 Task: Look for space in Palm River-Clair Mel, United States from 10th August, 2023 to 20th August, 2023 for 12 adults in price range Rs.10000 to Rs.14000. Place can be entire place or shared room with 6 bedrooms having 12 beds and 6 bathrooms. Property type can be house, flat, guest house. Amenities needed are: wifi, TV, free parkinig on premises, gym, breakfast. Booking option can be shelf check-in. Required host language is English.
Action: Mouse moved to (550, 135)
Screenshot: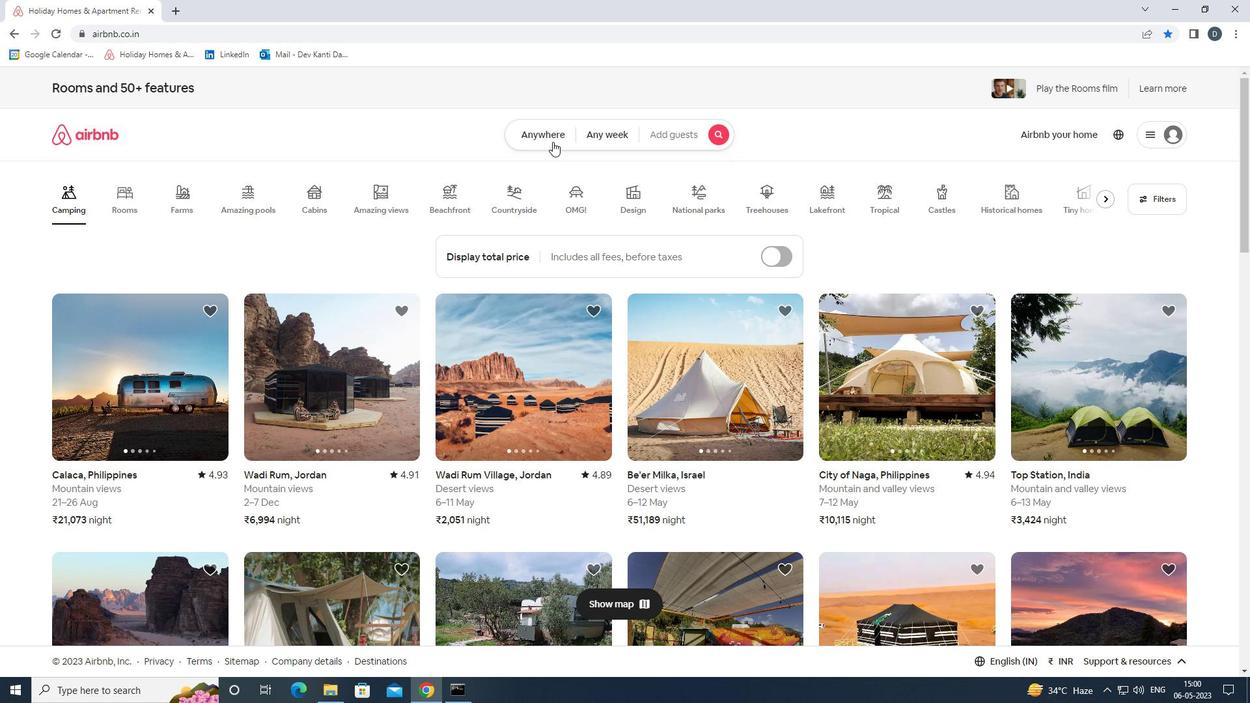 
Action: Mouse pressed left at (550, 135)
Screenshot: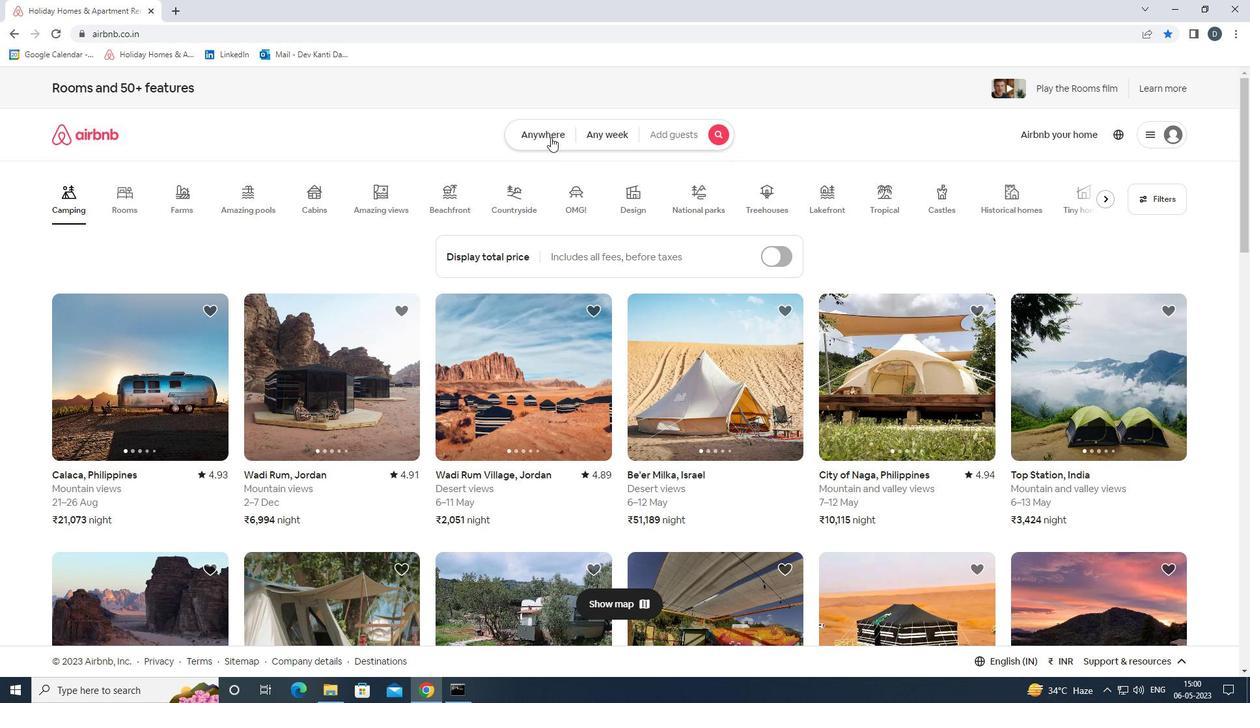 
Action: Mouse moved to (481, 181)
Screenshot: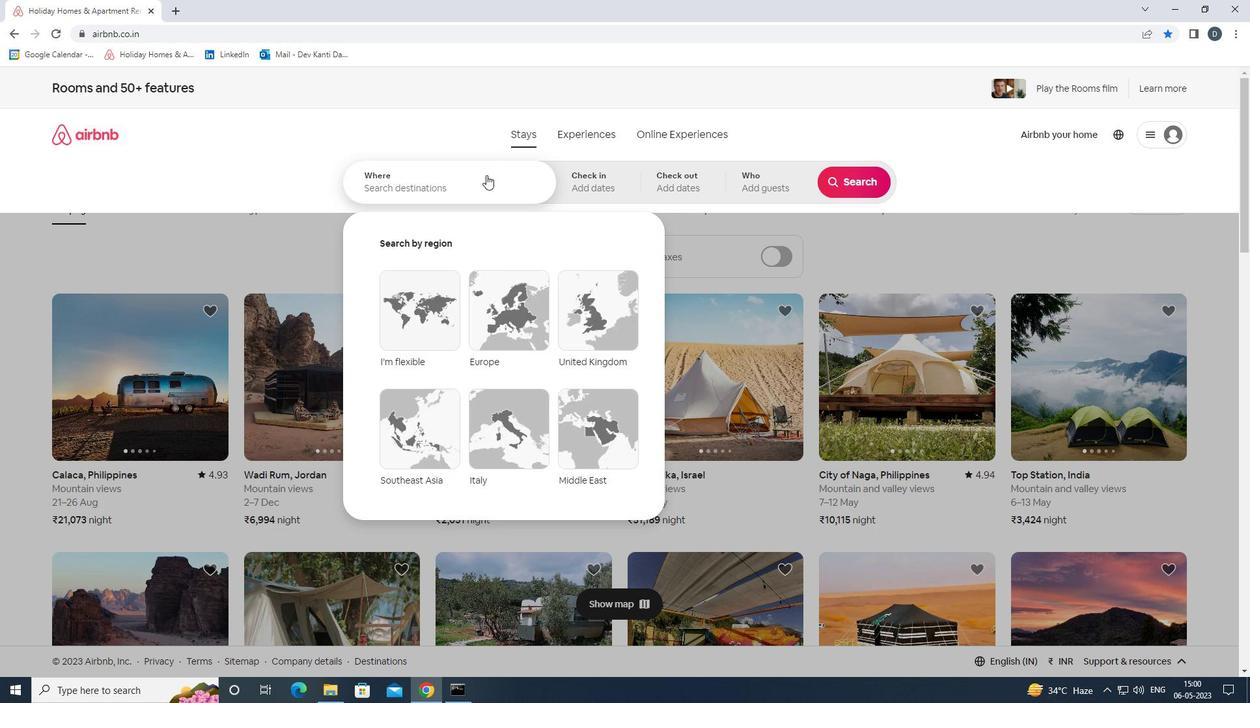 
Action: Mouse pressed left at (481, 181)
Screenshot: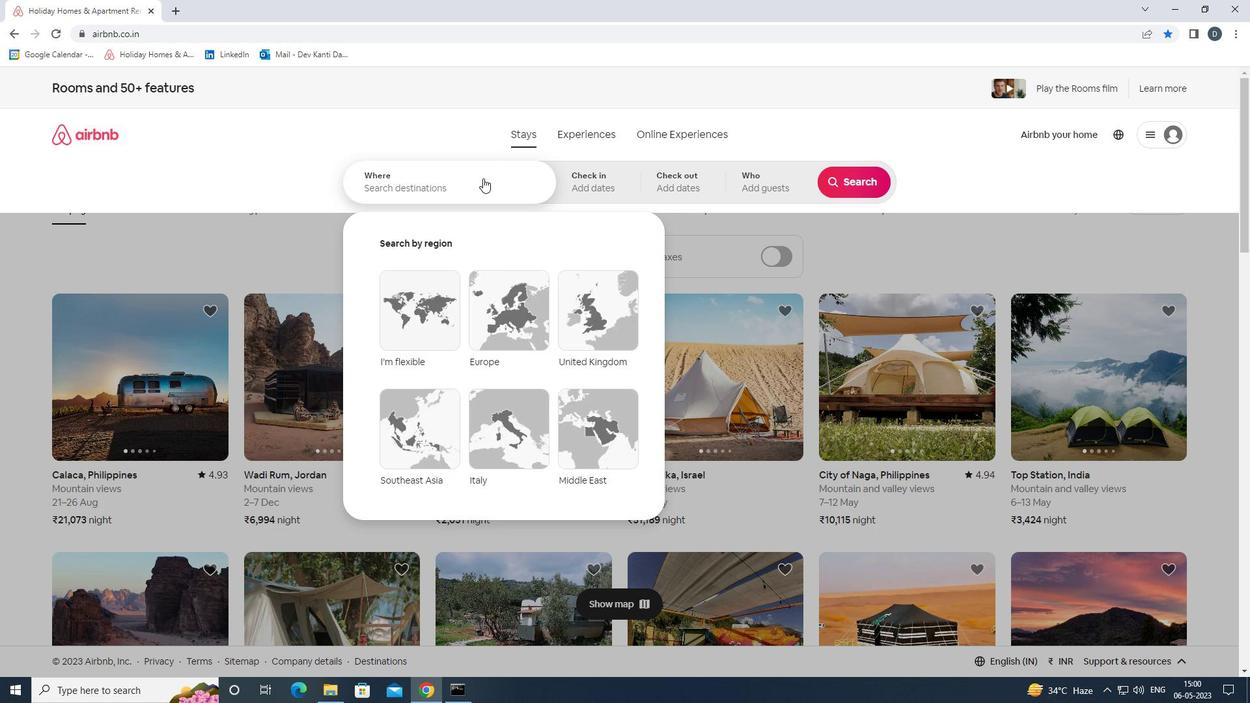 
Action: Mouse moved to (481, 182)
Screenshot: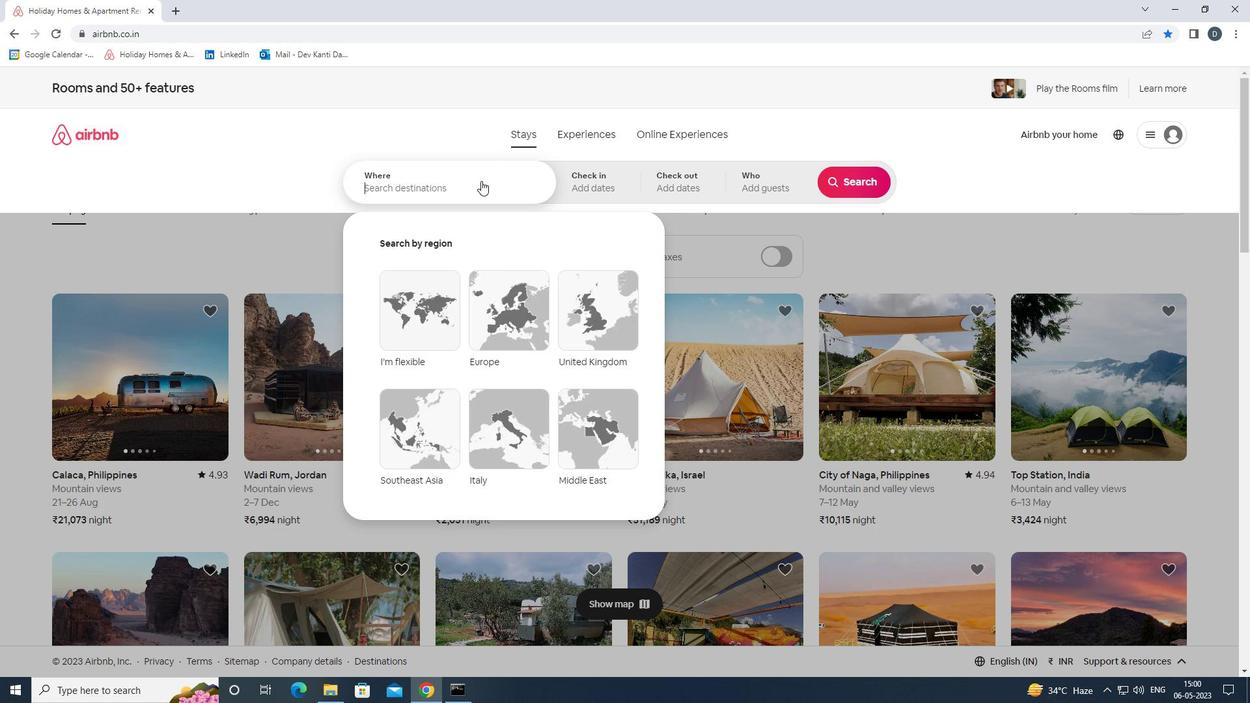 
Action: Key pressed <Key.shift><Key.shift><Key.shift><Key.shift><Key.shift><Key.shift><Key.shift><Key.shift><Key.shift><Key.shift><Key.shift><Key.shift><Key.shift><Key.shift><Key.shift><Key.shift><Key.shift><Key.shift><Key.shift><Key.shift><Key.shift><Key.shift><Key.shift><Key.shift><Key.shift><Key.shift><Key.shift><Key.shift><Key.shift><Key.shift><Key.shift><Key.shift><Key.shift>PALM<Key.space><Key.shift>RIVER-<Key.shift>CLAIR<Key.space><Key.shift><Key.shift><Key.shift><Key.shift>MEL,<Key.shift>UNITED<Key.space><Key.shift><Key.shift><Key.shift><Key.shift><Key.shift><Key.shift><Key.shift><Key.shift><Key.shift><Key.shift><Key.shift><Key.shift><Key.shift>STATES<Key.enter>
Screenshot: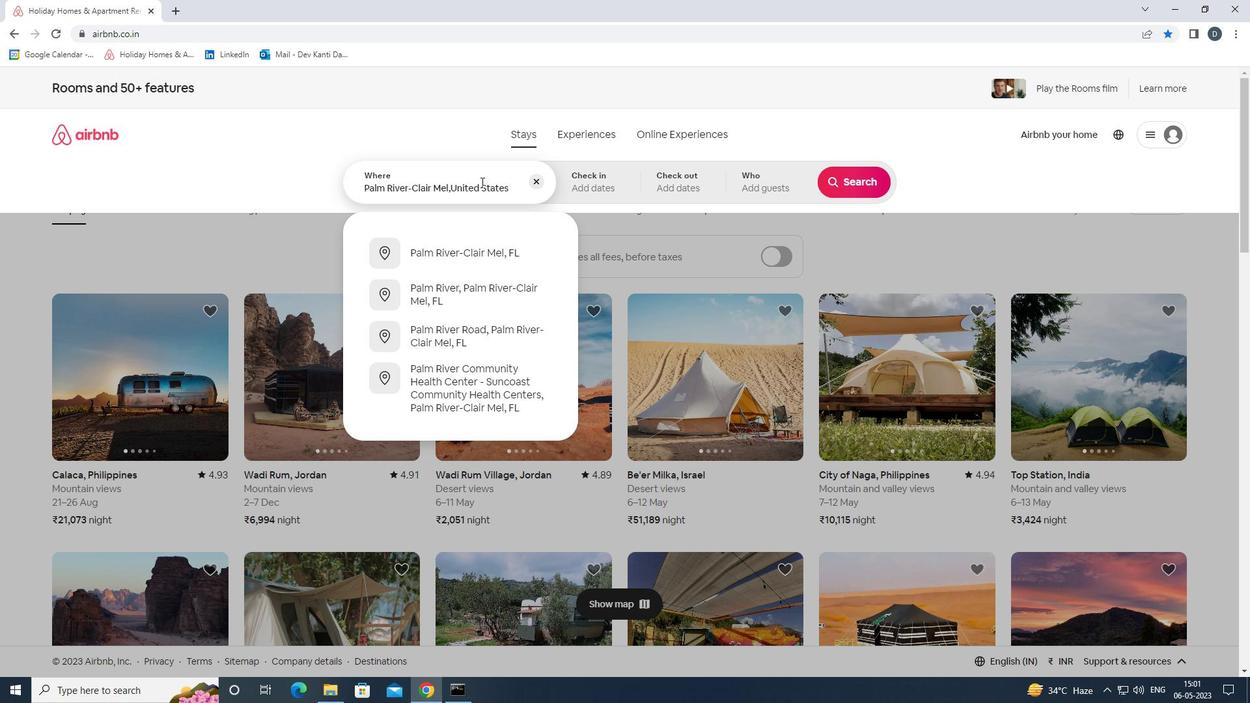 
Action: Mouse moved to (847, 285)
Screenshot: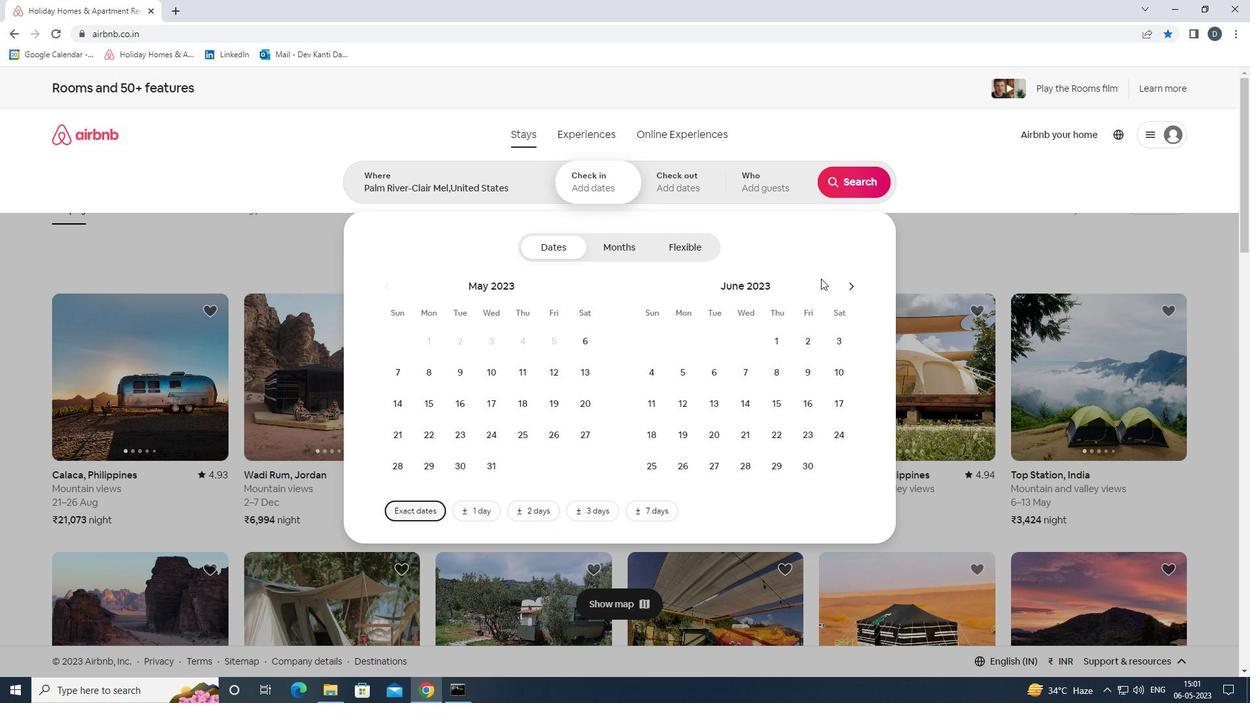 
Action: Mouse pressed left at (847, 285)
Screenshot: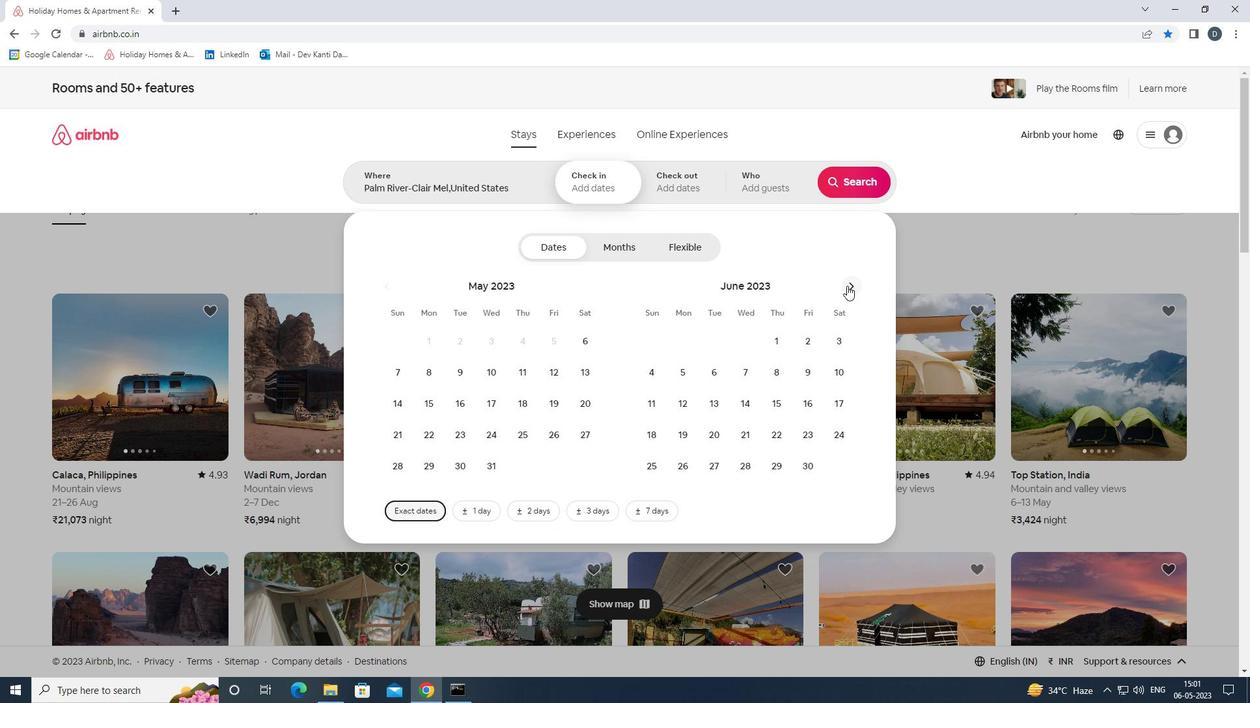 
Action: Mouse pressed left at (847, 285)
Screenshot: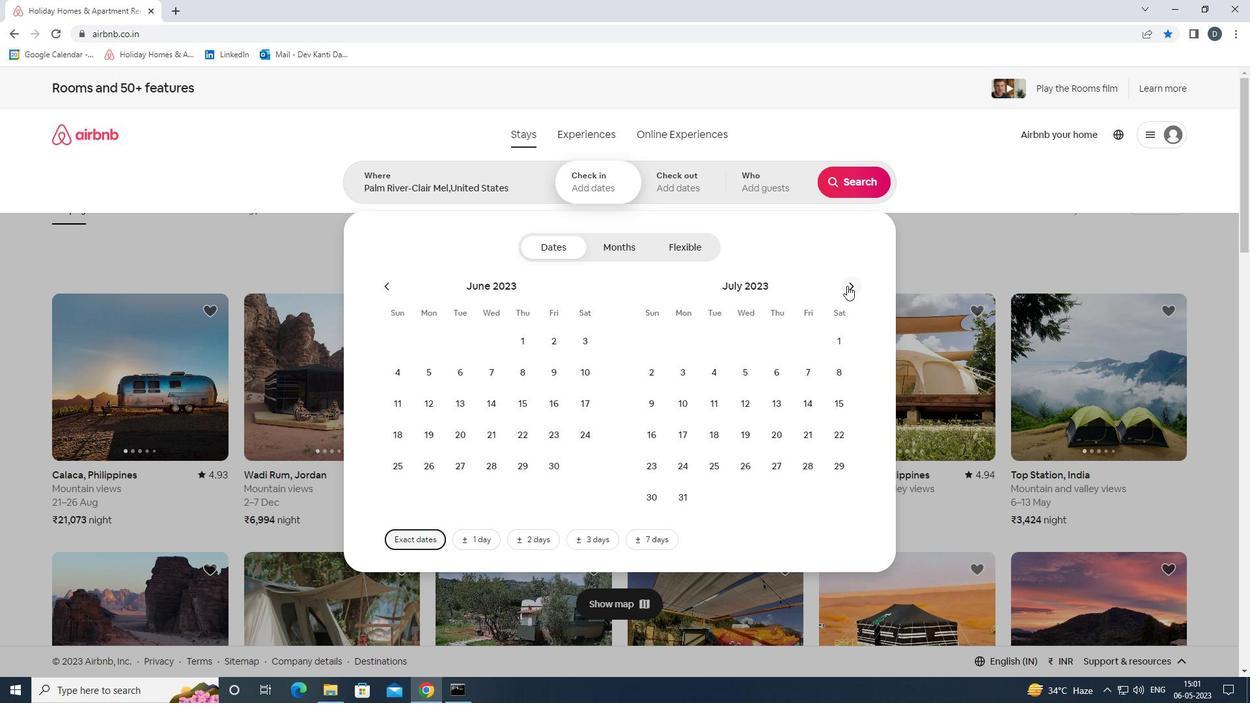 
Action: Mouse moved to (778, 362)
Screenshot: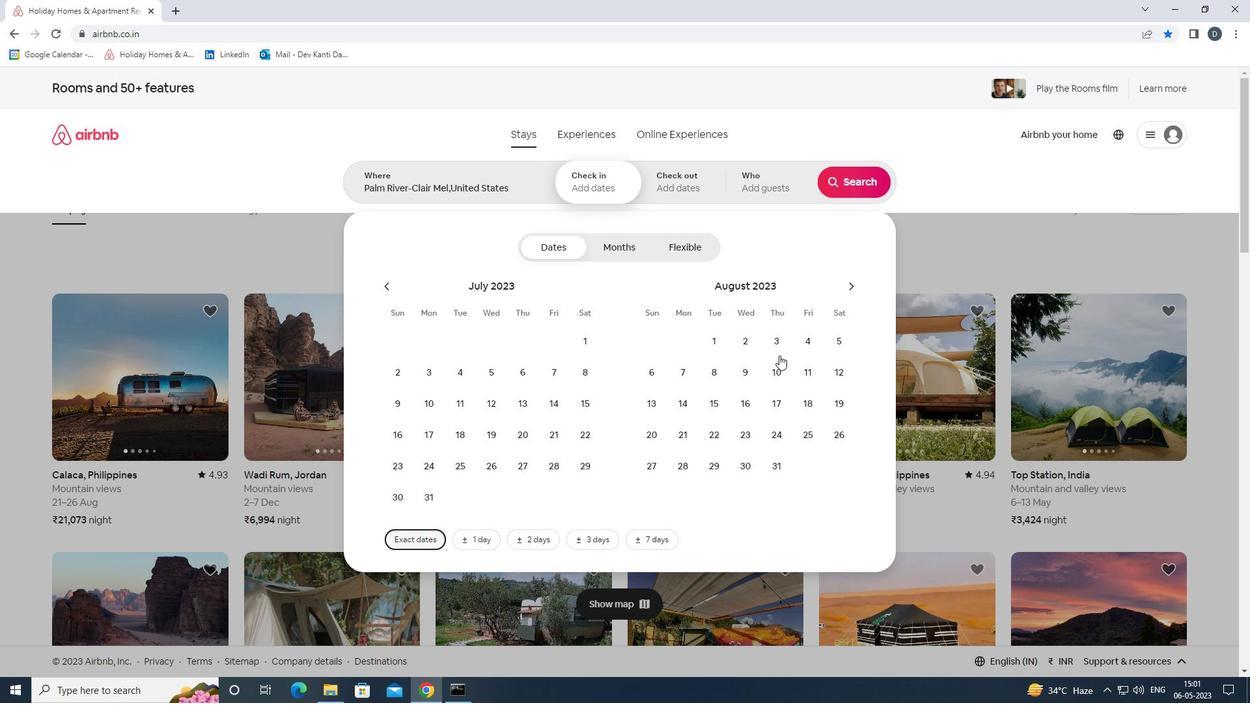 
Action: Mouse pressed left at (778, 362)
Screenshot: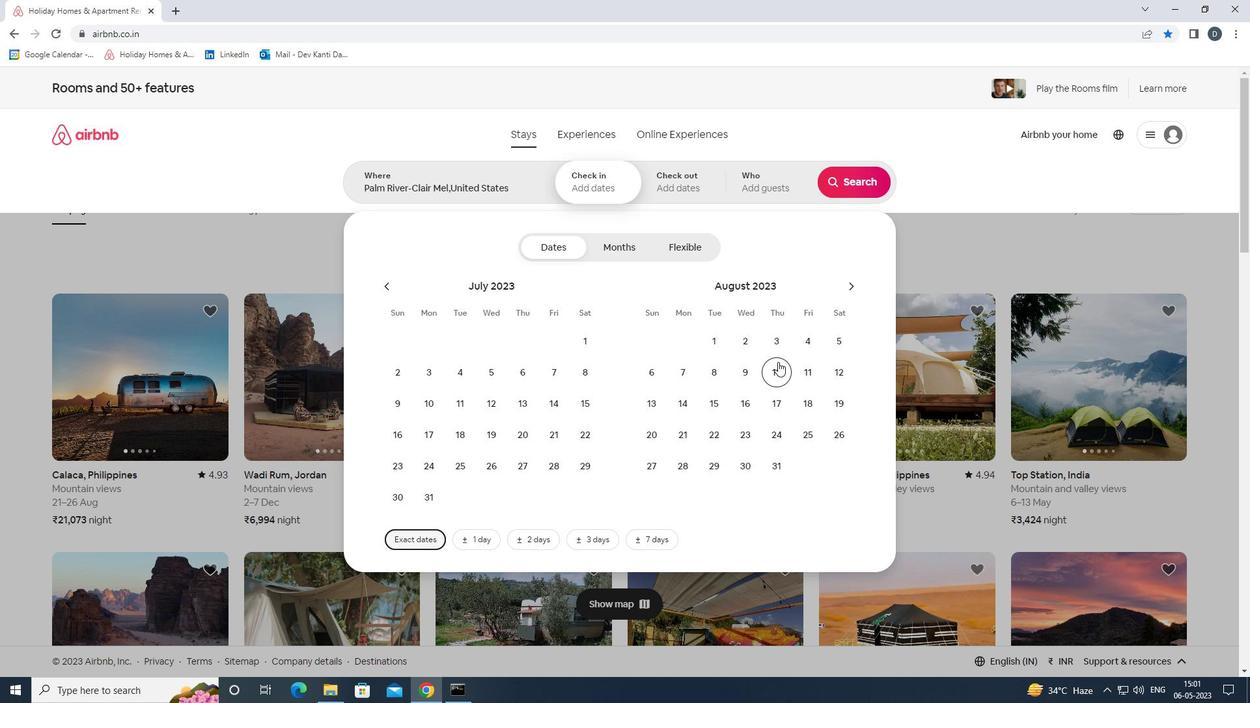 
Action: Mouse moved to (658, 441)
Screenshot: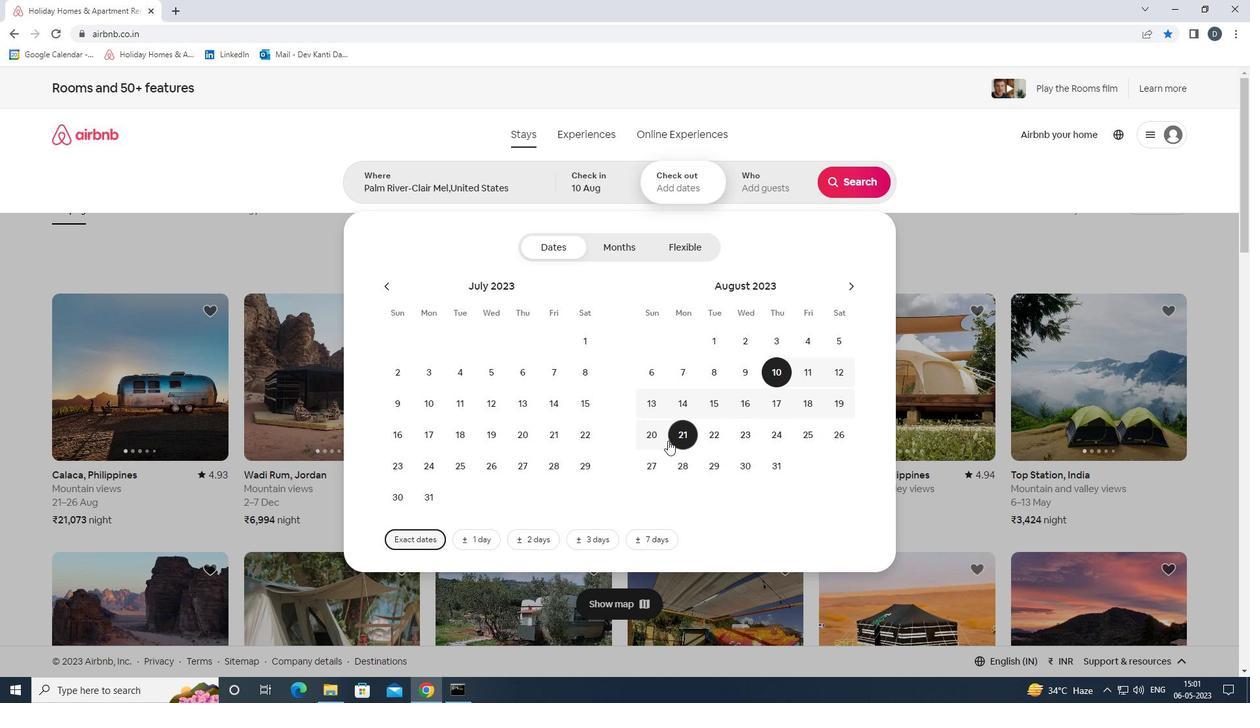 
Action: Mouse pressed left at (658, 441)
Screenshot: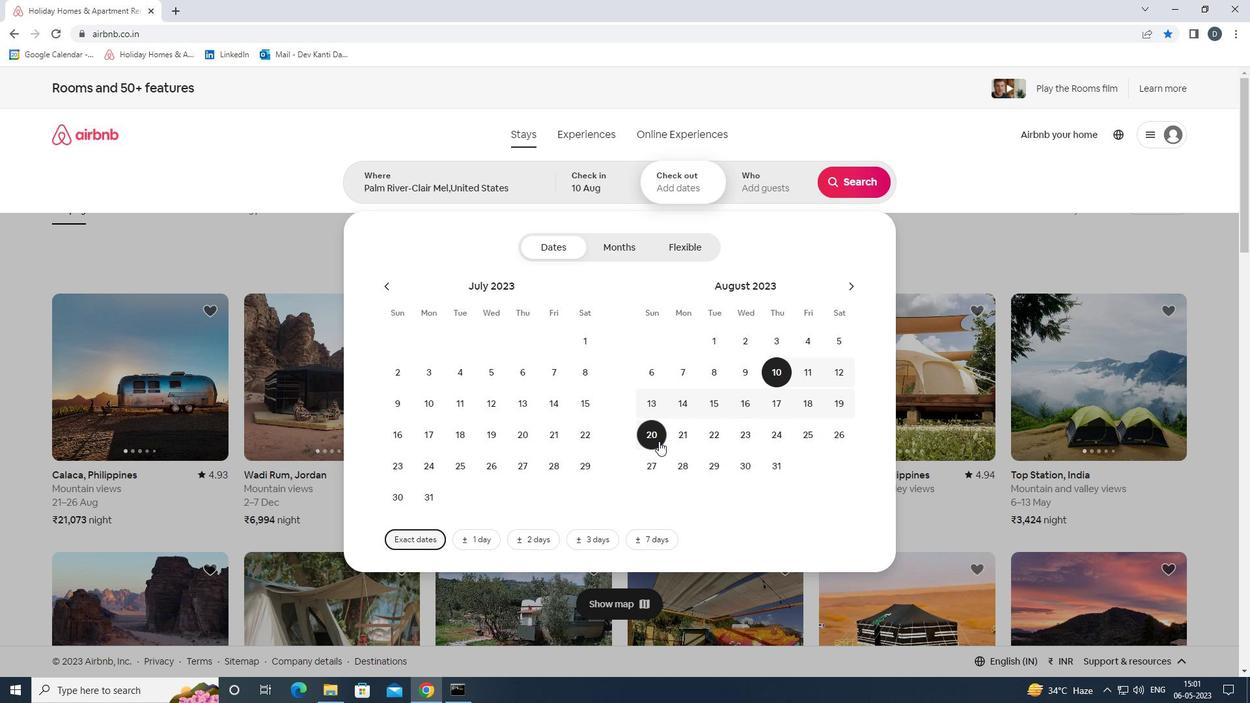 
Action: Mouse moved to (759, 204)
Screenshot: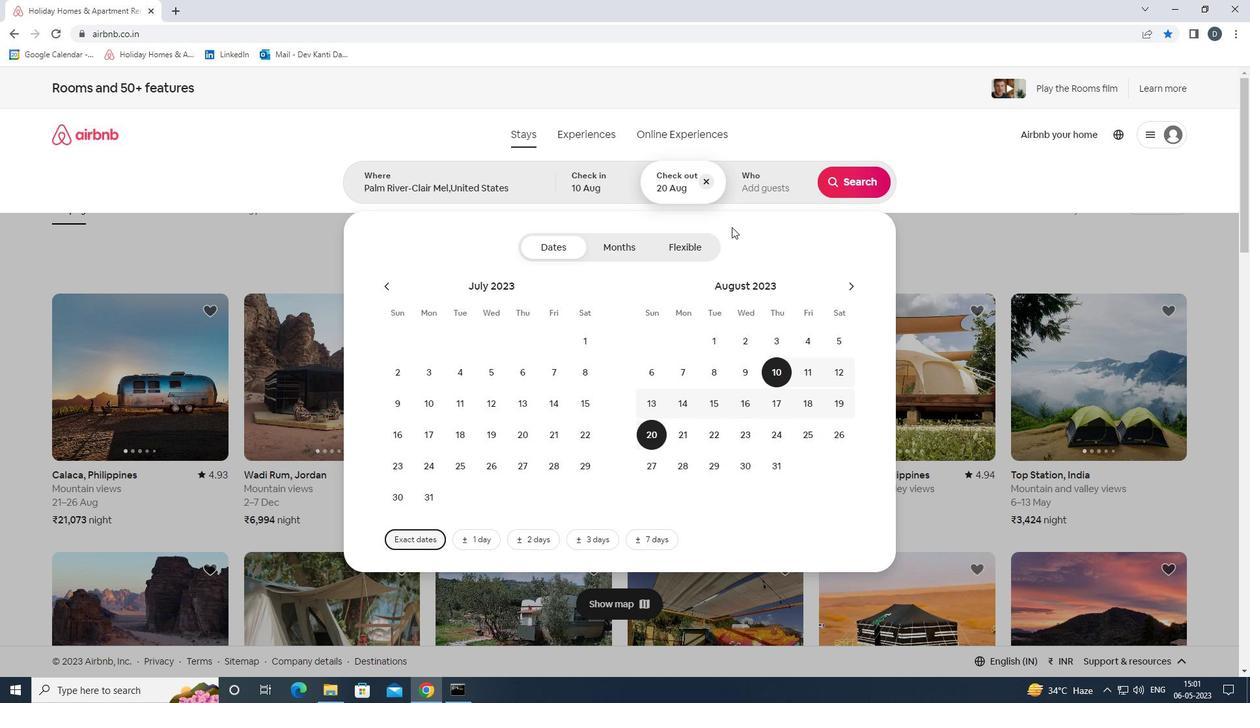 
Action: Mouse pressed left at (759, 204)
Screenshot: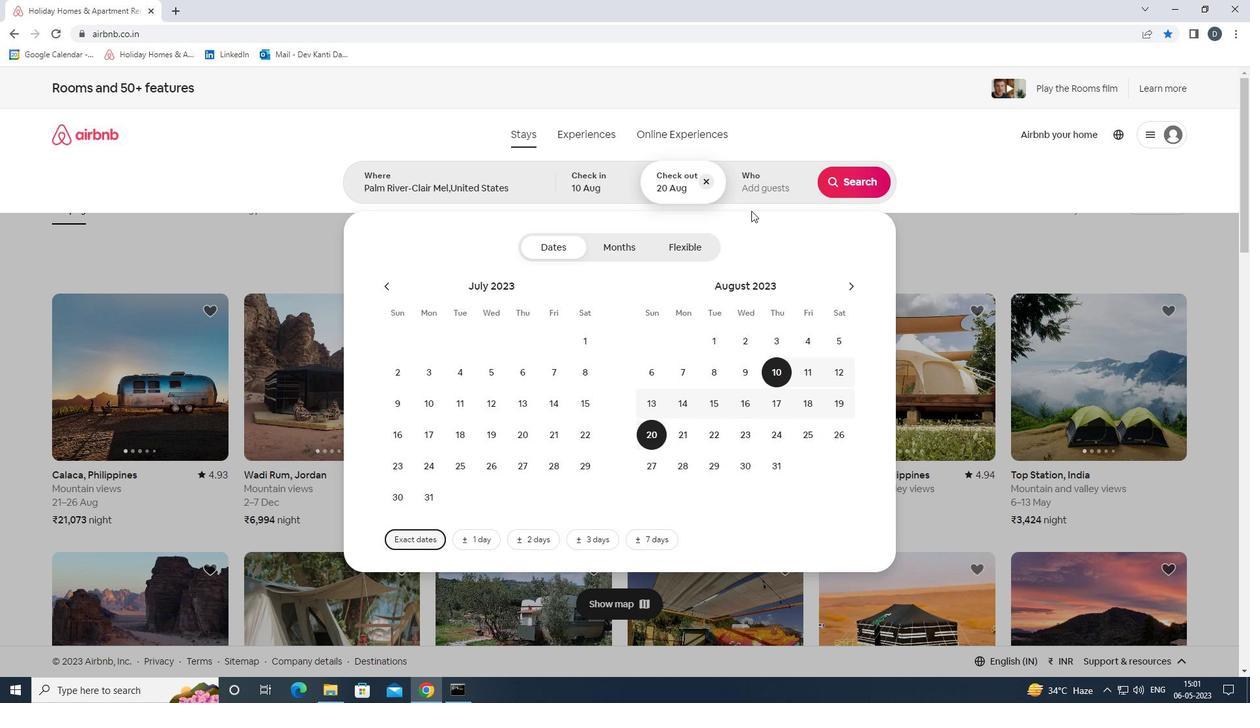 
Action: Mouse moved to (765, 193)
Screenshot: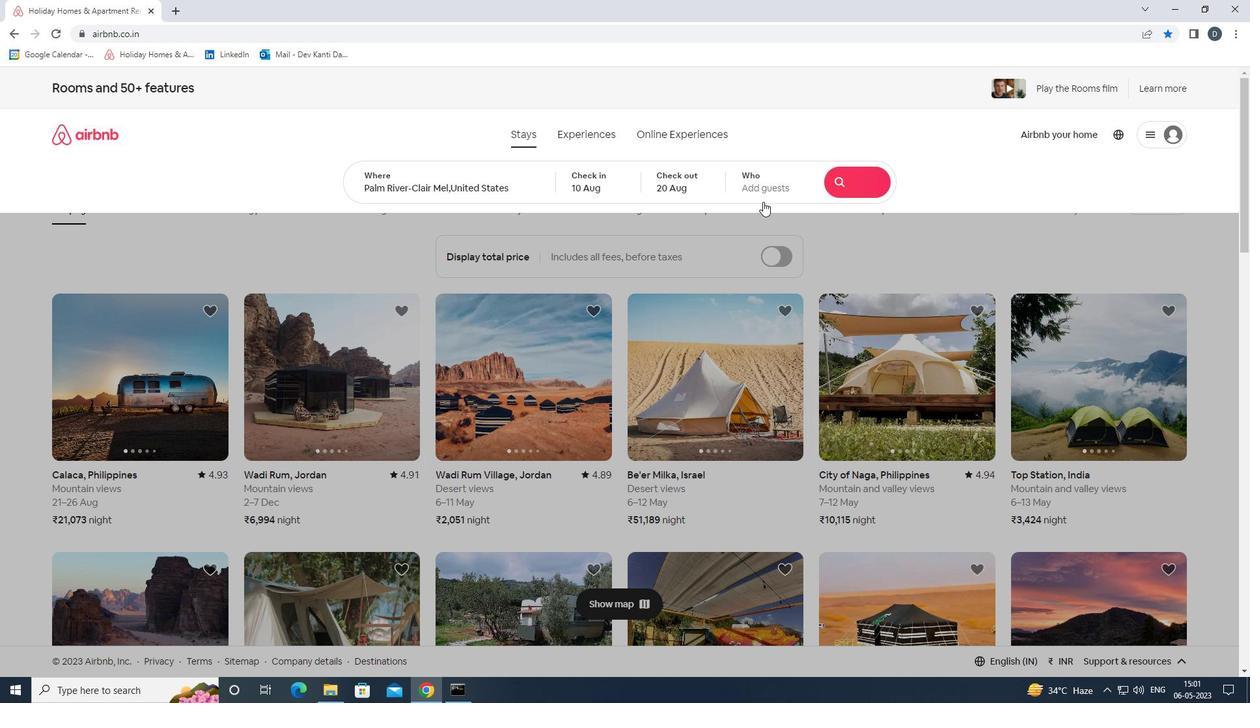 
Action: Mouse pressed left at (765, 193)
Screenshot: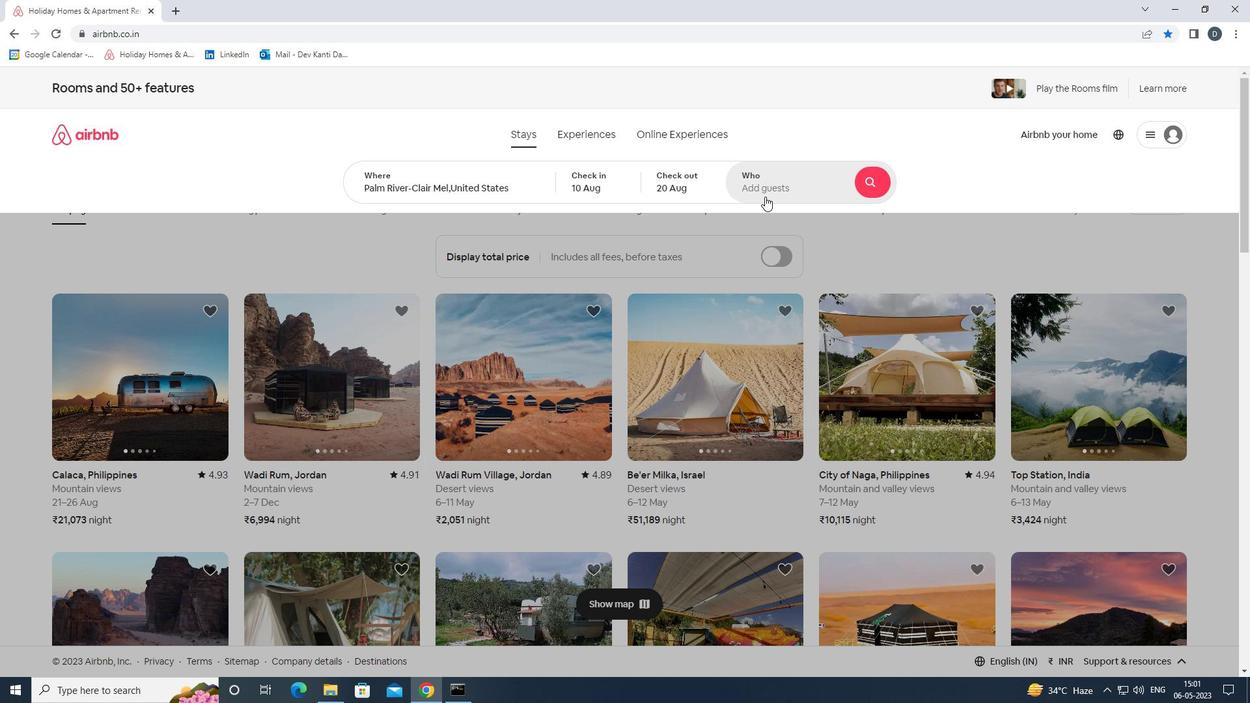 
Action: Mouse moved to (856, 251)
Screenshot: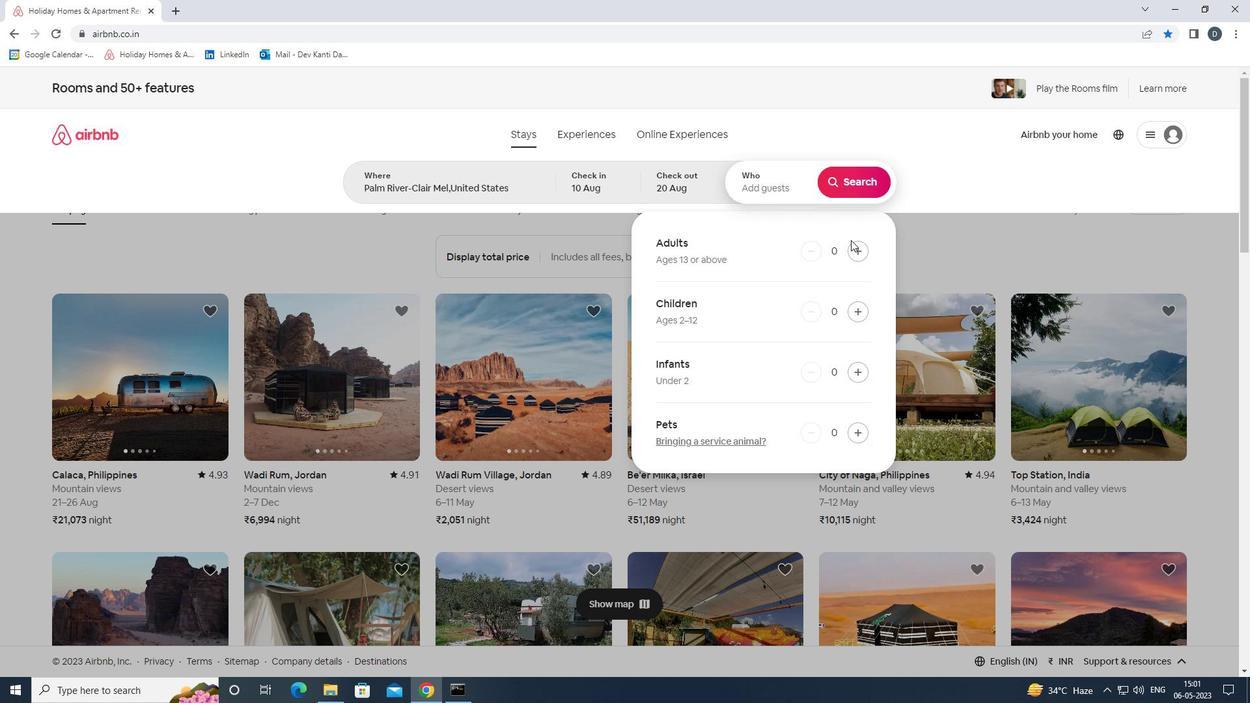 
Action: Mouse pressed left at (856, 251)
Screenshot: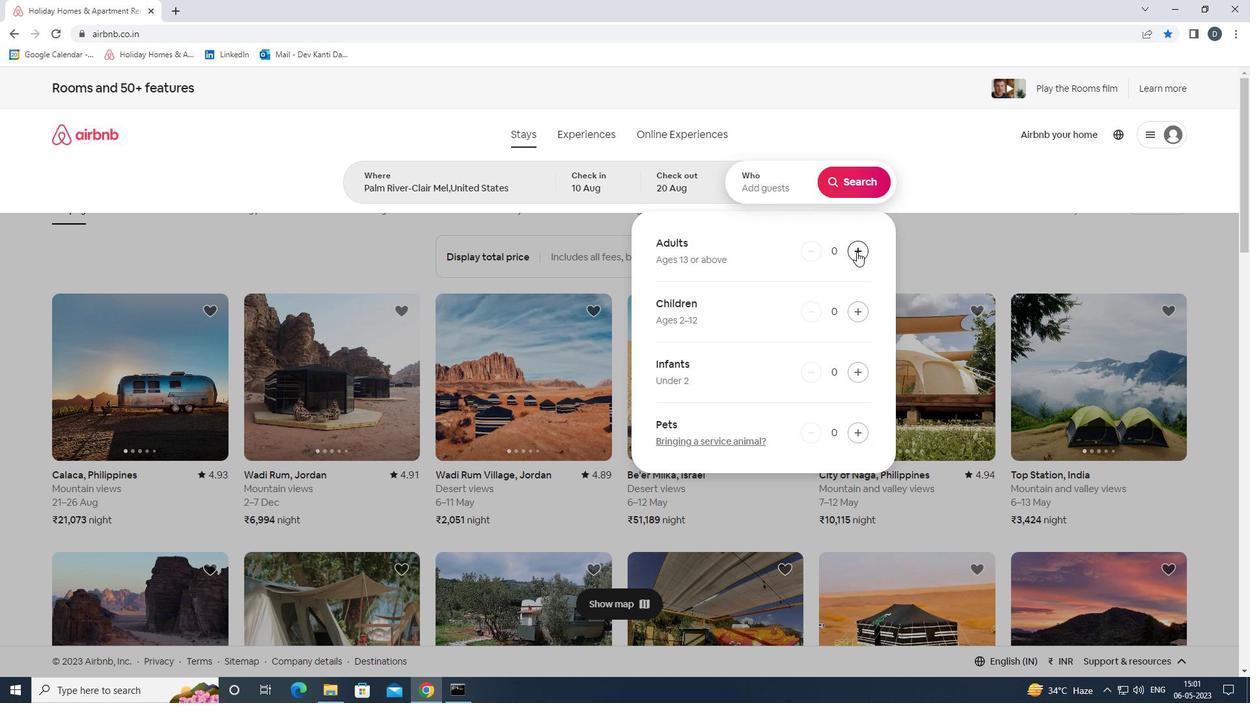 
Action: Mouse pressed left at (856, 251)
Screenshot: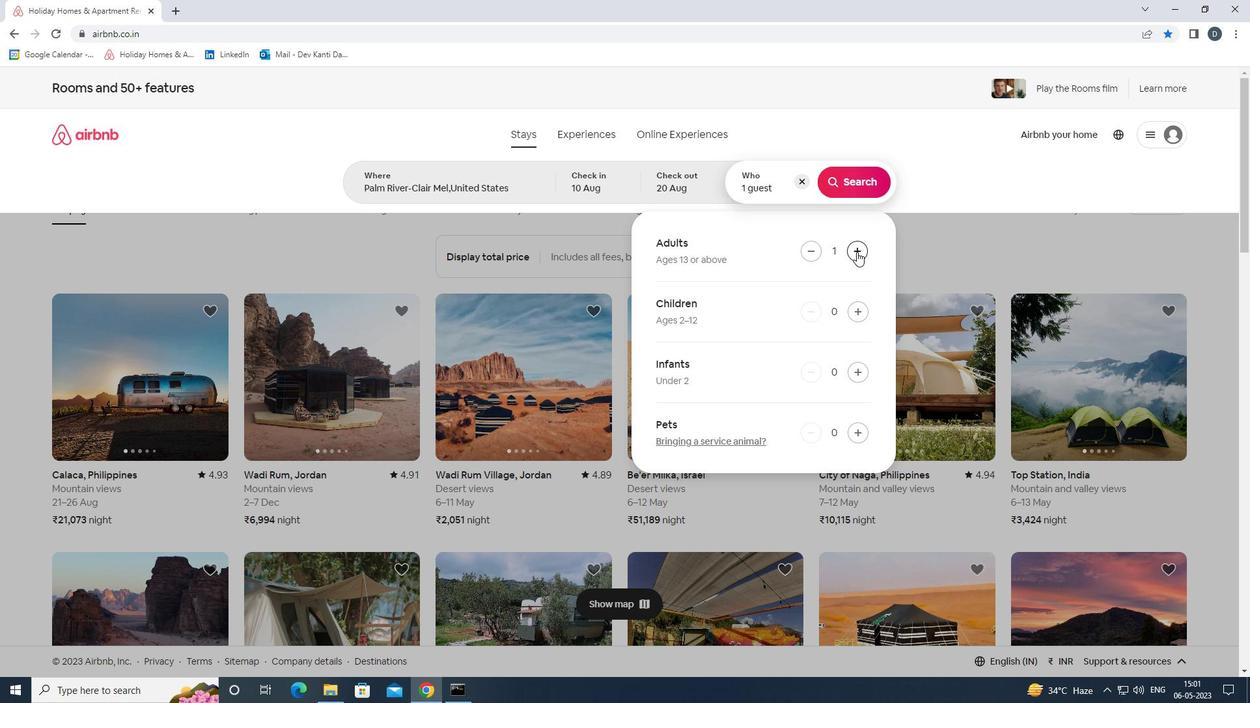 
Action: Mouse pressed left at (856, 251)
Screenshot: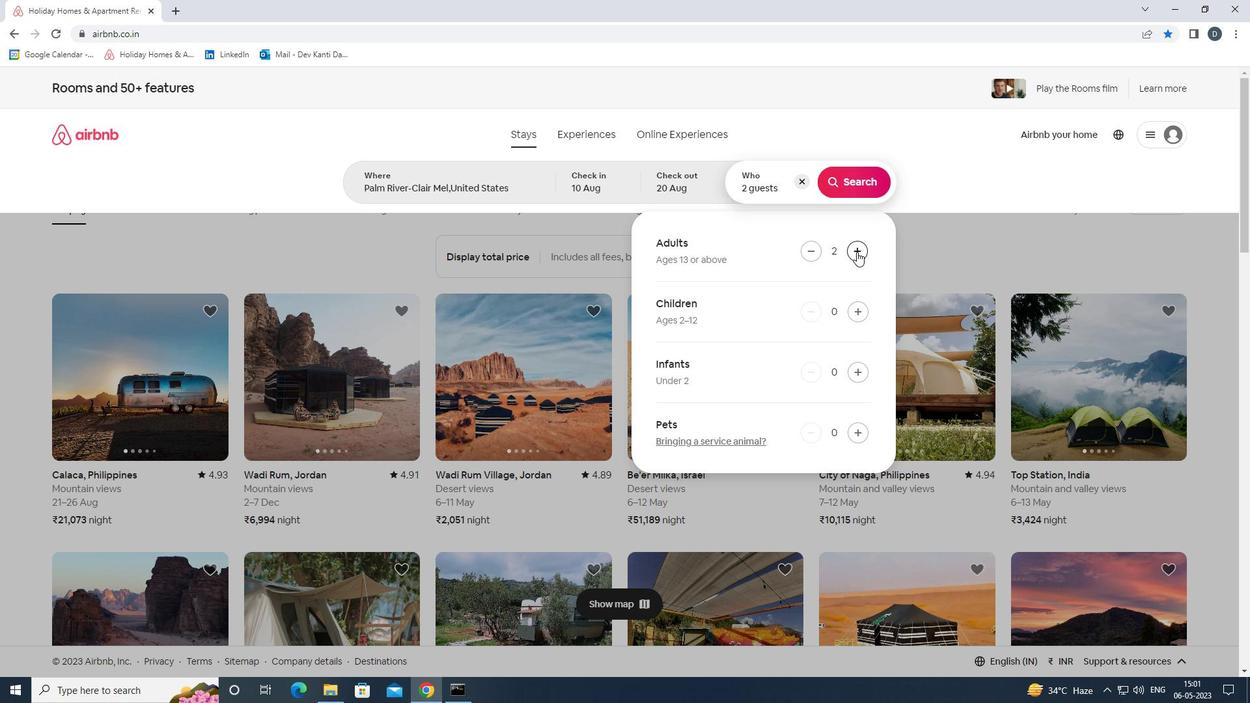
Action: Mouse pressed left at (856, 251)
Screenshot: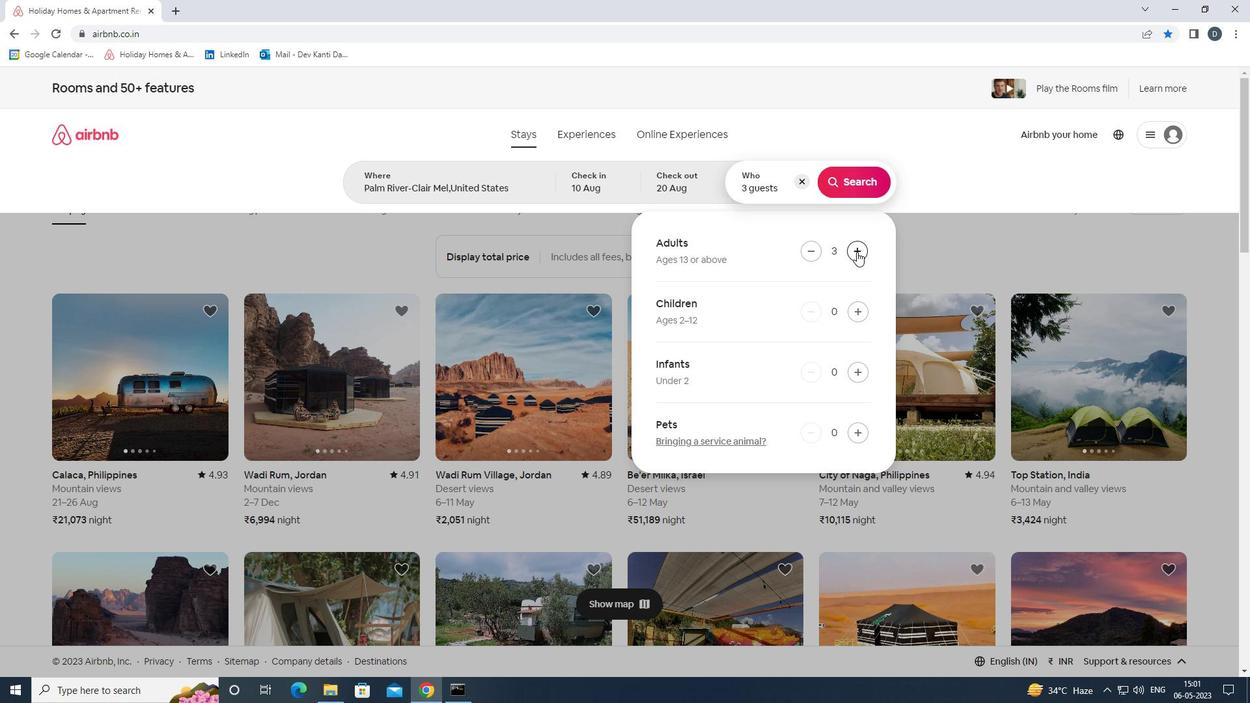 
Action: Mouse pressed left at (856, 251)
Screenshot: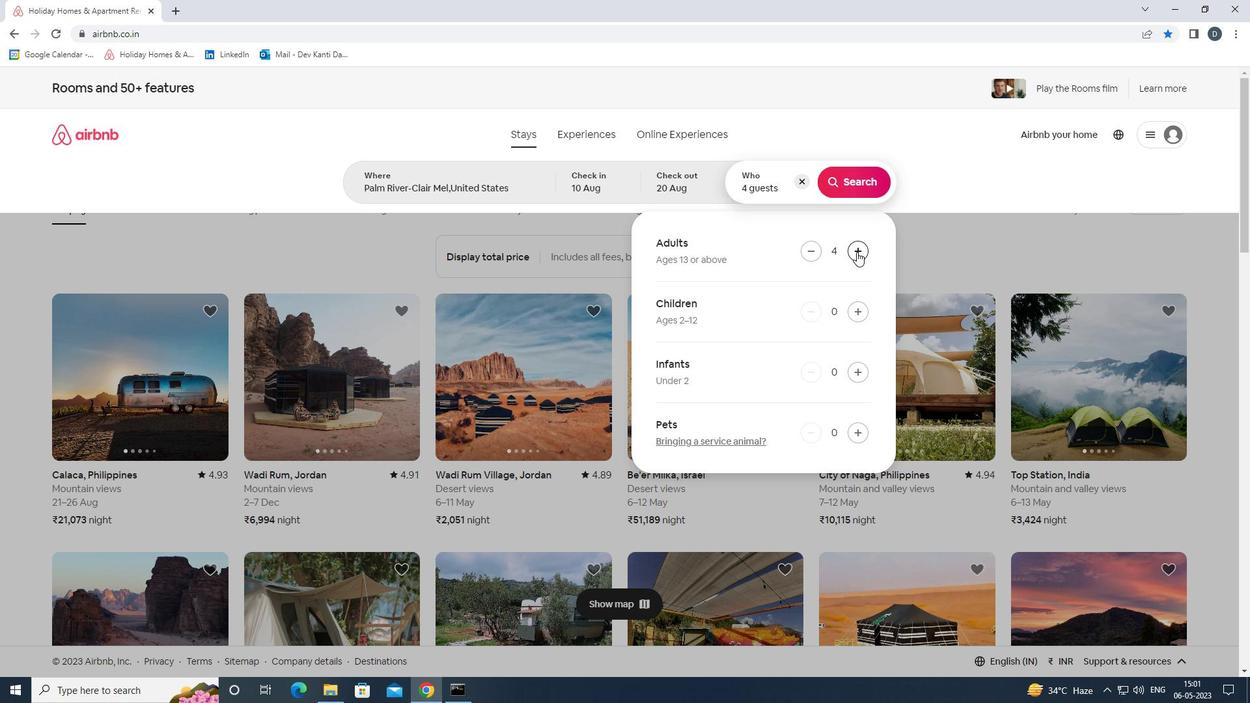 
Action: Mouse pressed left at (856, 251)
Screenshot: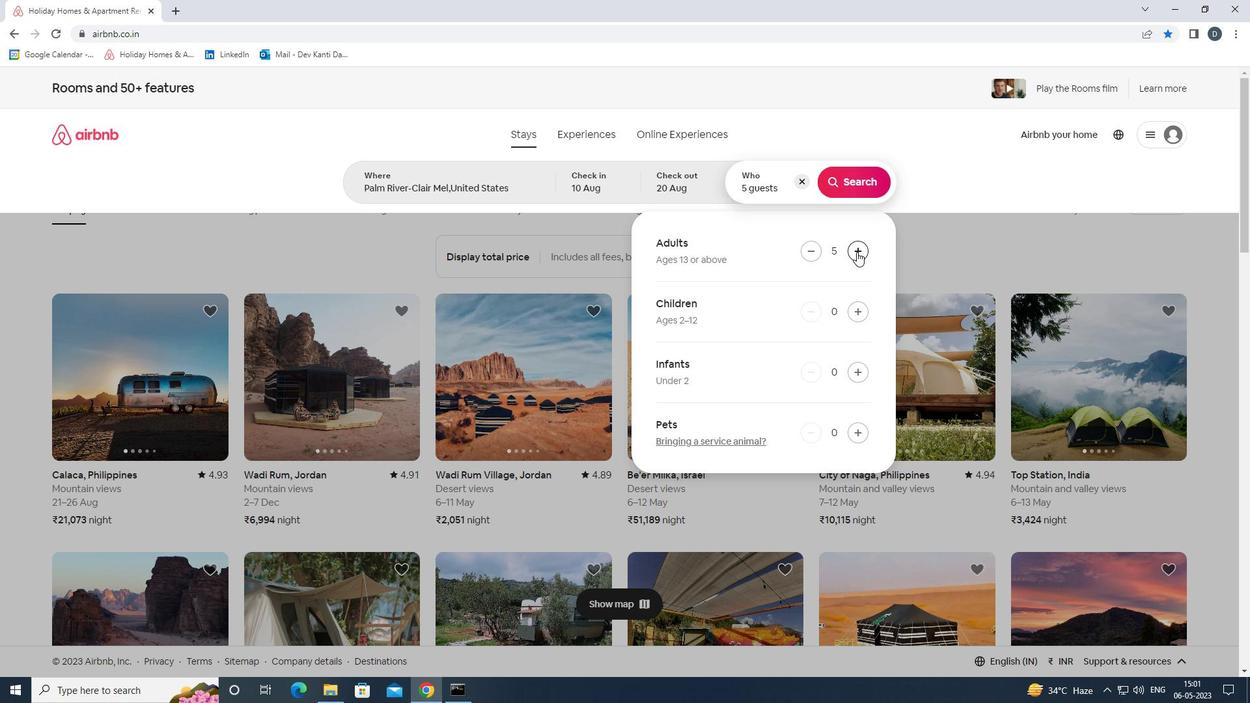 
Action: Mouse pressed left at (856, 251)
Screenshot: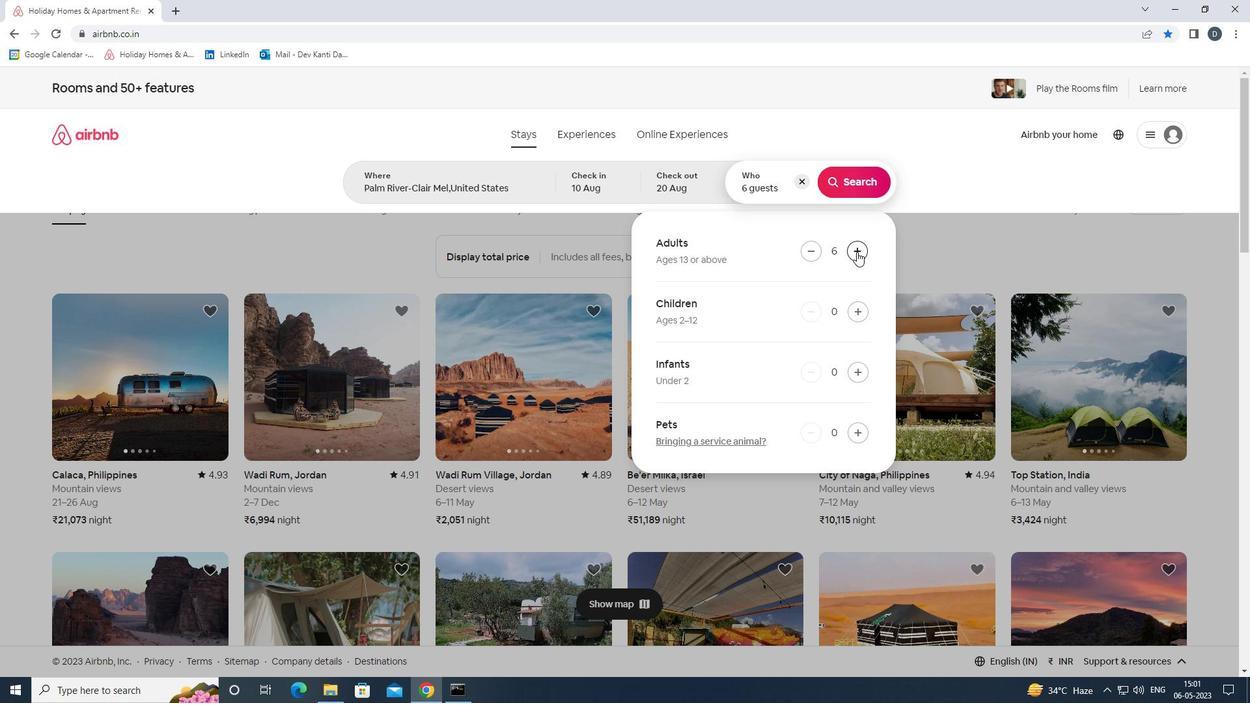 
Action: Mouse pressed left at (856, 251)
Screenshot: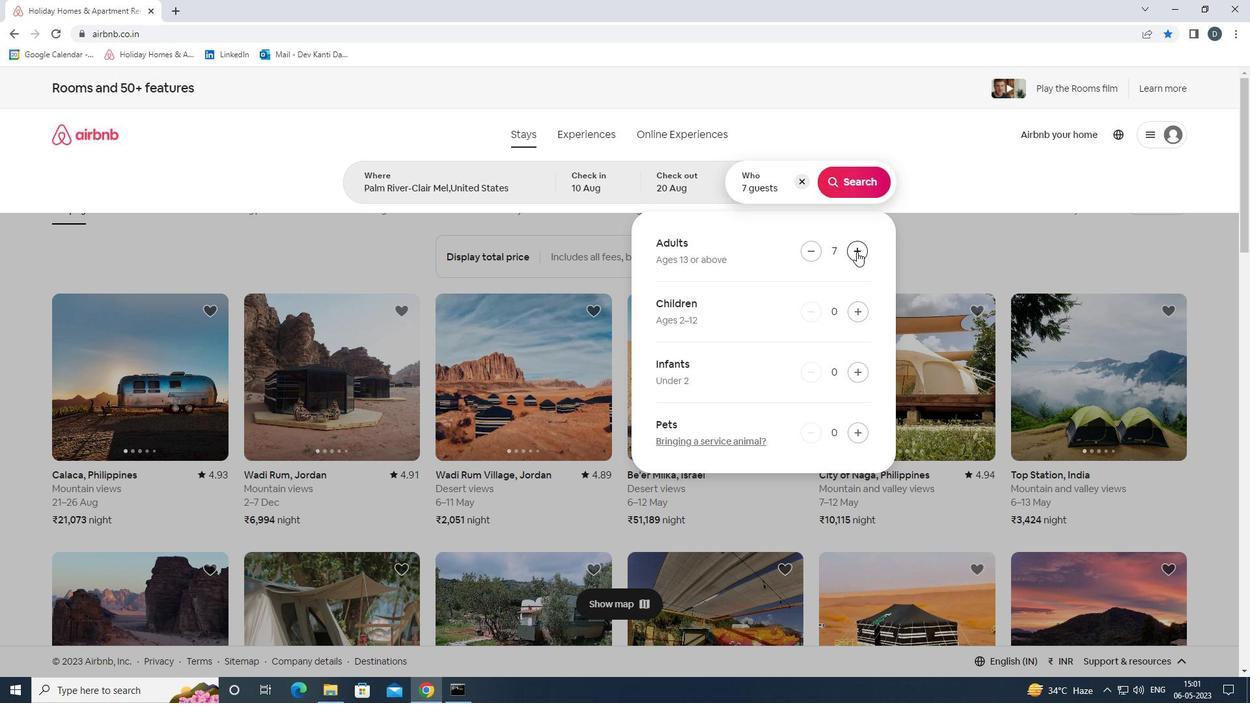 
Action: Mouse pressed left at (856, 251)
Screenshot: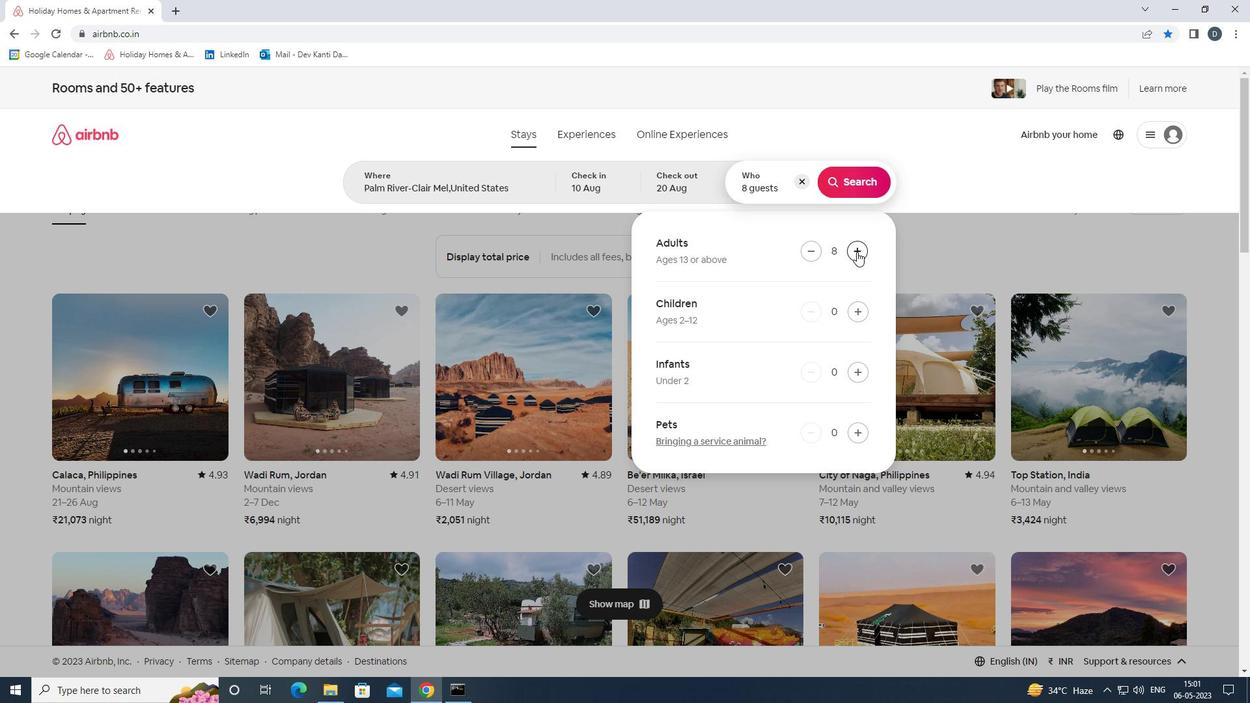 
Action: Mouse pressed left at (856, 251)
Screenshot: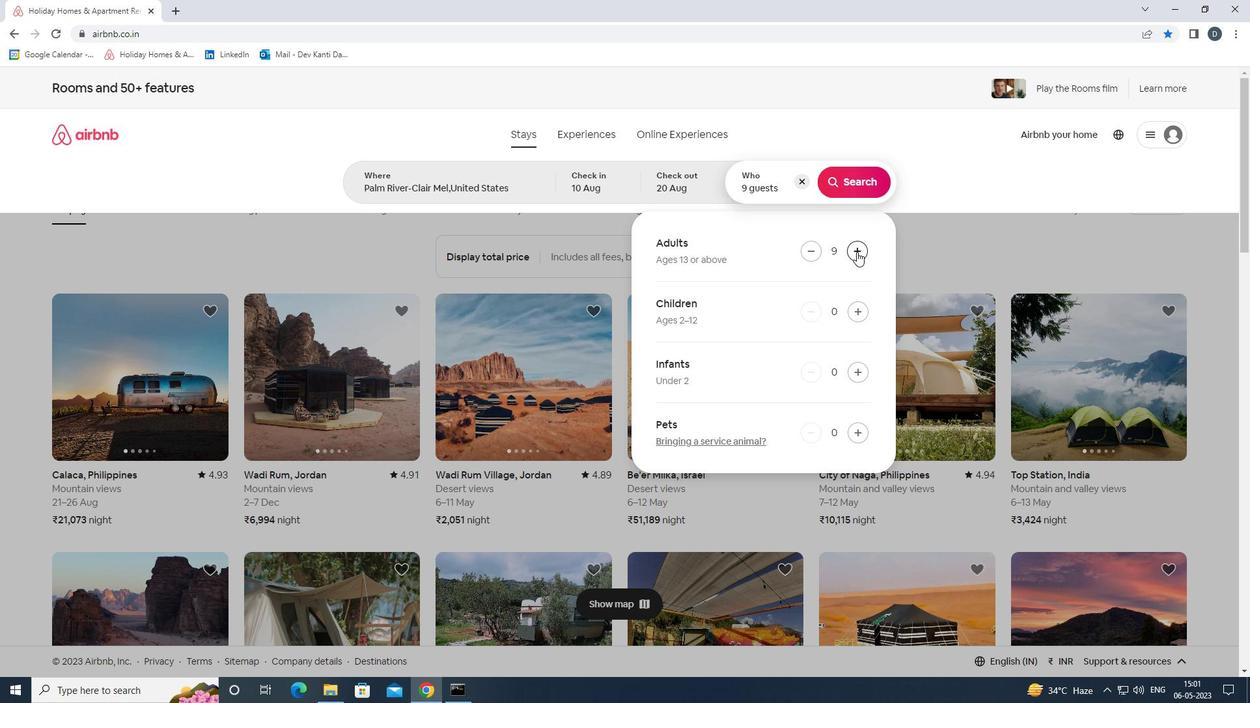 
Action: Mouse pressed left at (856, 251)
Screenshot: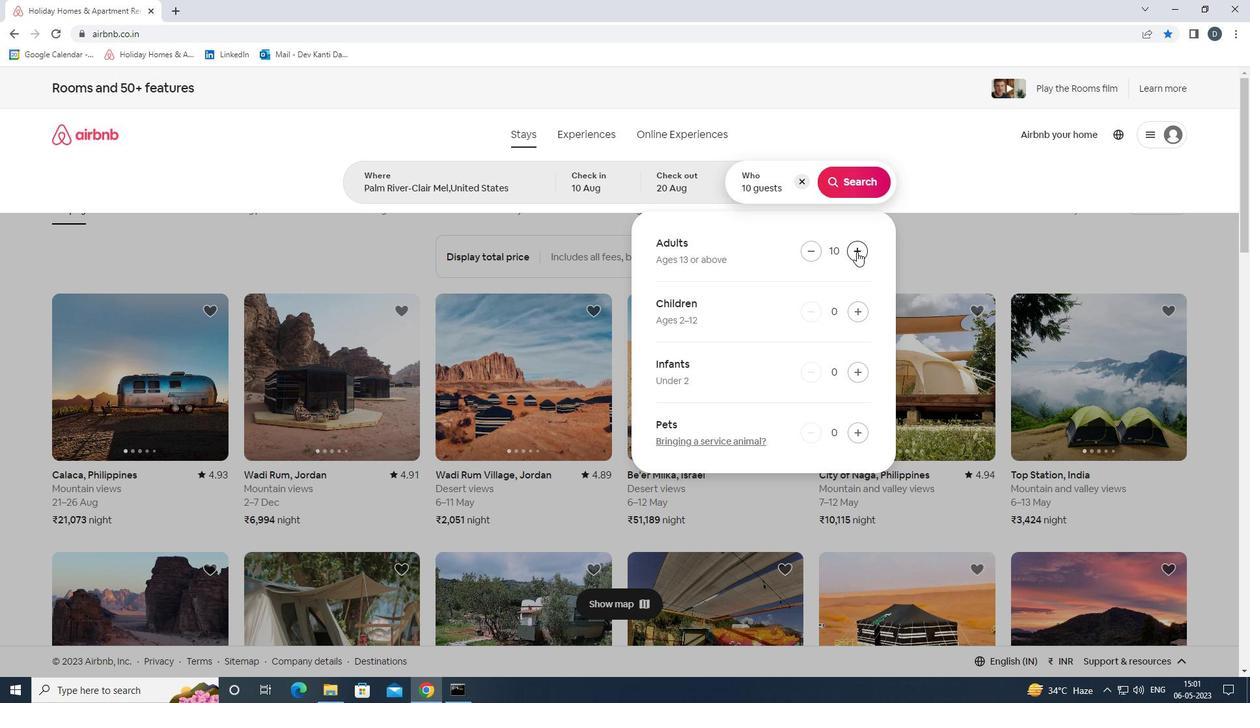 
Action: Mouse pressed left at (856, 251)
Screenshot: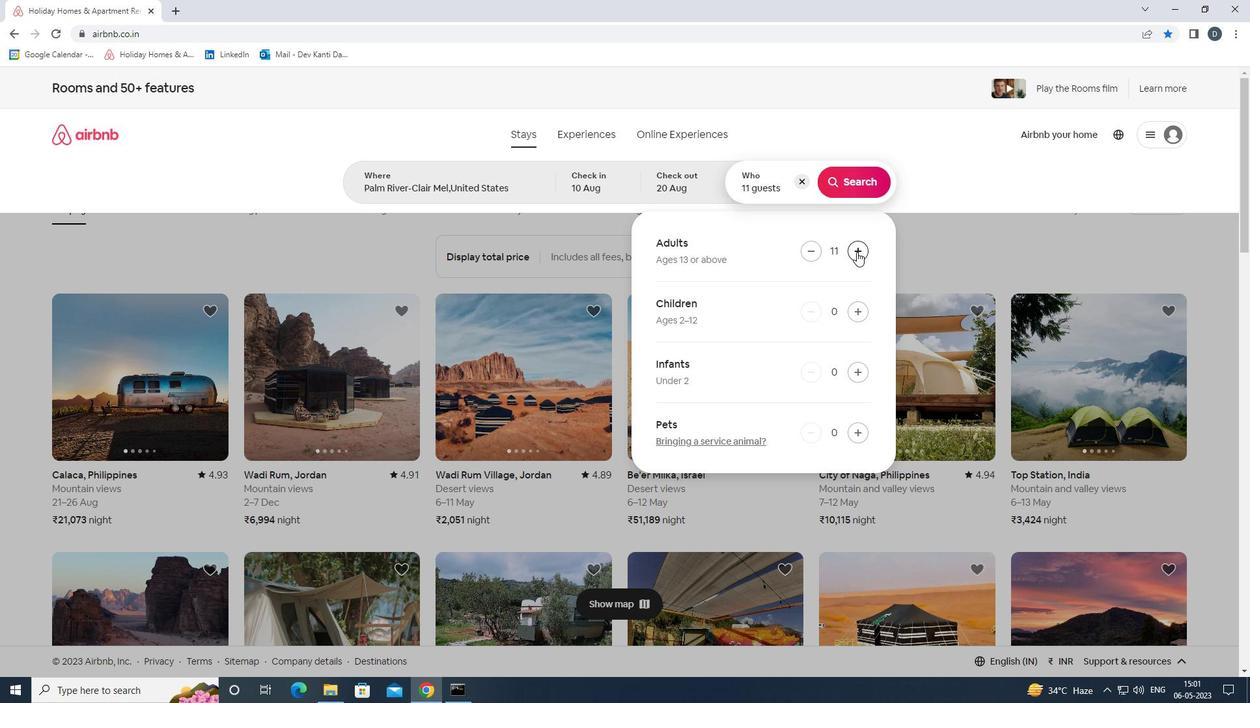 
Action: Mouse moved to (854, 190)
Screenshot: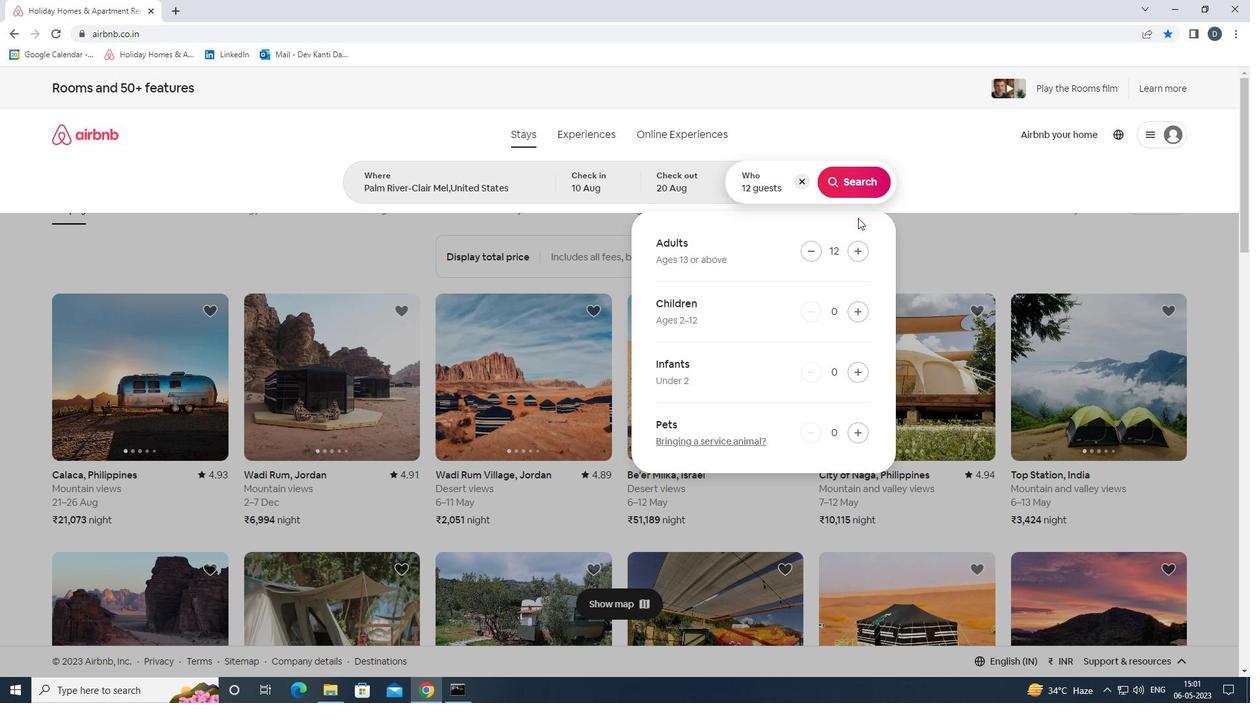 
Action: Mouse pressed left at (854, 190)
Screenshot: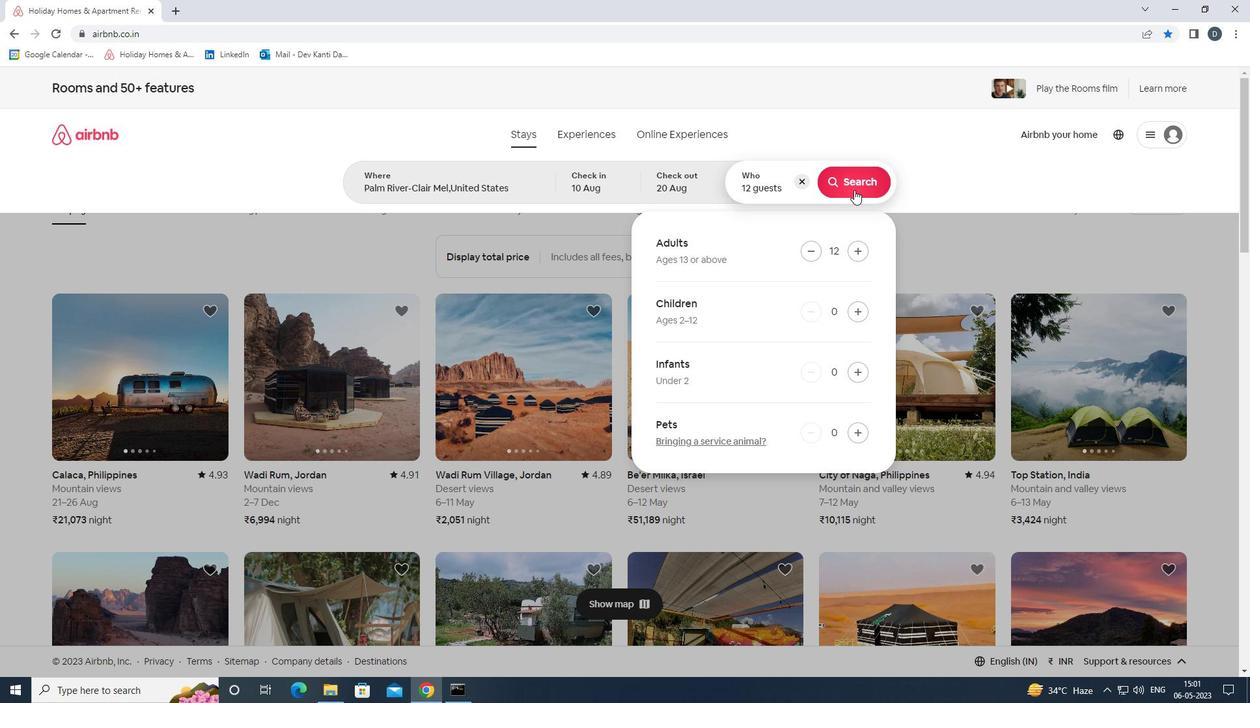 
Action: Mouse moved to (1173, 142)
Screenshot: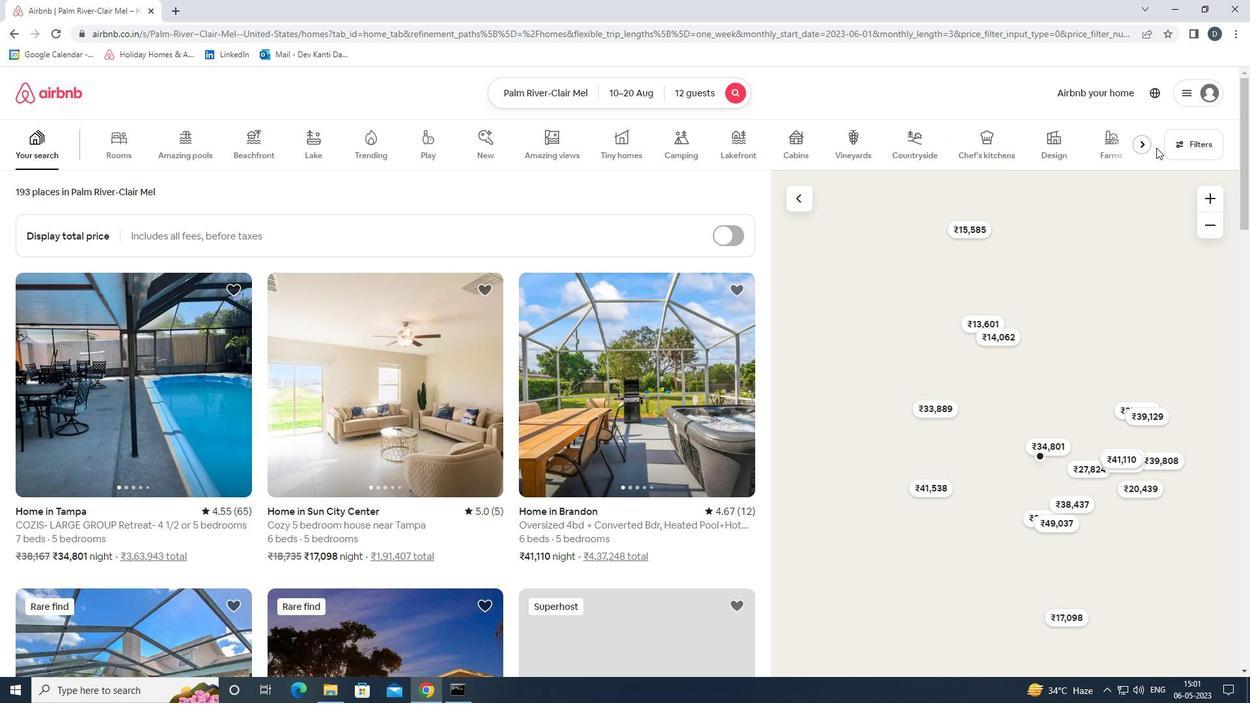 
Action: Mouse pressed left at (1173, 142)
Screenshot: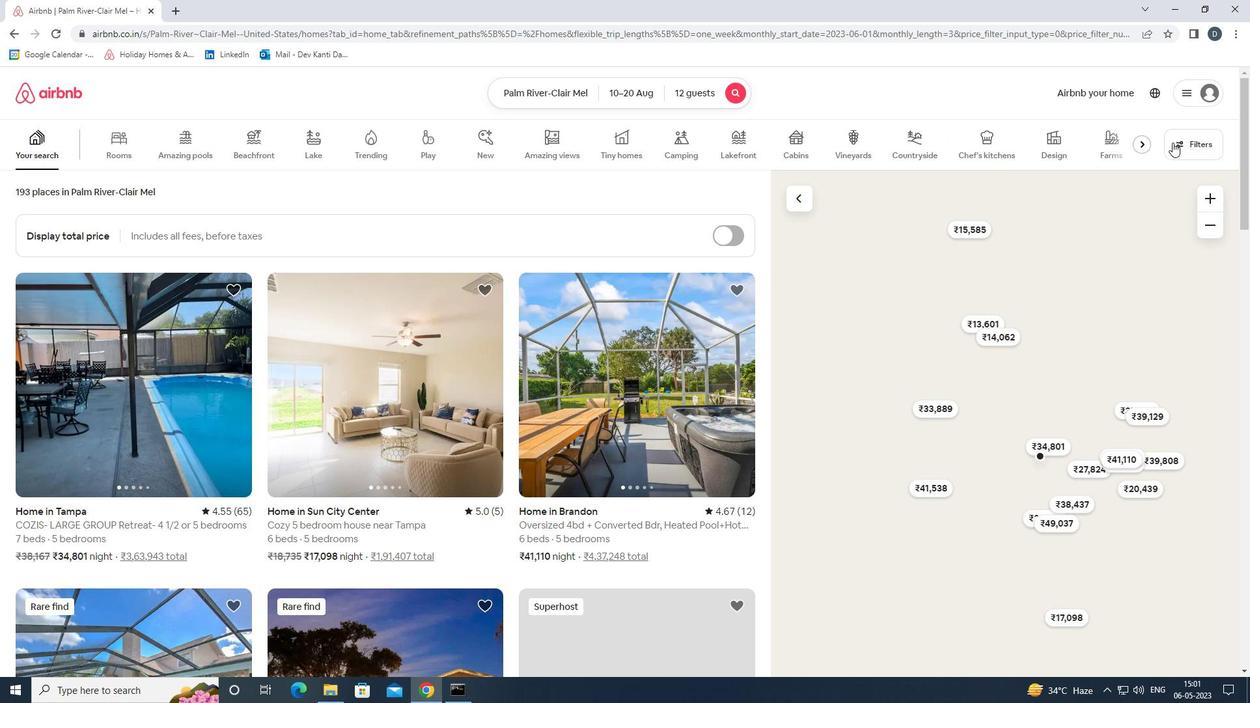 
Action: Mouse moved to (467, 470)
Screenshot: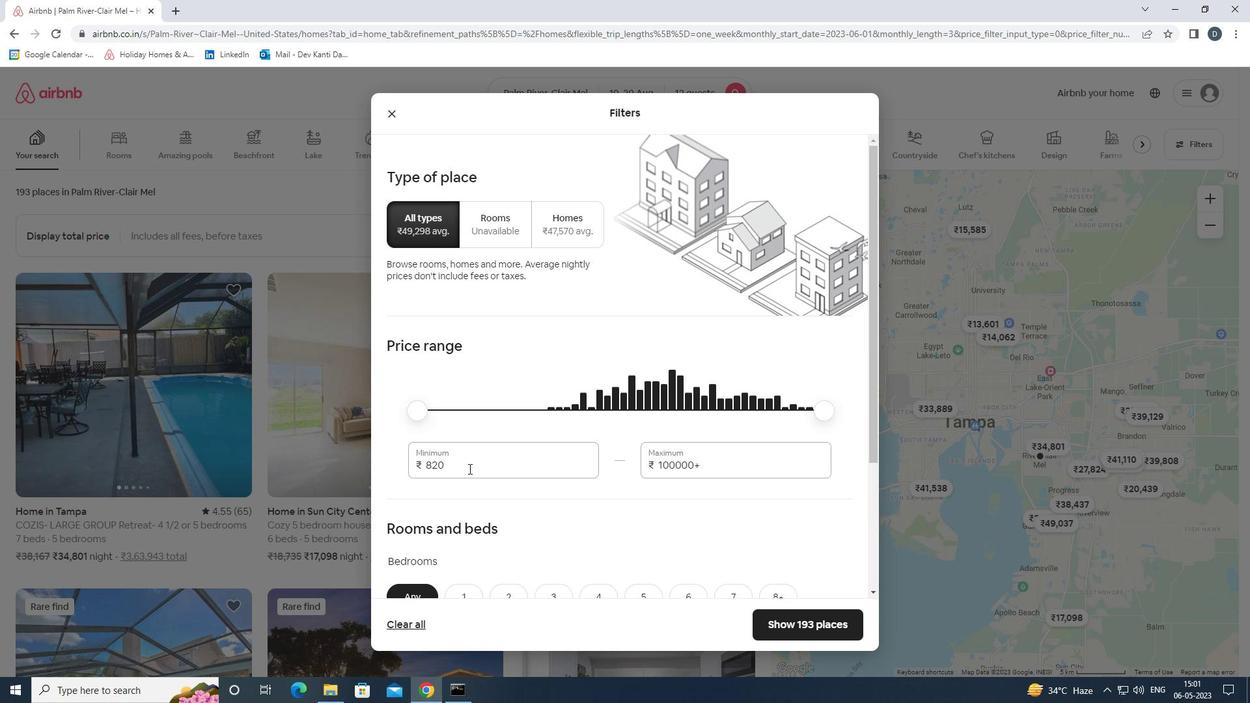 
Action: Mouse pressed left at (467, 470)
Screenshot: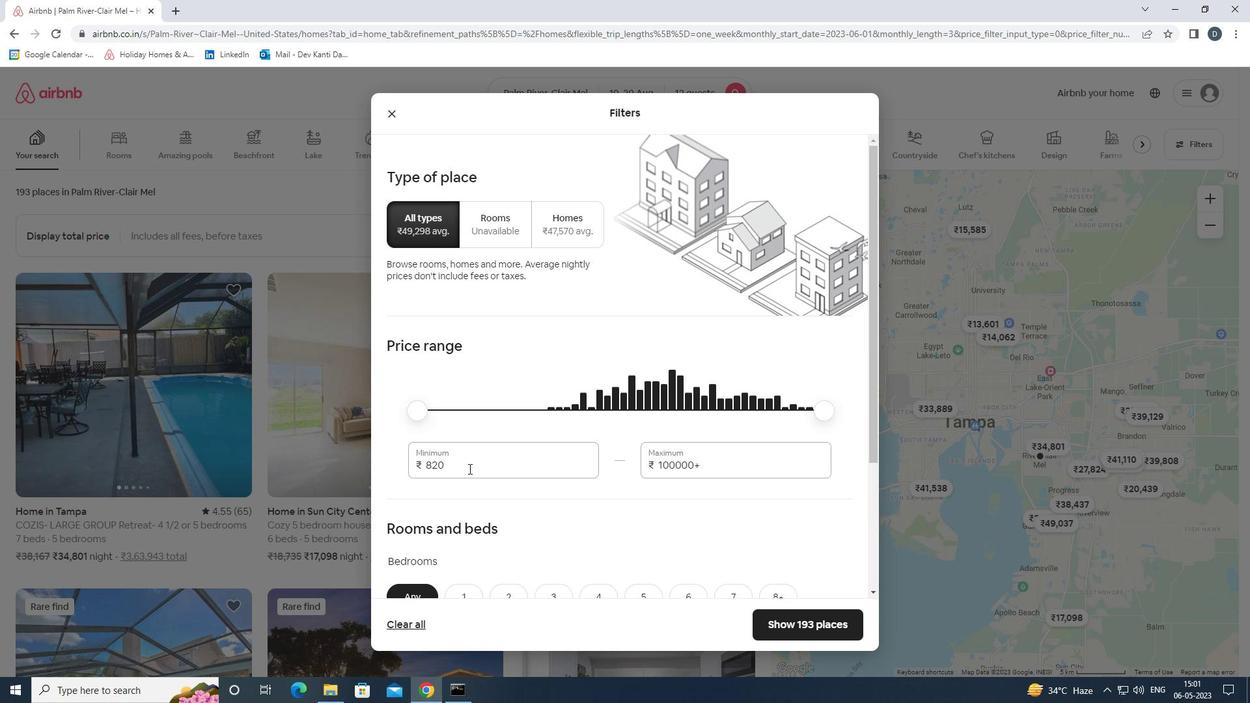 
Action: Mouse pressed left at (467, 470)
Screenshot: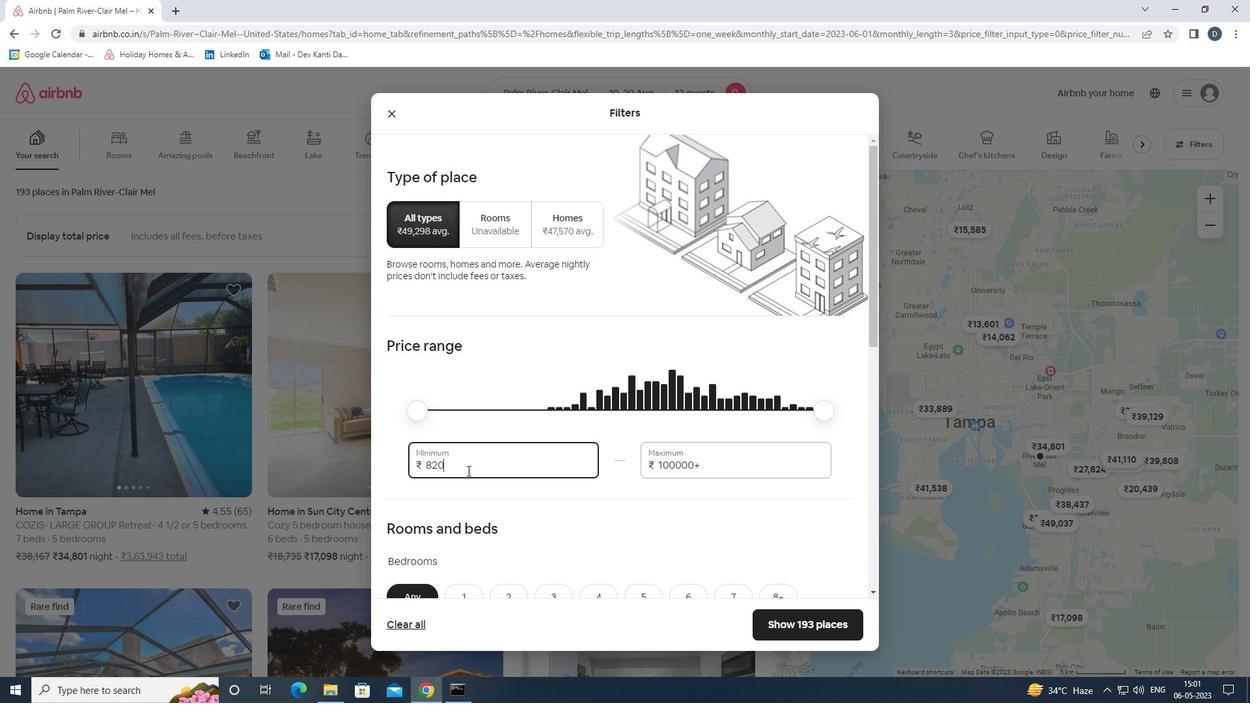 
Action: Key pressed 10000<Key.tab>14000
Screenshot: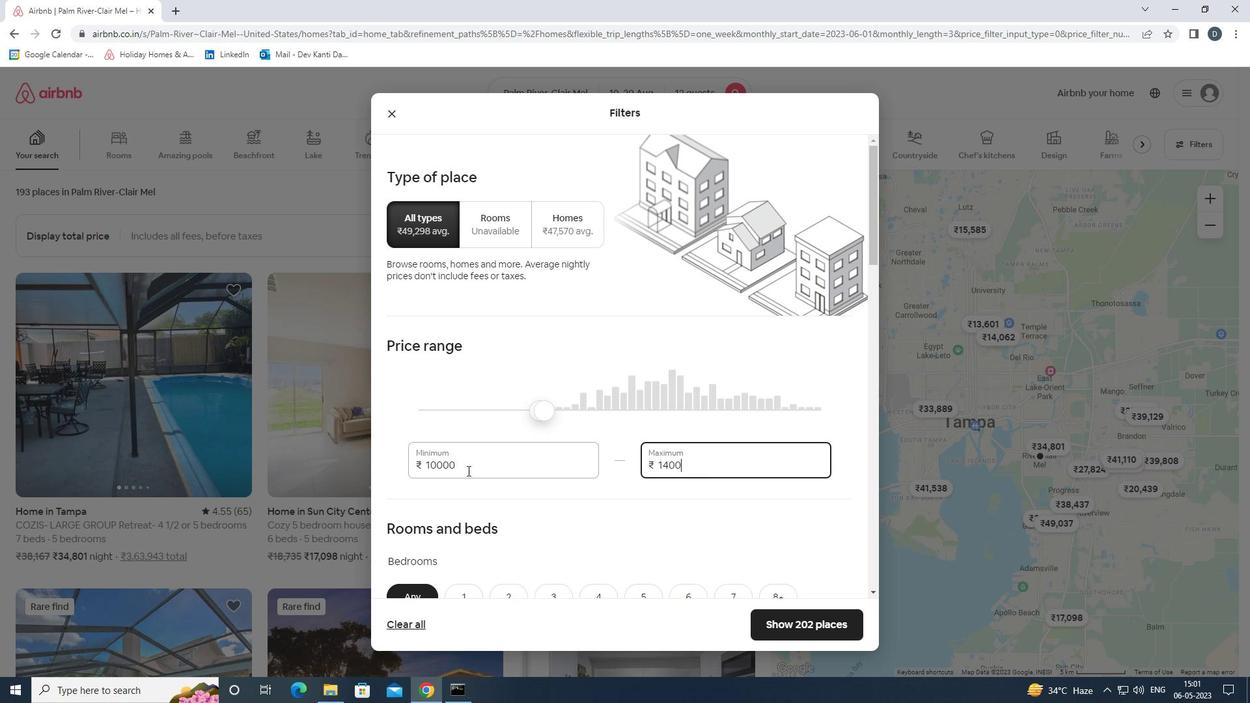 
Action: Mouse moved to (471, 473)
Screenshot: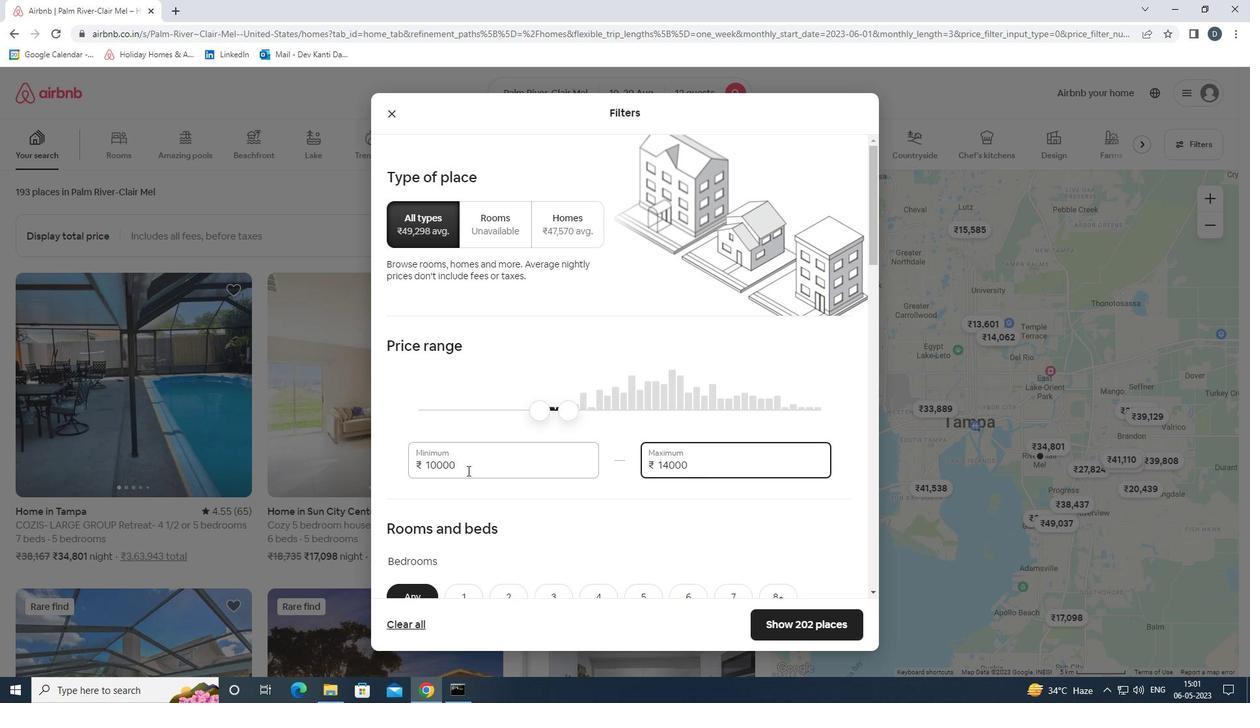 
Action: Mouse scrolled (471, 472) with delta (0, 0)
Screenshot: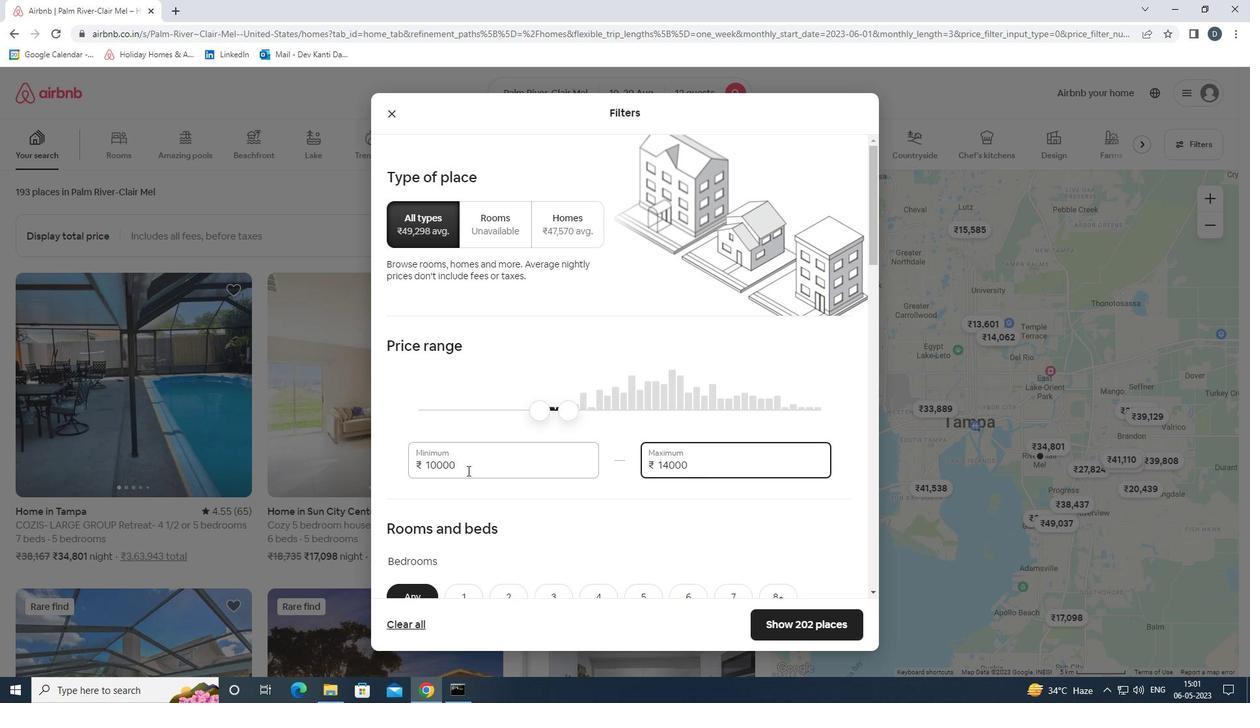 
Action: Mouse moved to (472, 473)
Screenshot: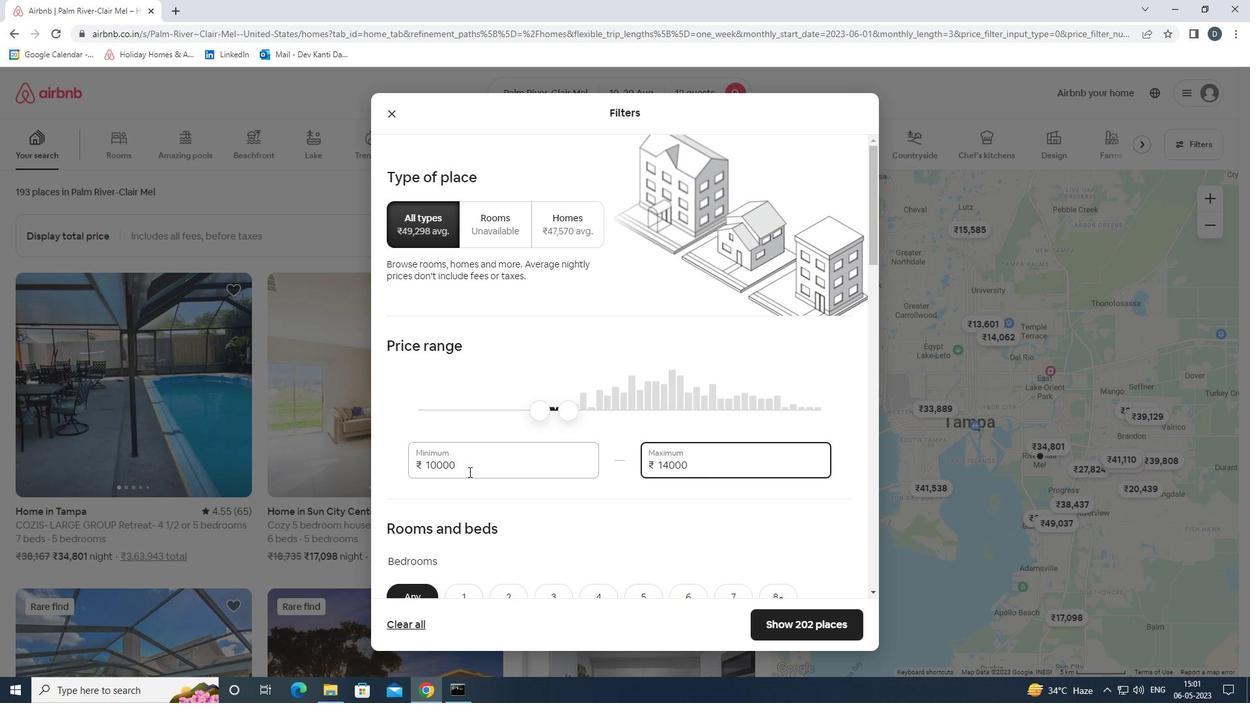 
Action: Mouse scrolled (472, 472) with delta (0, 0)
Screenshot: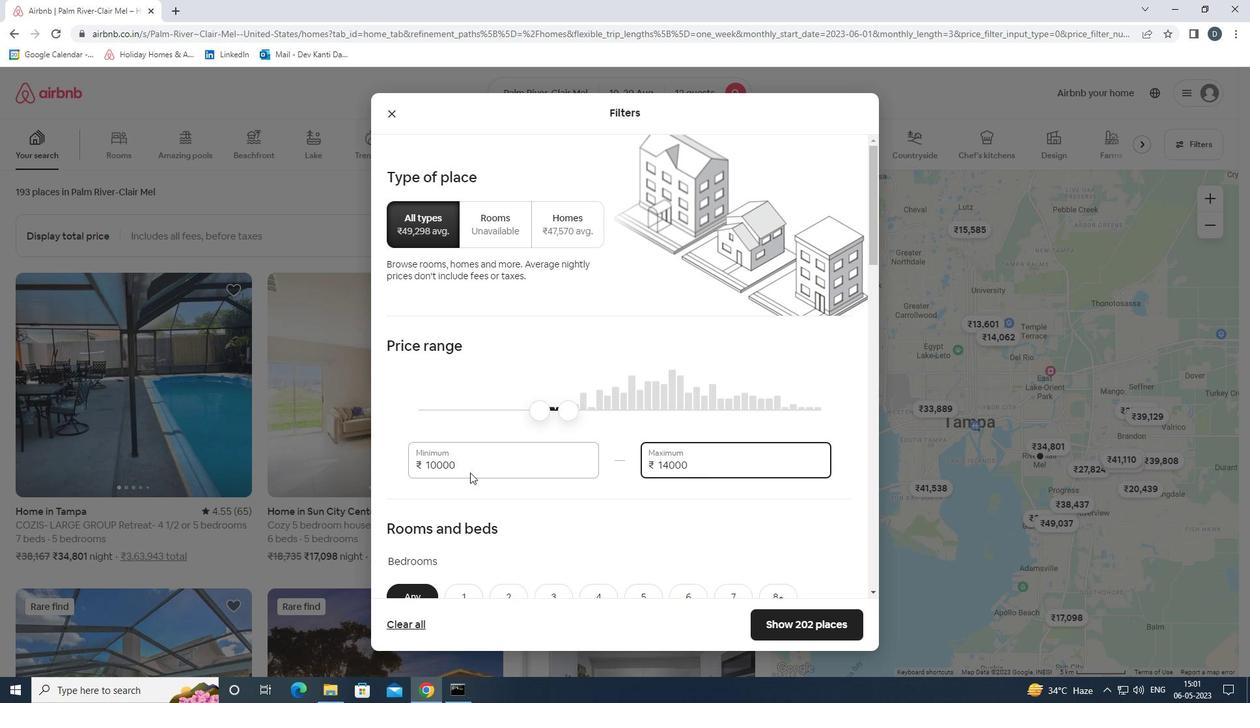 
Action: Mouse moved to (525, 419)
Screenshot: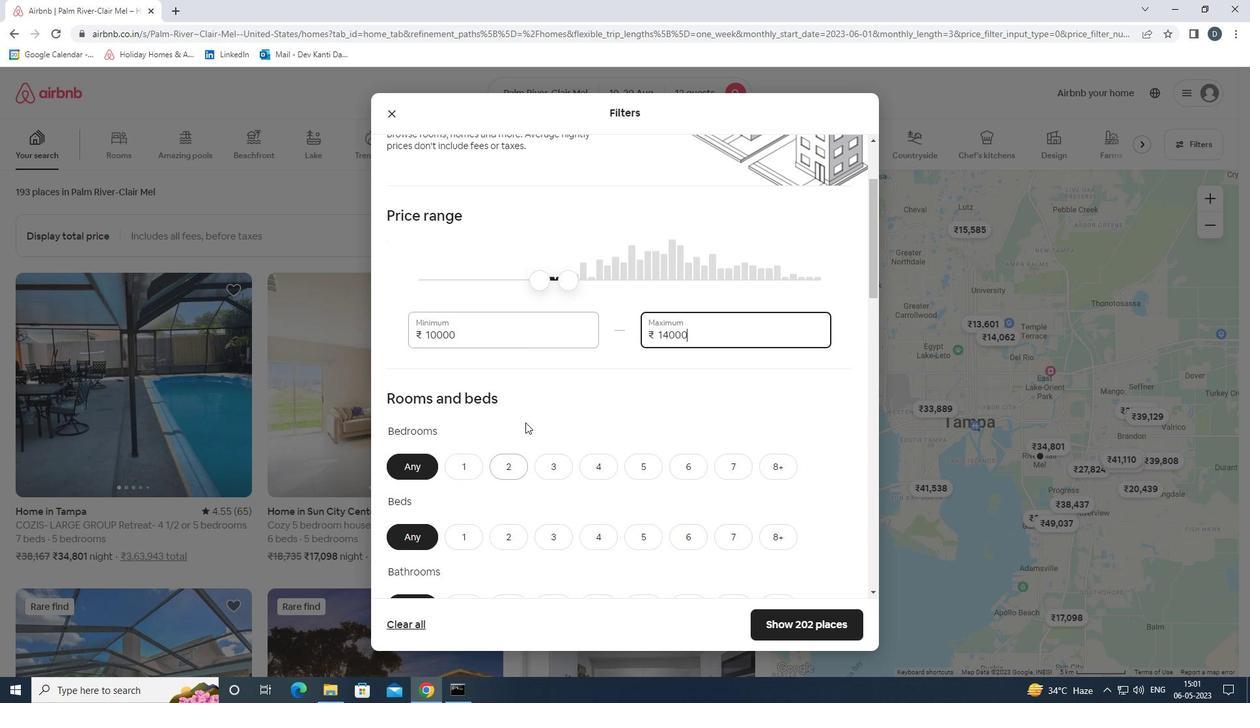 
Action: Mouse scrolled (525, 419) with delta (0, 0)
Screenshot: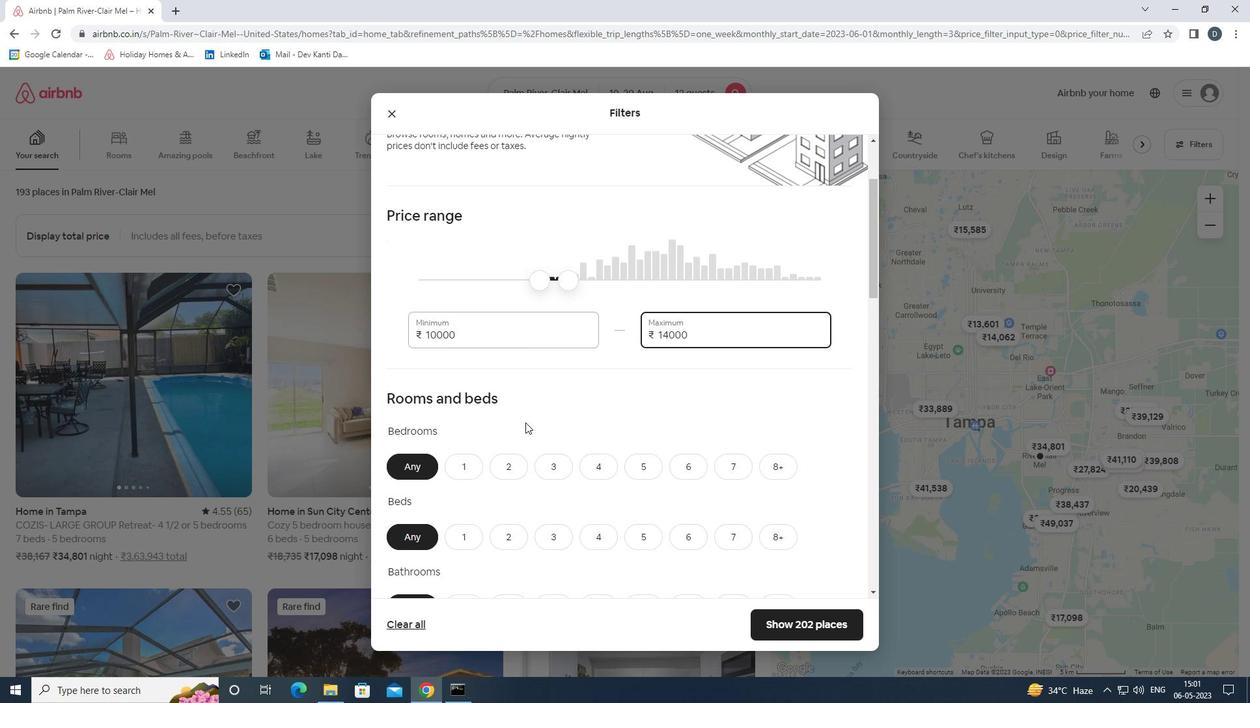 
Action: Mouse moved to (489, 380)
Screenshot: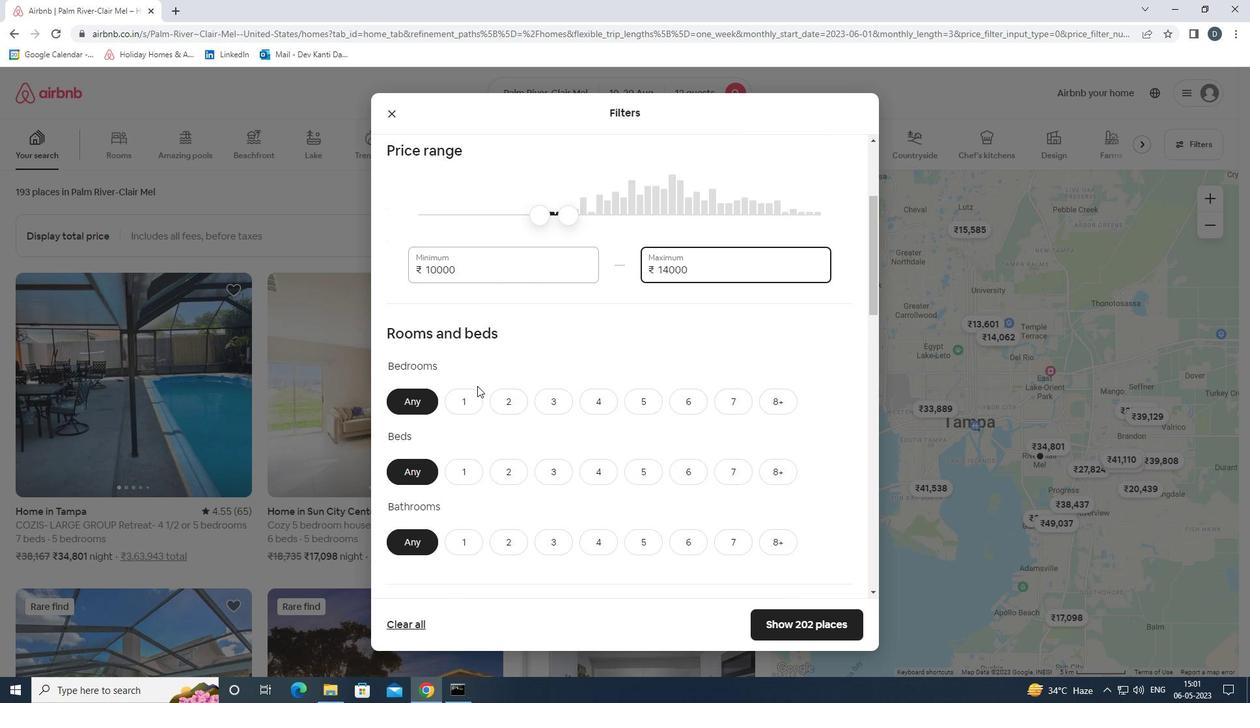 
Action: Mouse scrolled (489, 379) with delta (0, 0)
Screenshot: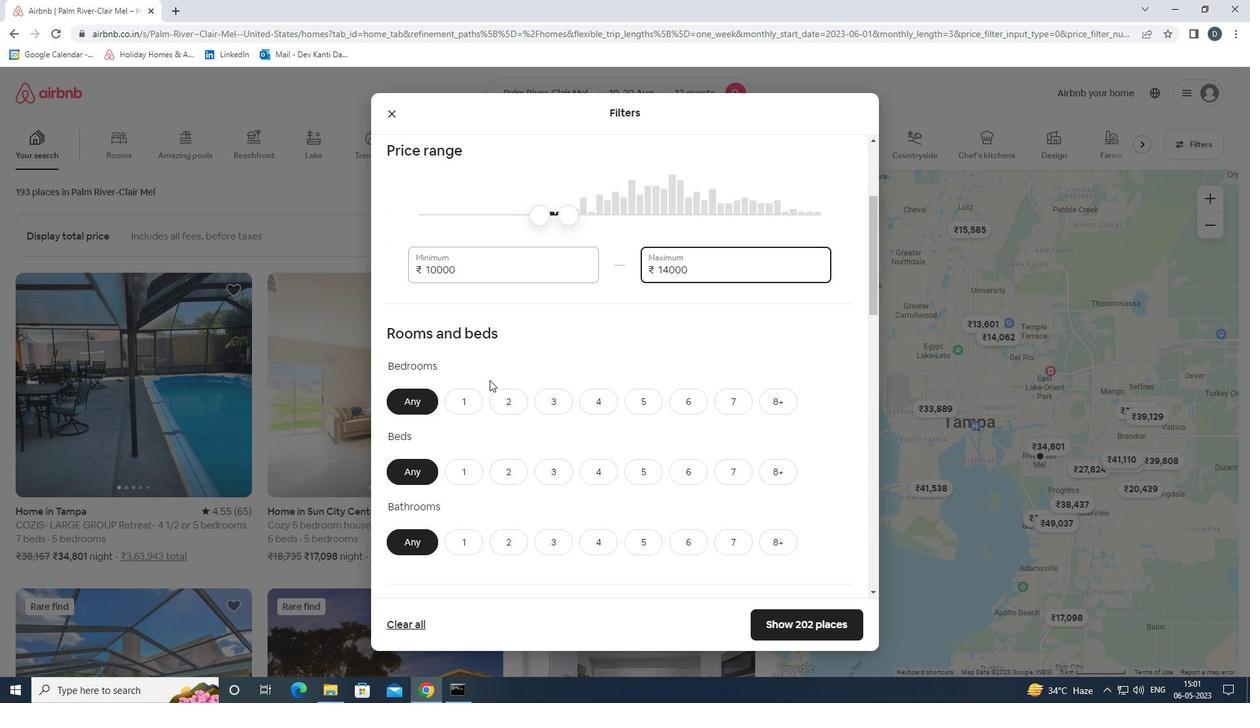 
Action: Mouse moved to (676, 337)
Screenshot: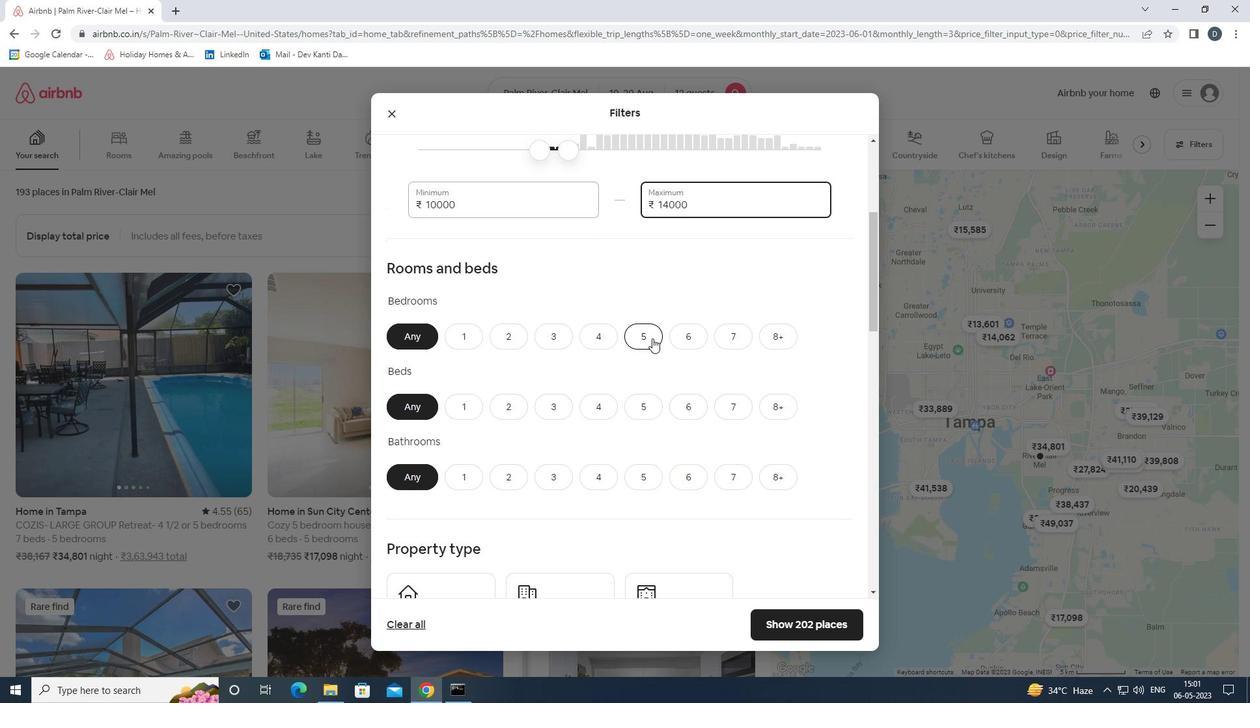 
Action: Mouse pressed left at (676, 337)
Screenshot: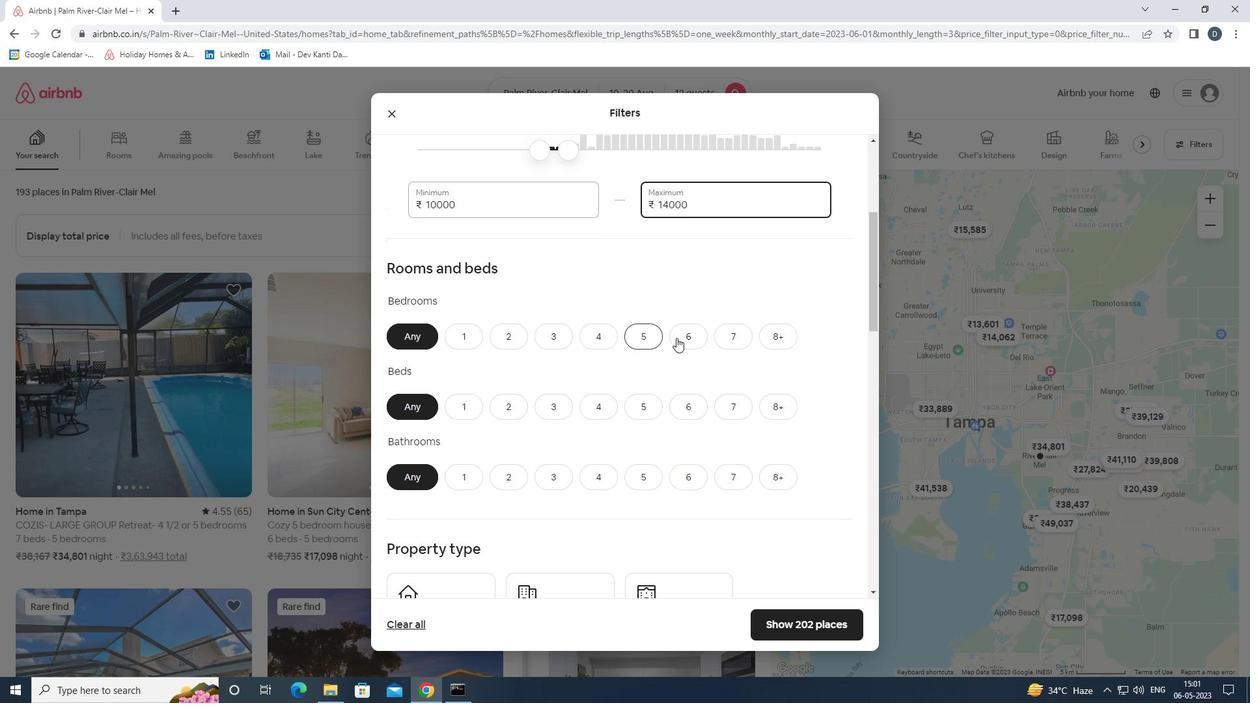 
Action: Mouse moved to (772, 410)
Screenshot: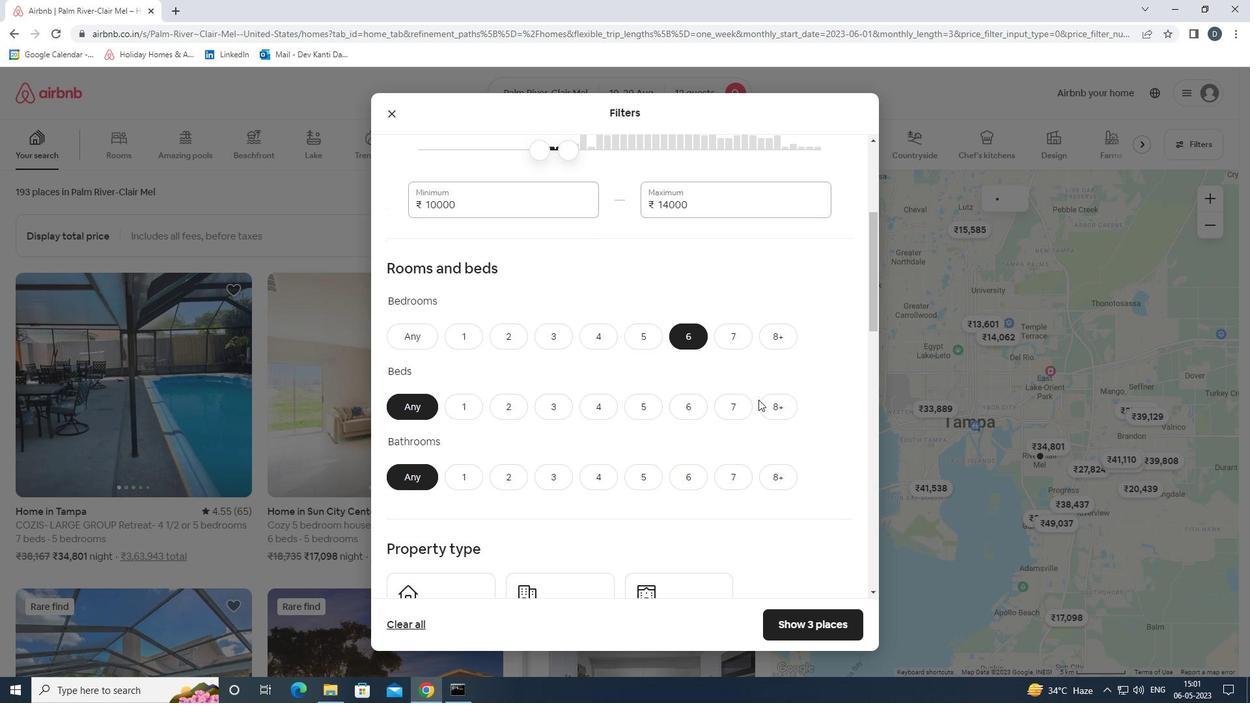 
Action: Mouse pressed left at (772, 410)
Screenshot: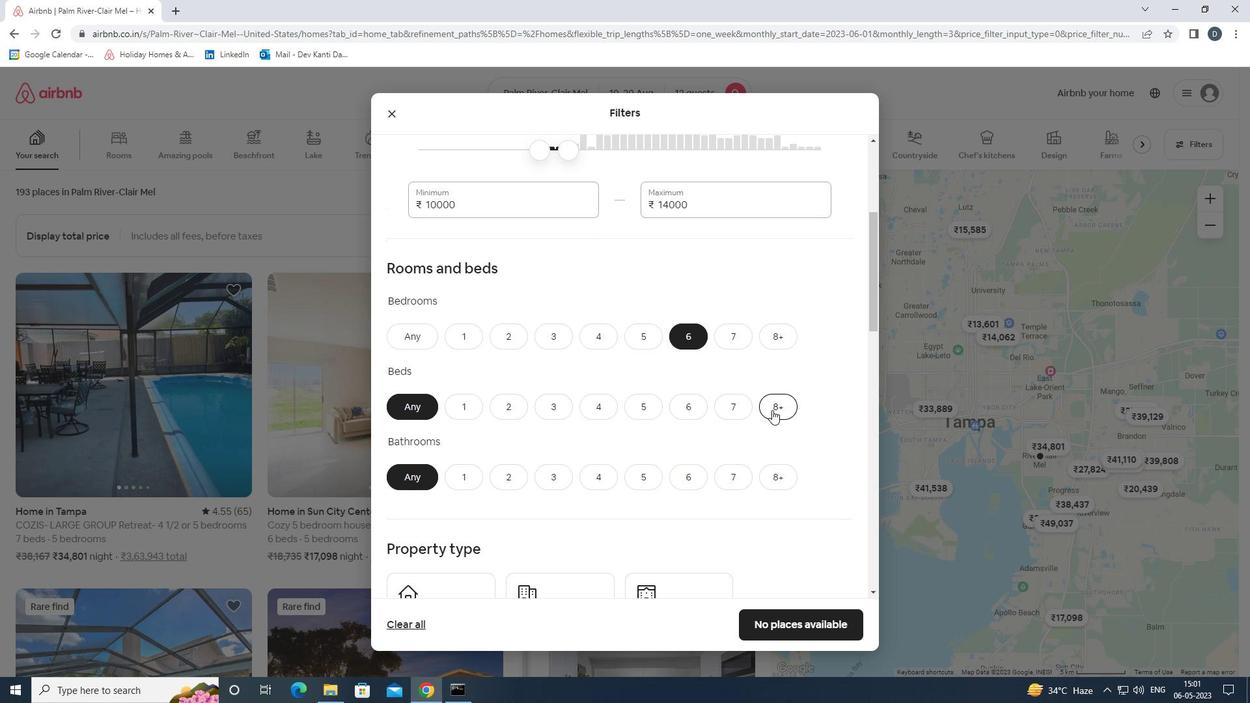 
Action: Mouse moved to (694, 479)
Screenshot: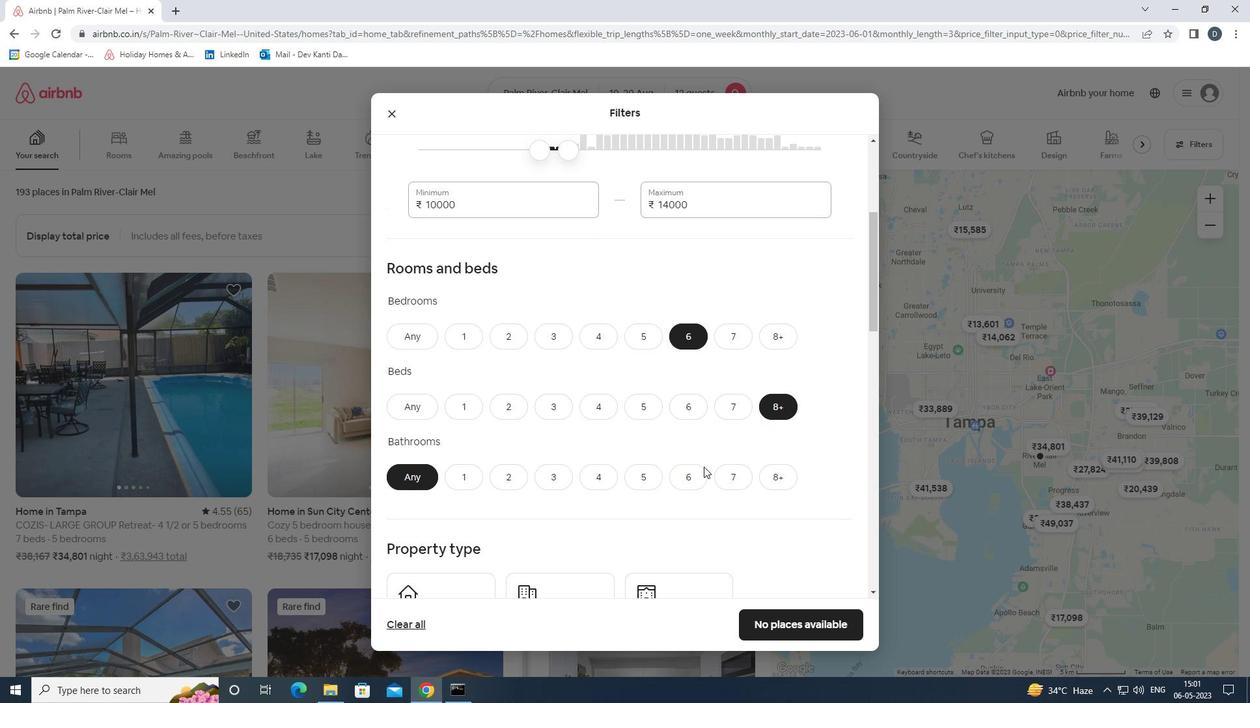 
Action: Mouse pressed left at (694, 479)
Screenshot: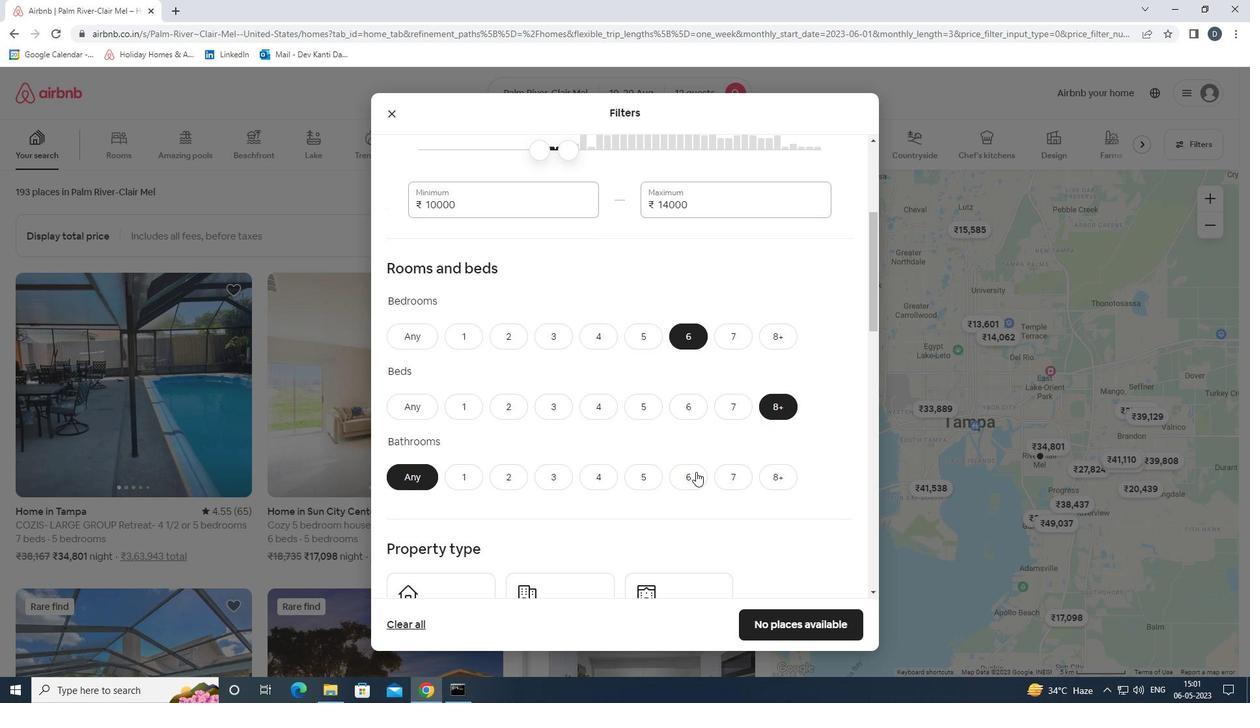 
Action: Mouse moved to (692, 480)
Screenshot: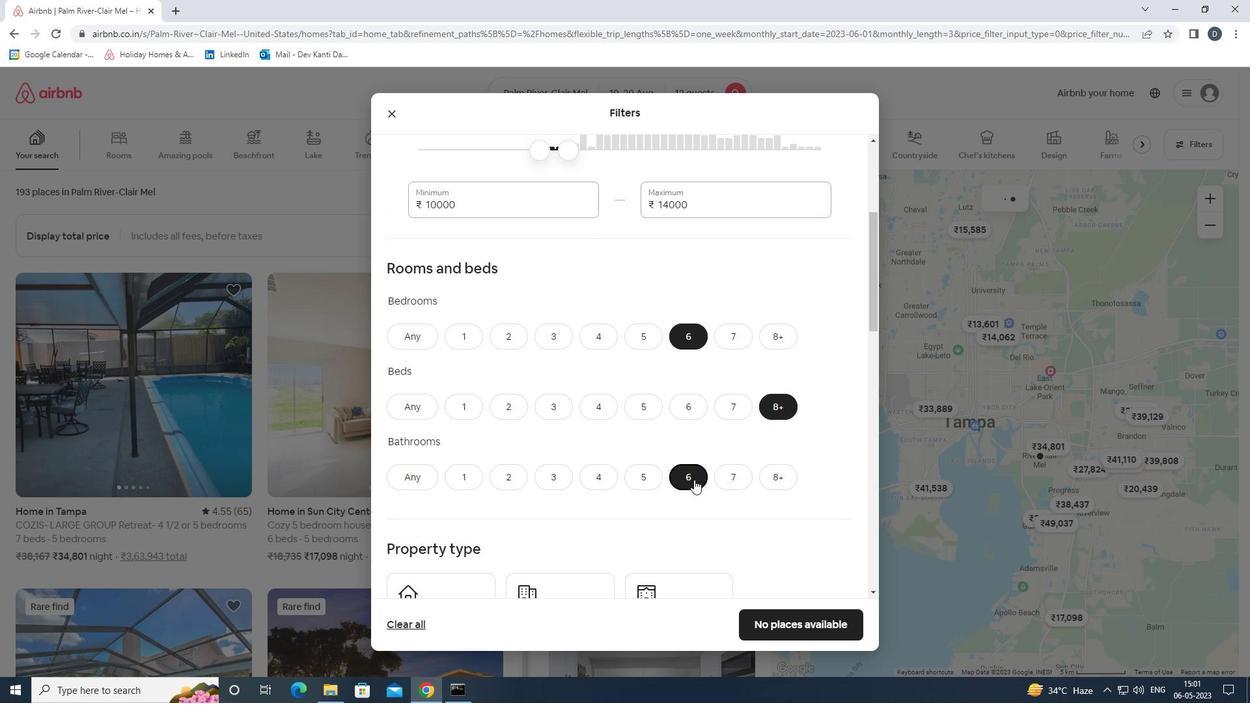 
Action: Mouse scrolled (692, 479) with delta (0, 0)
Screenshot: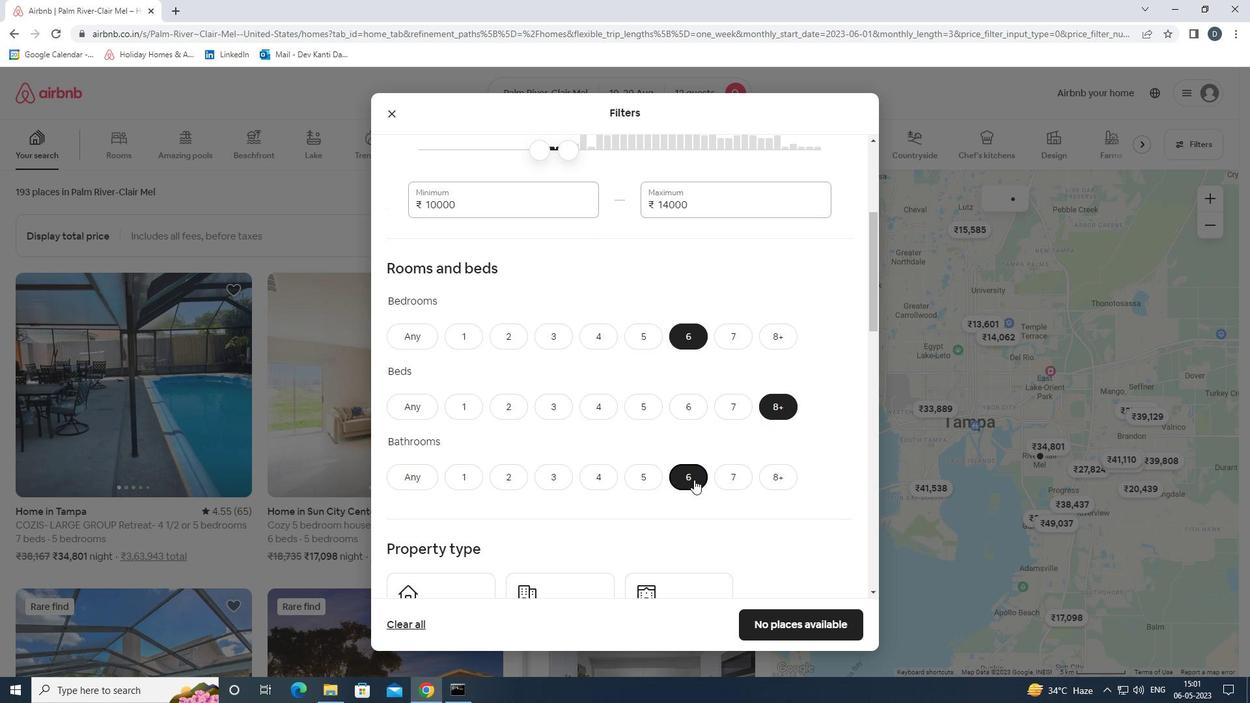 
Action: Mouse scrolled (692, 479) with delta (0, 0)
Screenshot: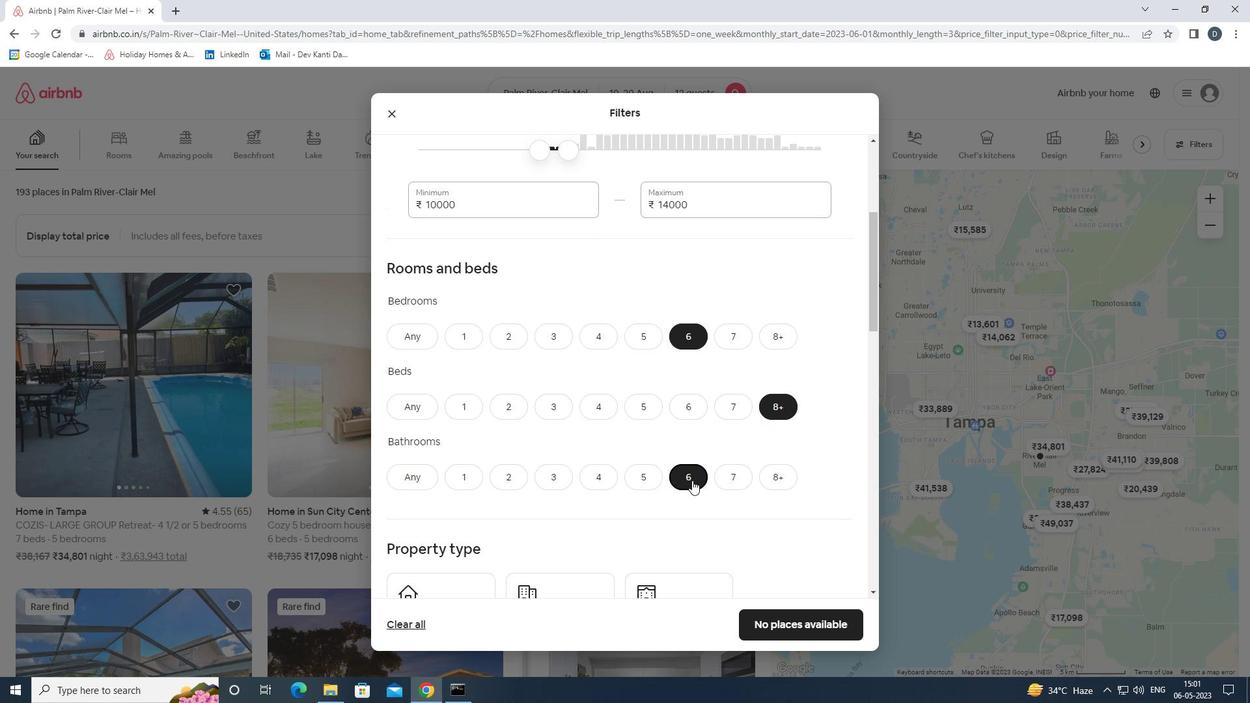 
Action: Mouse moved to (457, 479)
Screenshot: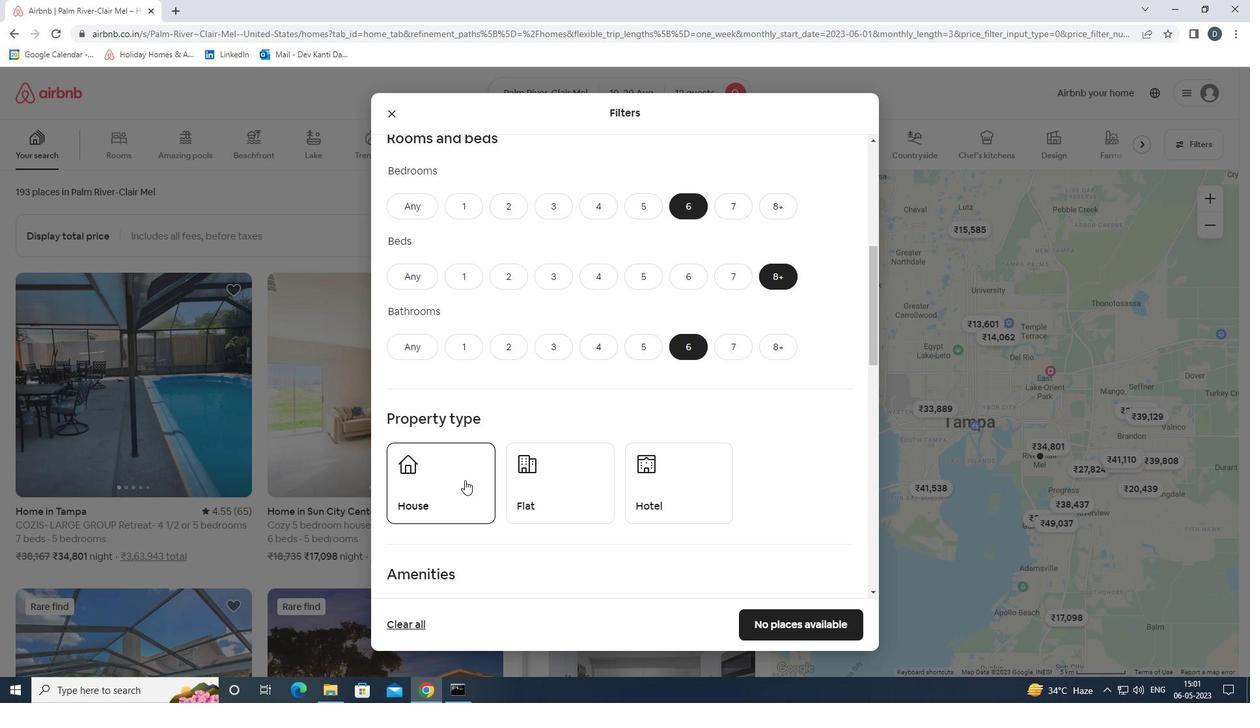 
Action: Mouse pressed left at (457, 479)
Screenshot: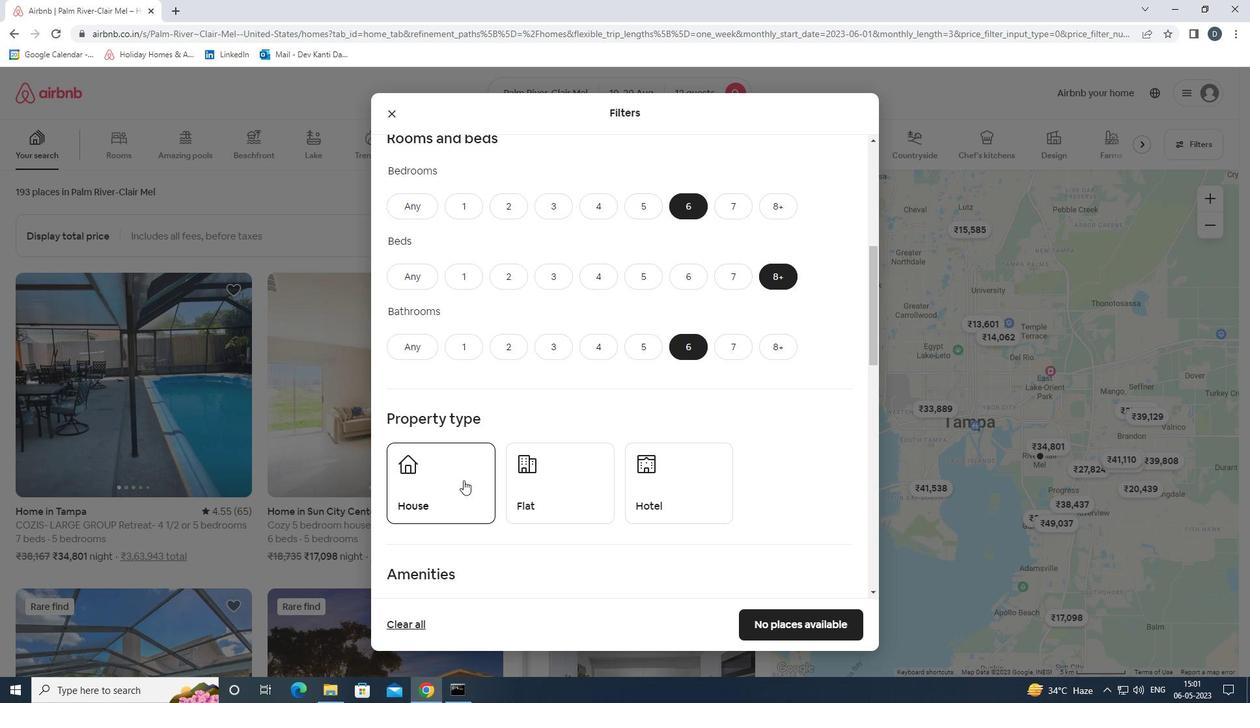 
Action: Mouse moved to (549, 476)
Screenshot: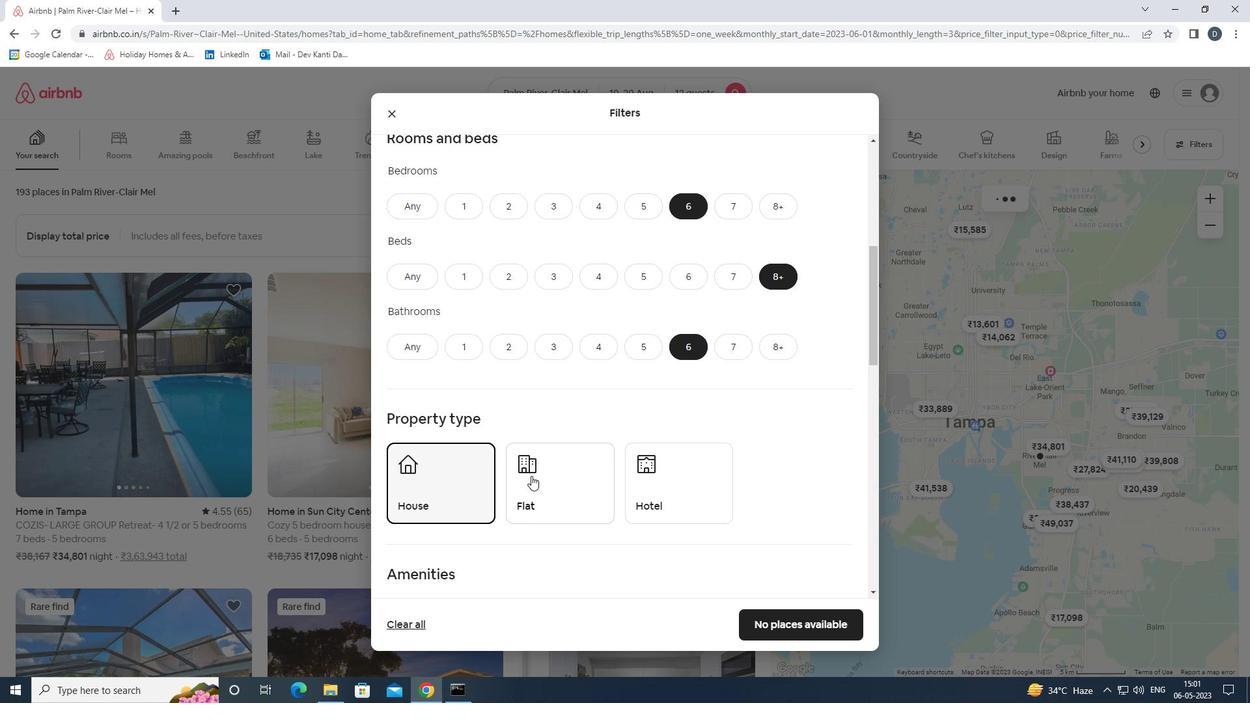 
Action: Mouse pressed left at (549, 476)
Screenshot: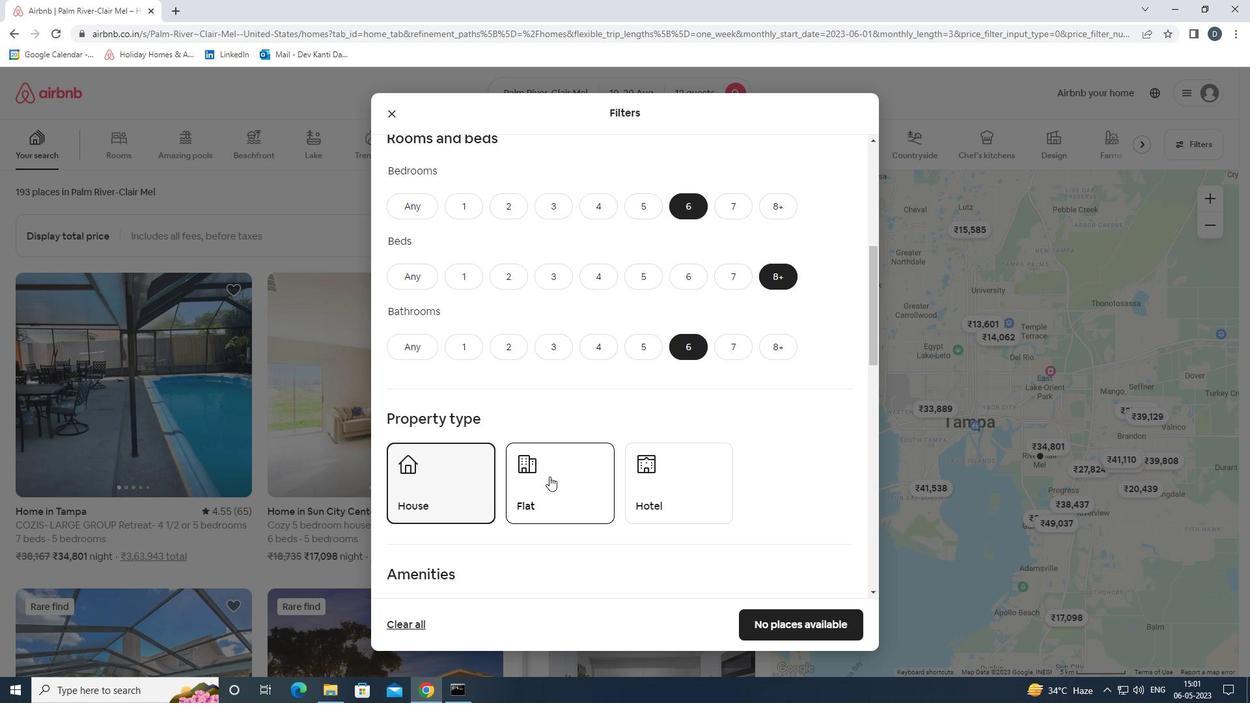 
Action: Mouse moved to (636, 524)
Screenshot: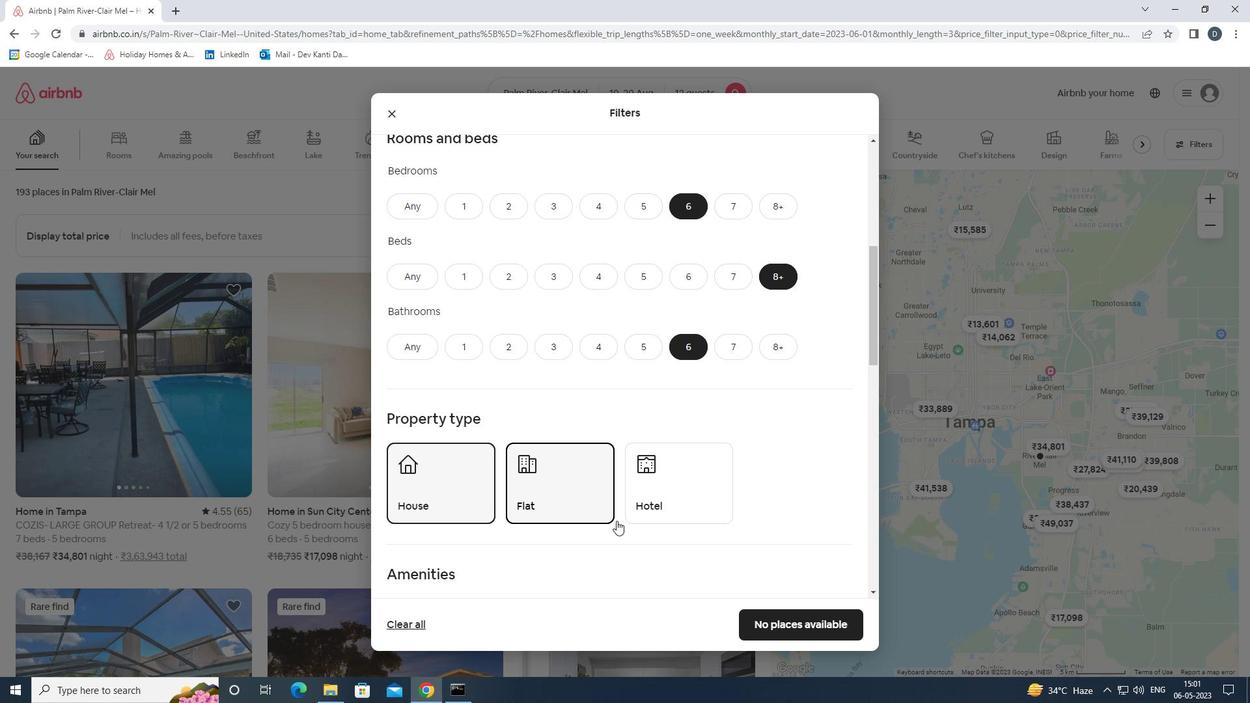 
Action: Mouse scrolled (636, 524) with delta (0, 0)
Screenshot: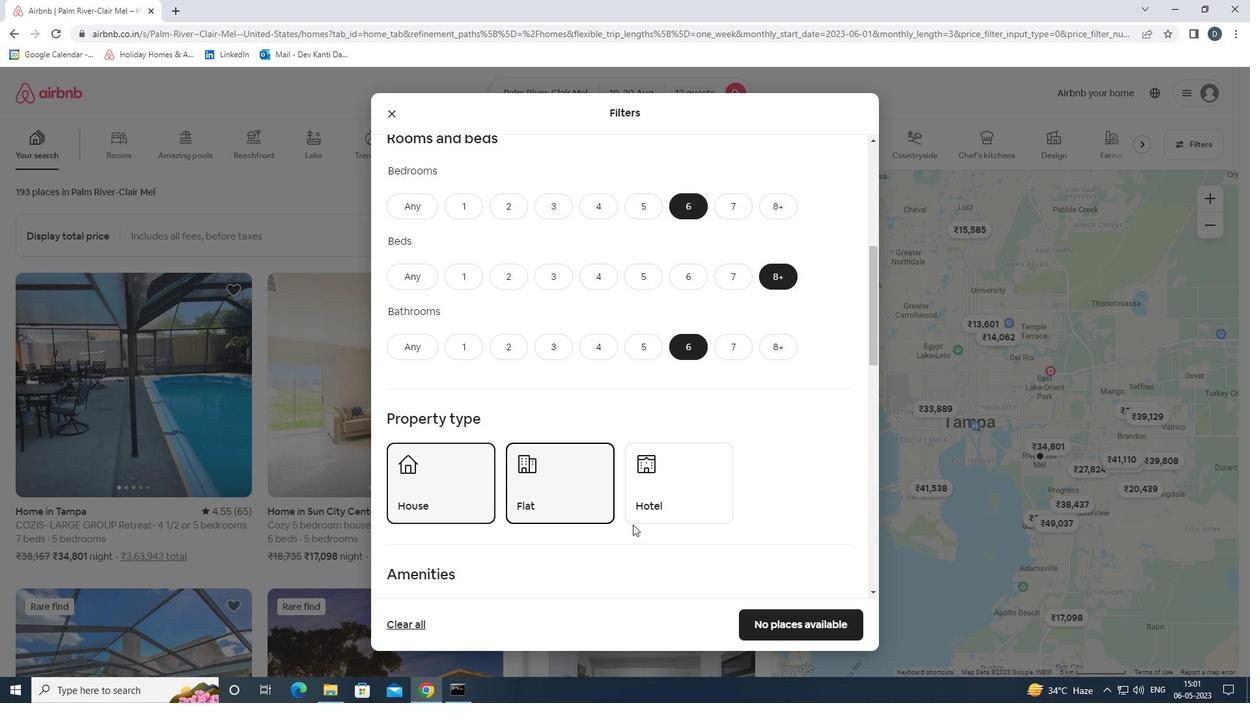 
Action: Mouse scrolled (636, 524) with delta (0, 0)
Screenshot: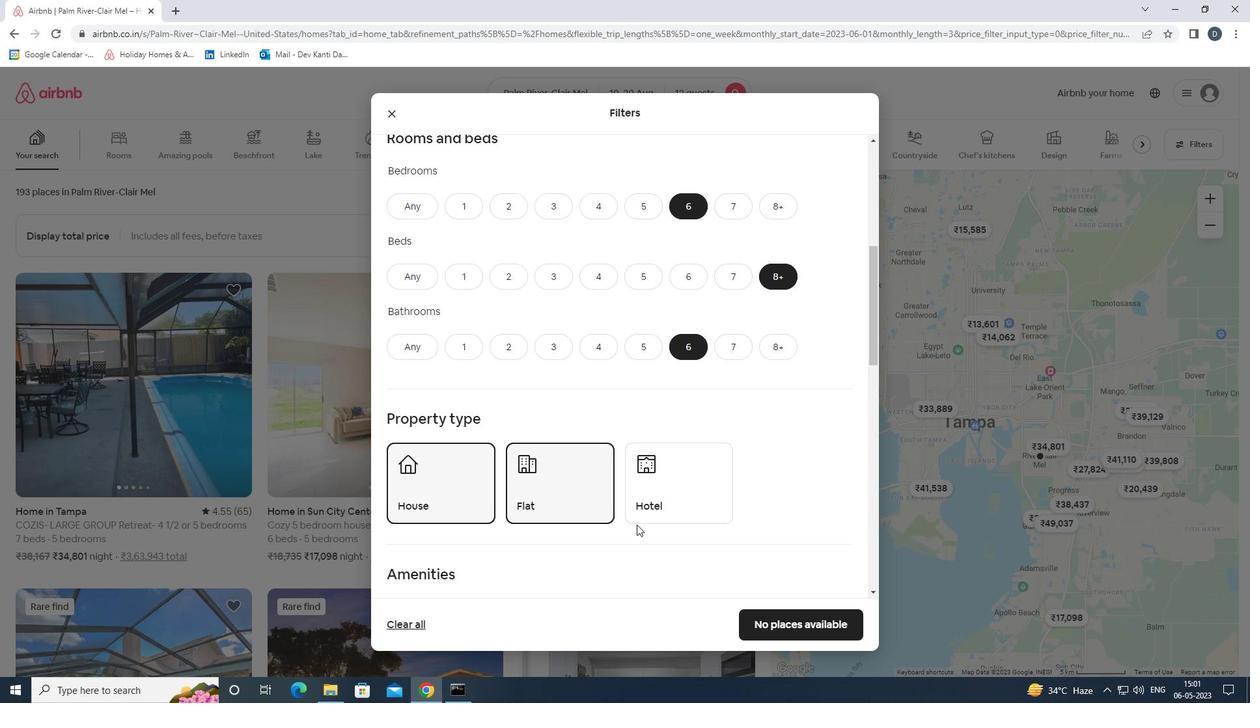 
Action: Mouse moved to (418, 513)
Screenshot: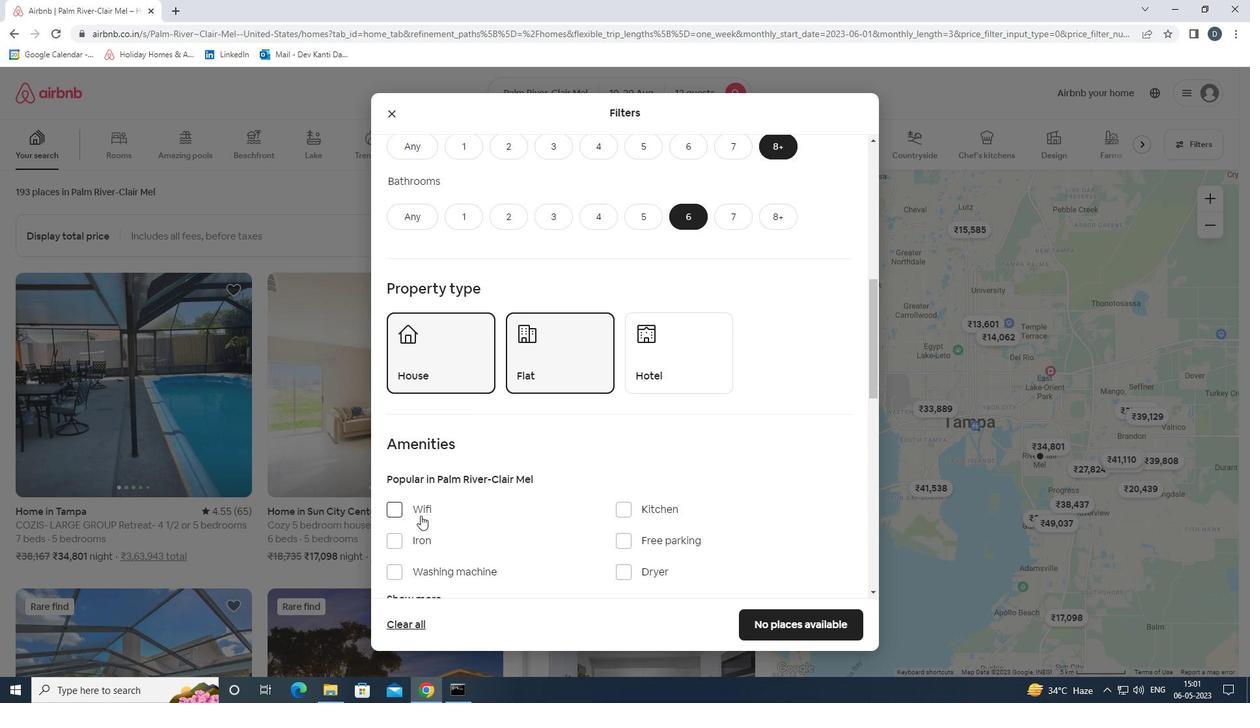 
Action: Mouse pressed left at (418, 513)
Screenshot: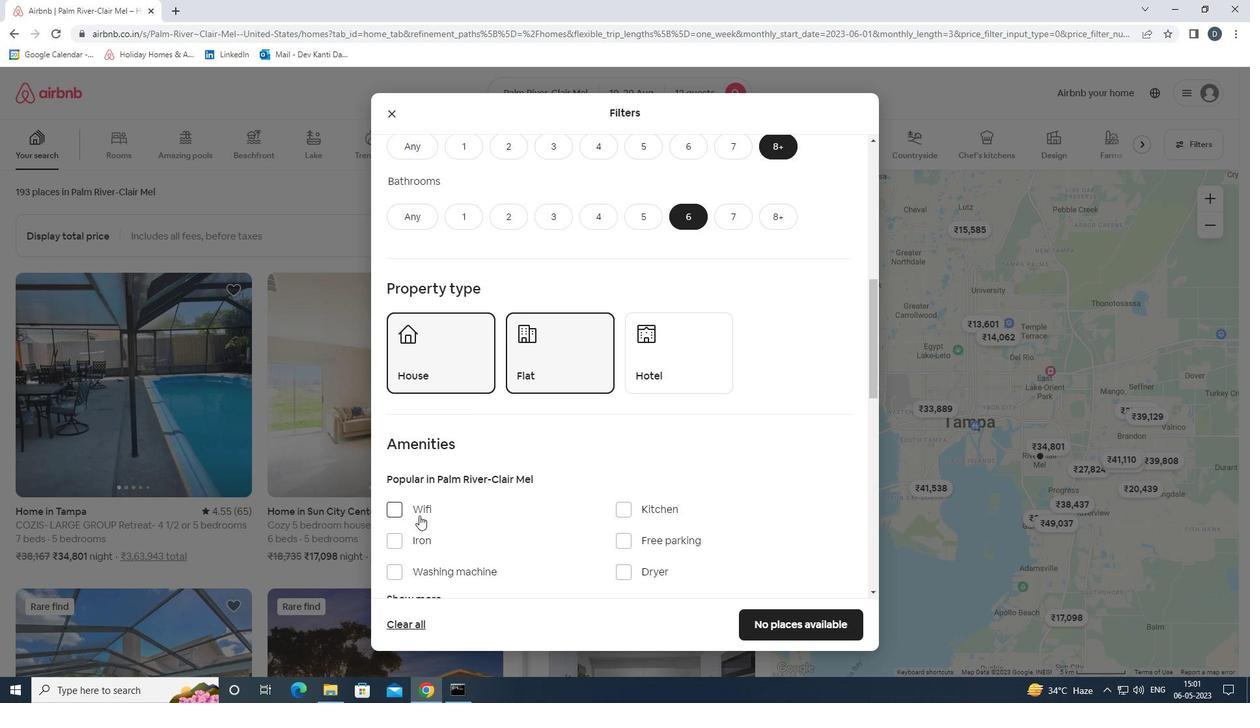 
Action: Mouse moved to (515, 526)
Screenshot: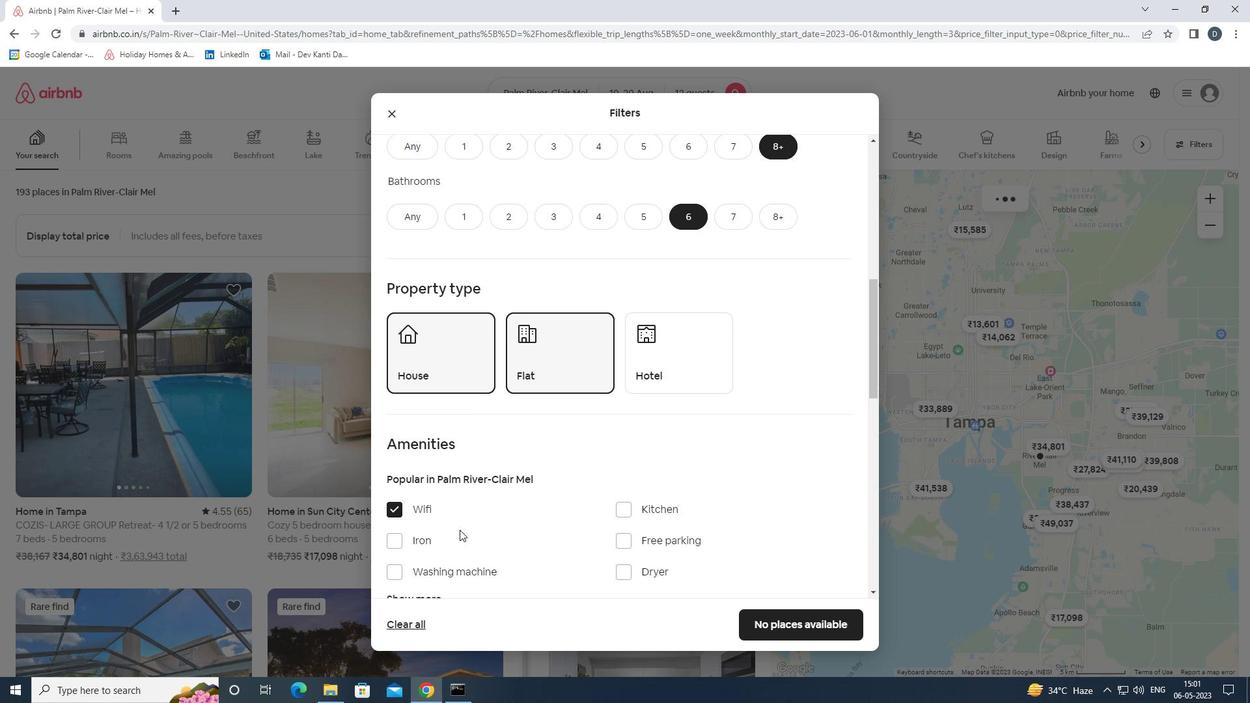 
Action: Mouse scrolled (515, 526) with delta (0, 0)
Screenshot: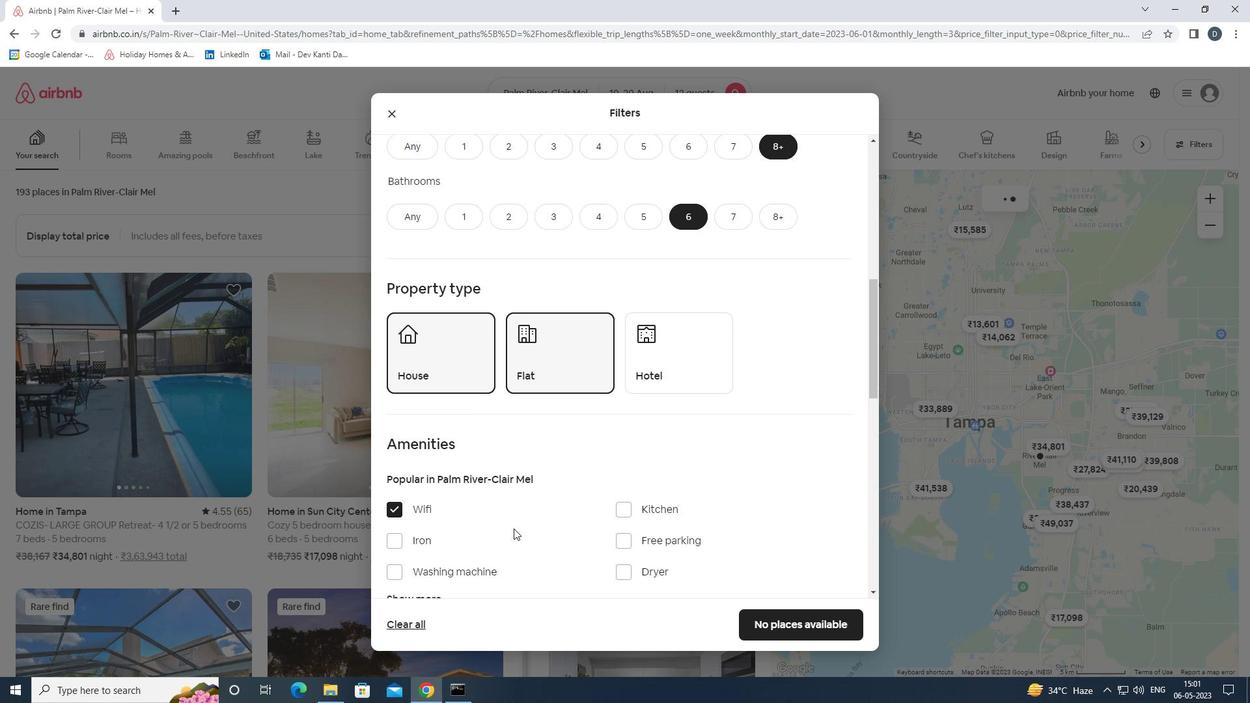 
Action: Mouse moved to (414, 535)
Screenshot: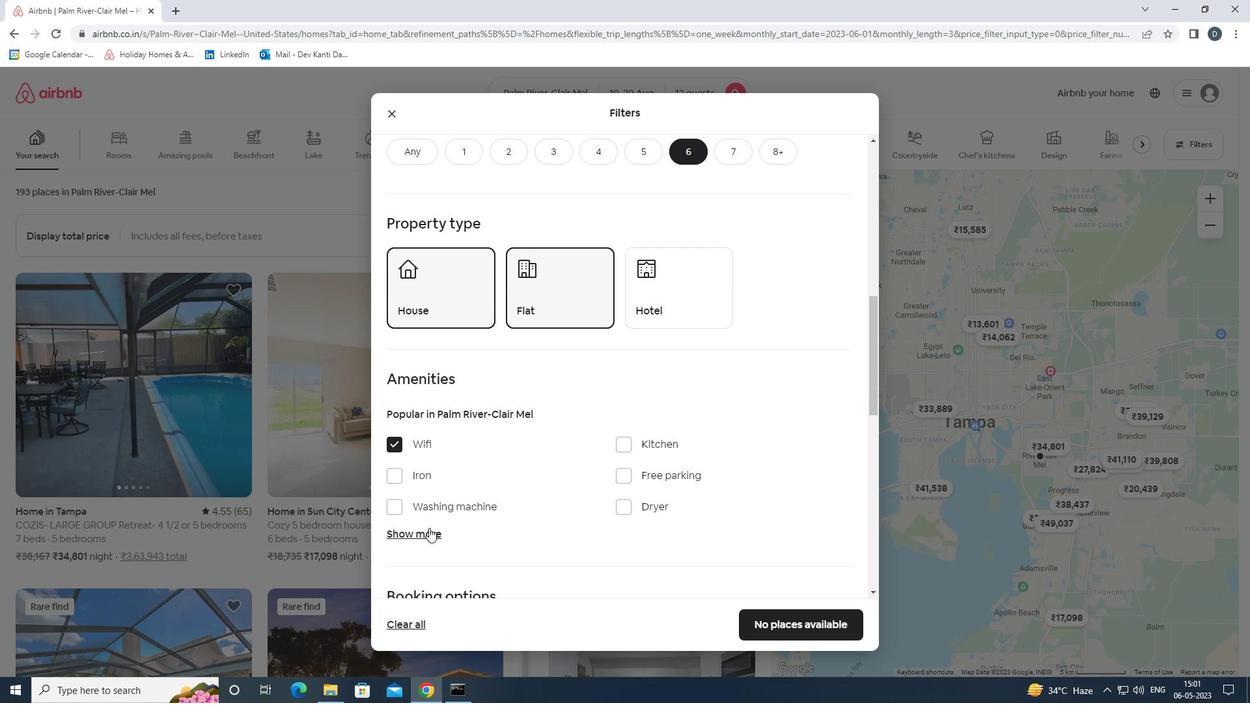 
Action: Mouse pressed left at (414, 535)
Screenshot: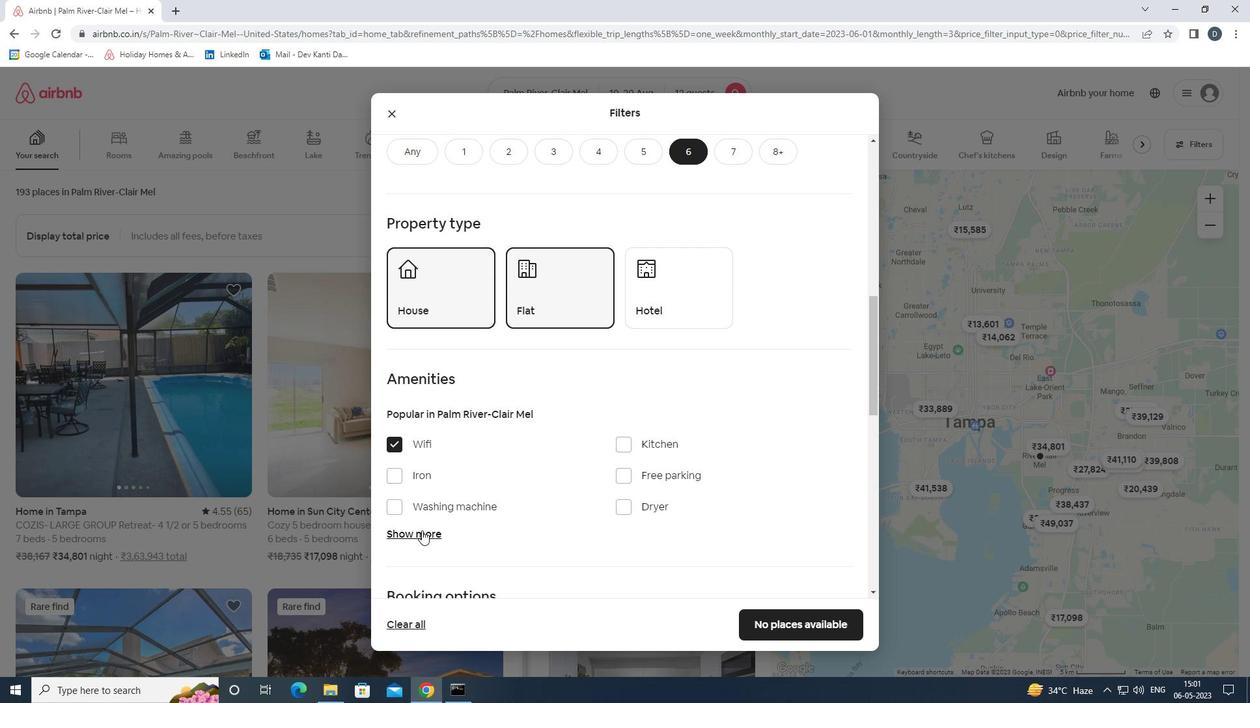 
Action: Mouse moved to (647, 471)
Screenshot: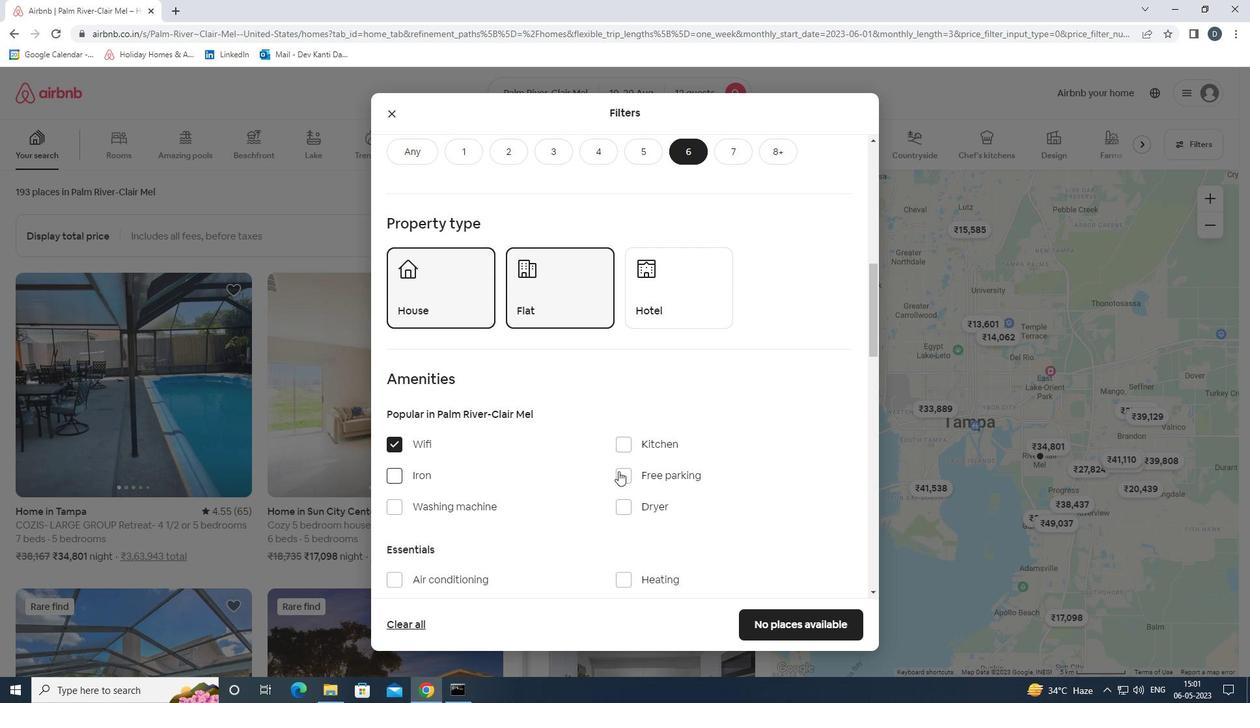 
Action: Mouse pressed left at (647, 471)
Screenshot: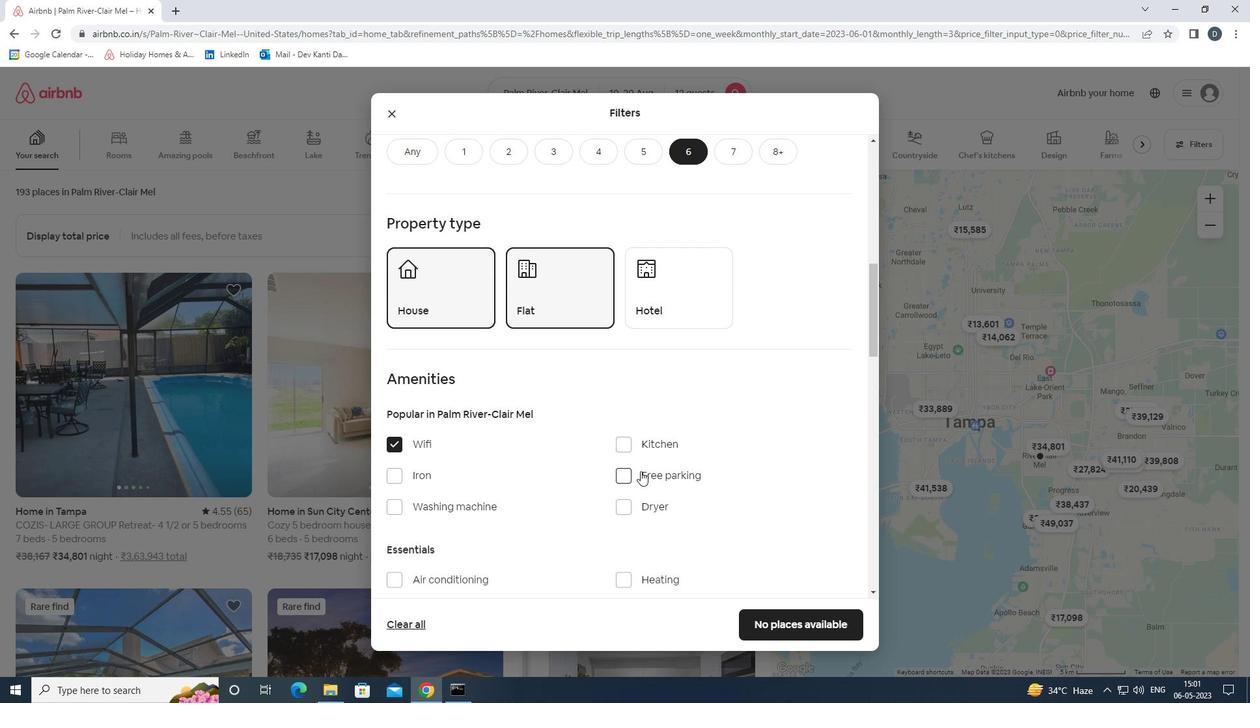 
Action: Mouse moved to (560, 480)
Screenshot: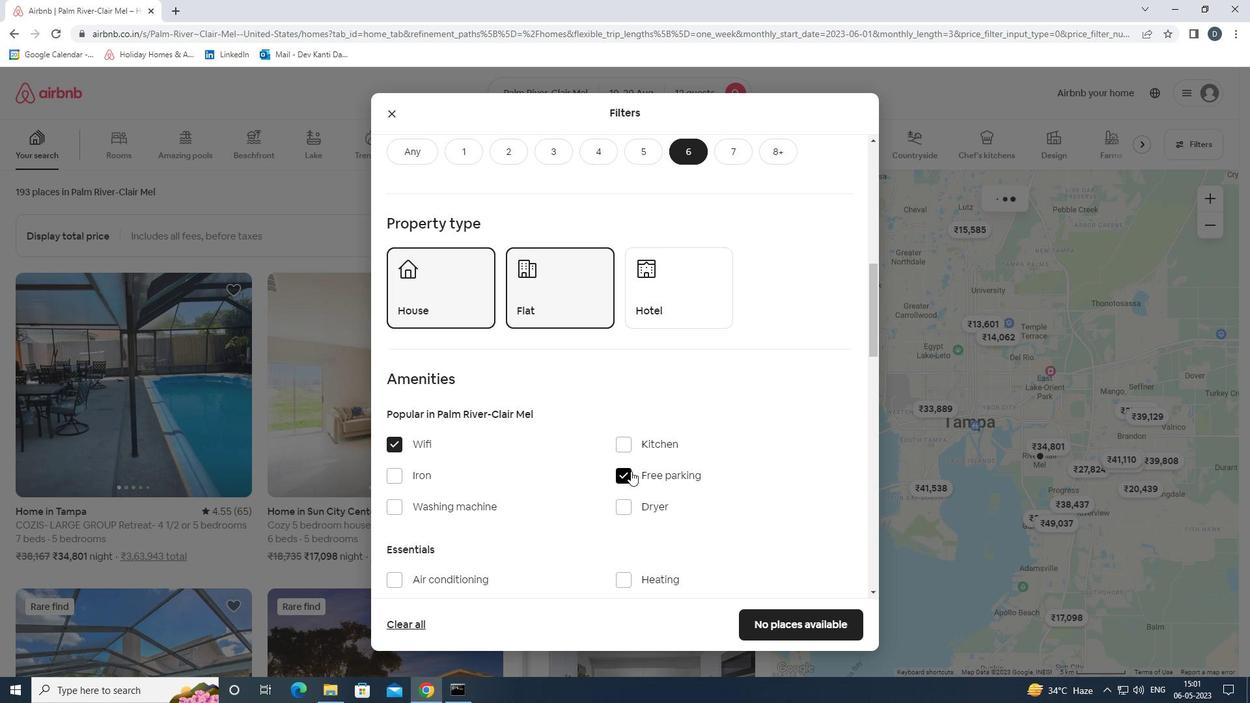 
Action: Mouse scrolled (560, 479) with delta (0, 0)
Screenshot: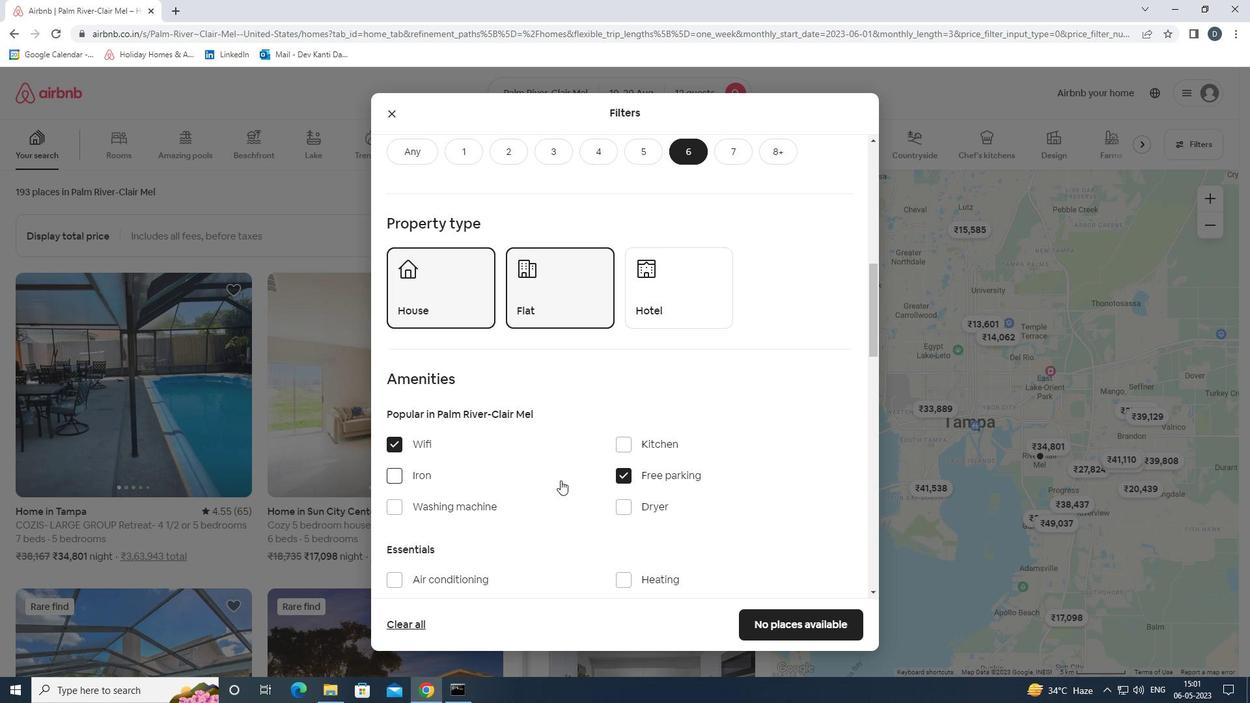 
Action: Mouse scrolled (560, 479) with delta (0, 0)
Screenshot: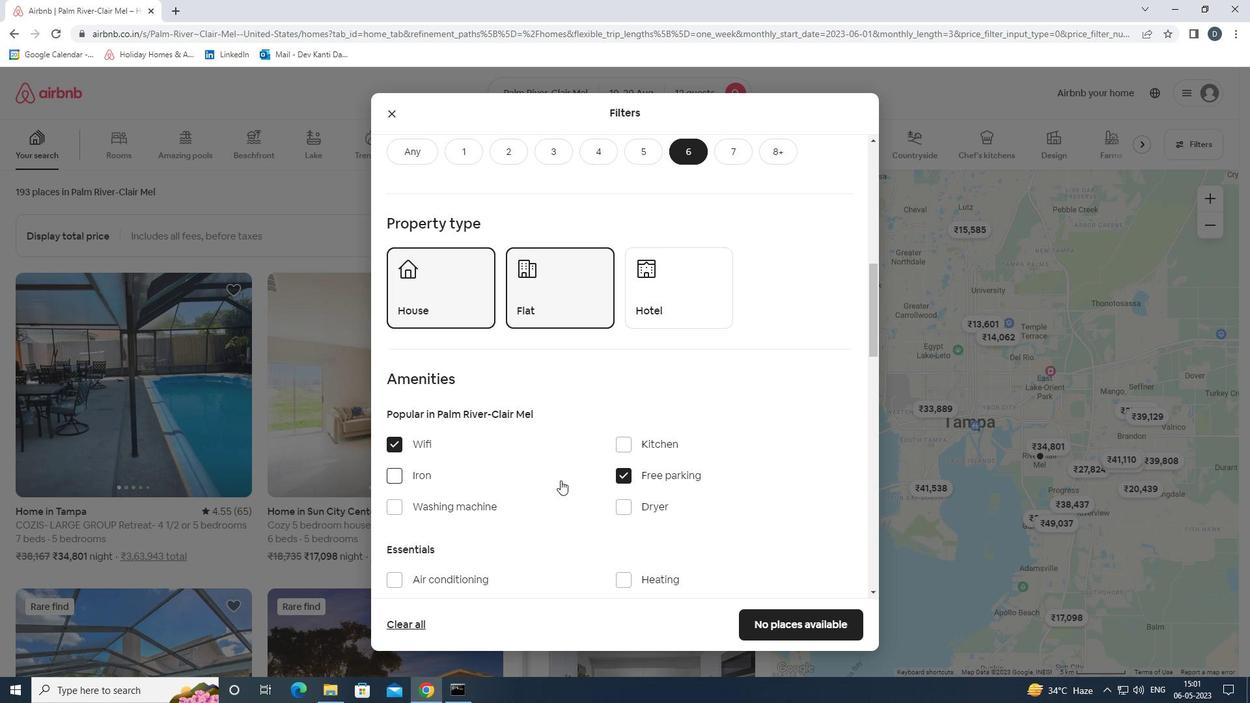 
Action: Mouse moved to (625, 481)
Screenshot: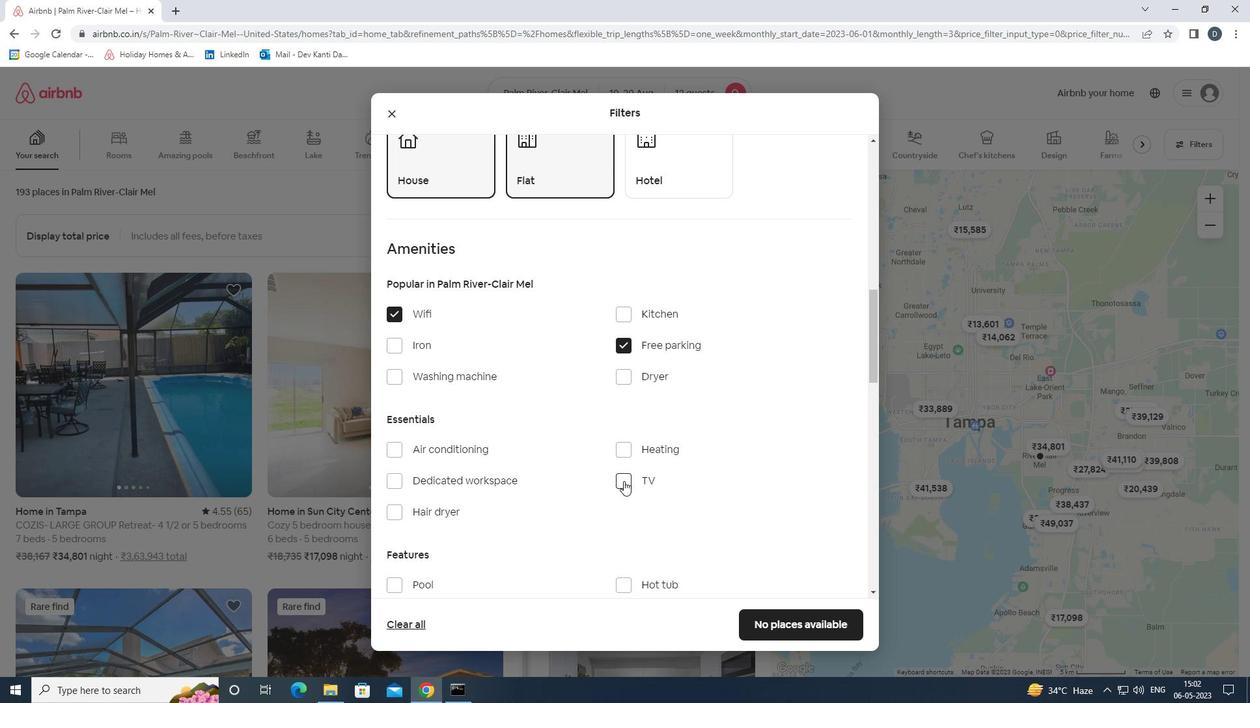 
Action: Mouse pressed left at (625, 481)
Screenshot: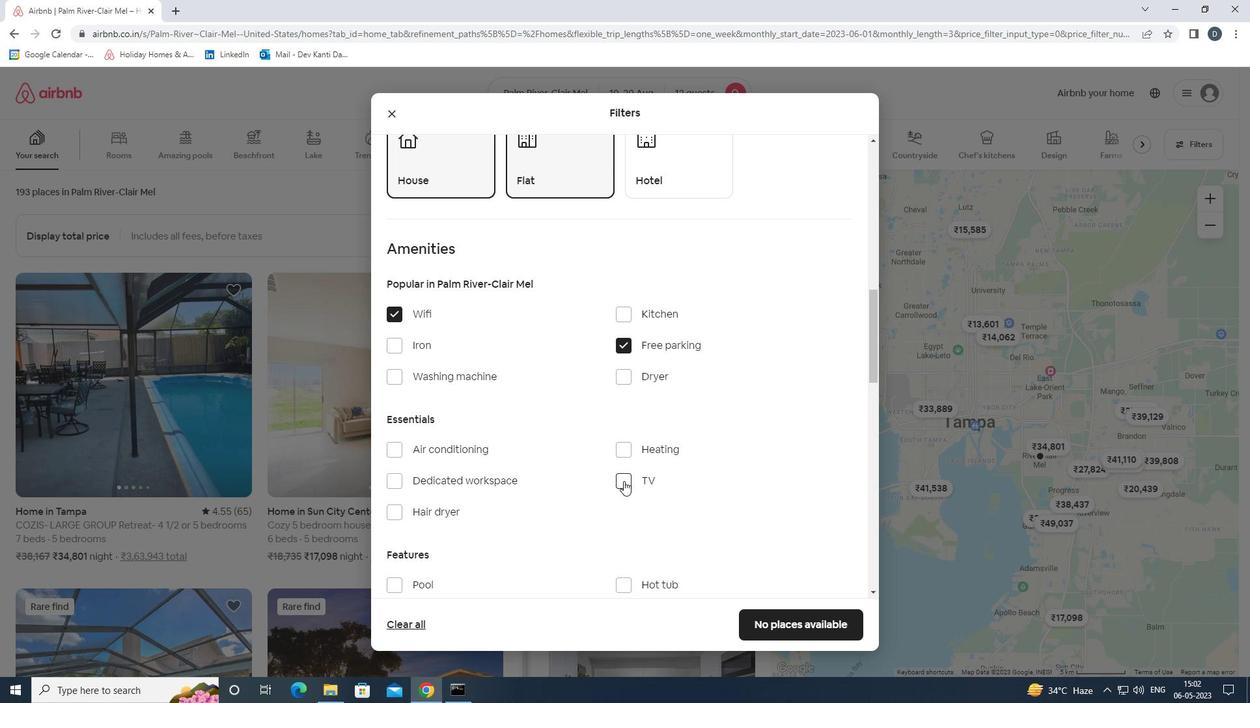 
Action: Mouse moved to (609, 481)
Screenshot: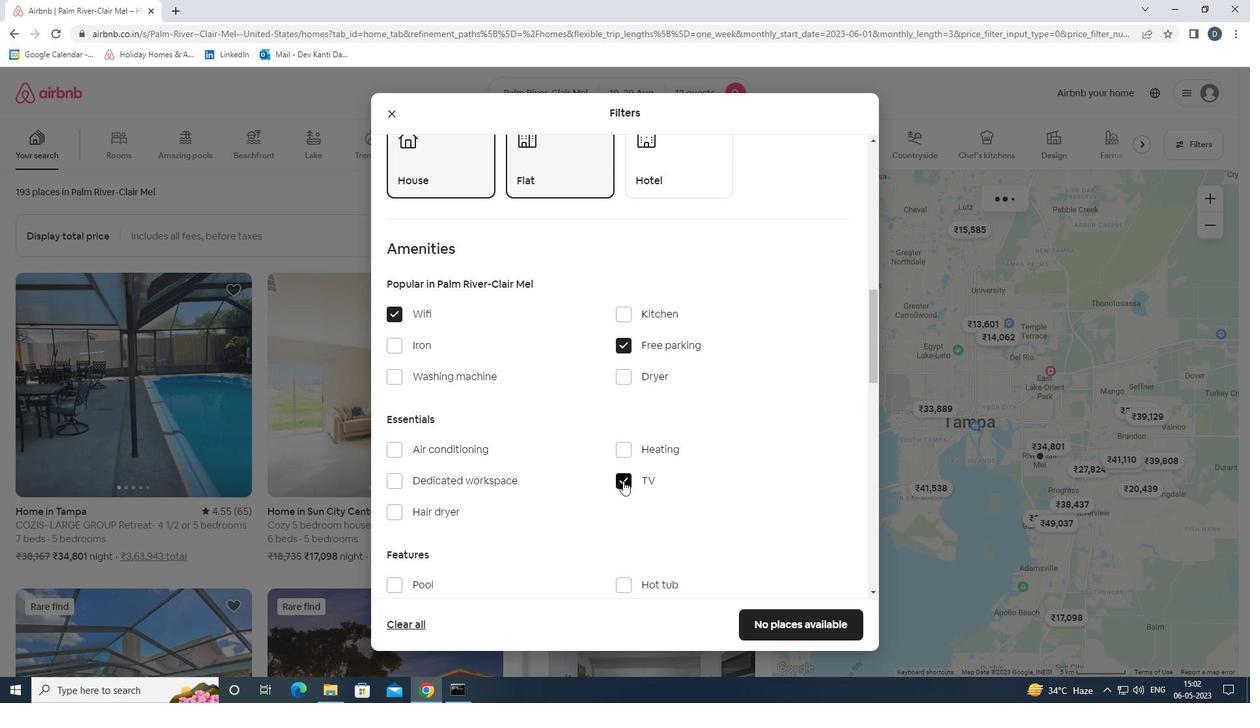 
Action: Mouse scrolled (609, 480) with delta (0, 0)
Screenshot: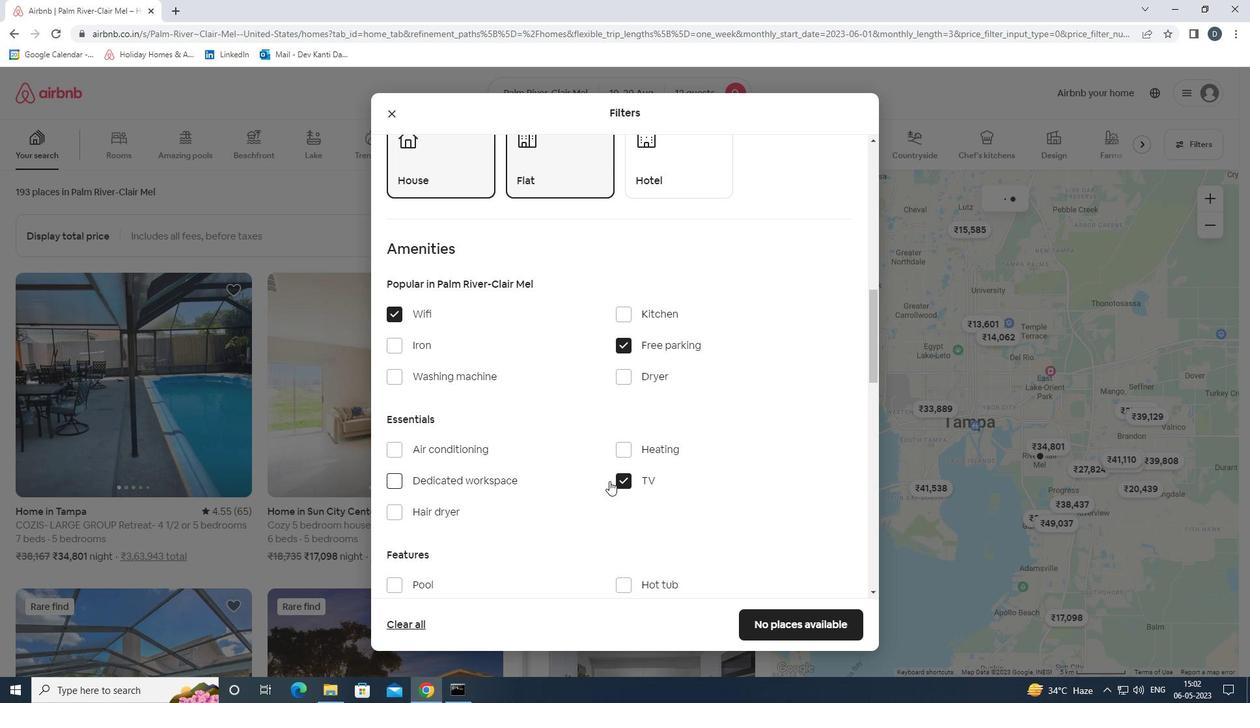 
Action: Mouse moved to (609, 481)
Screenshot: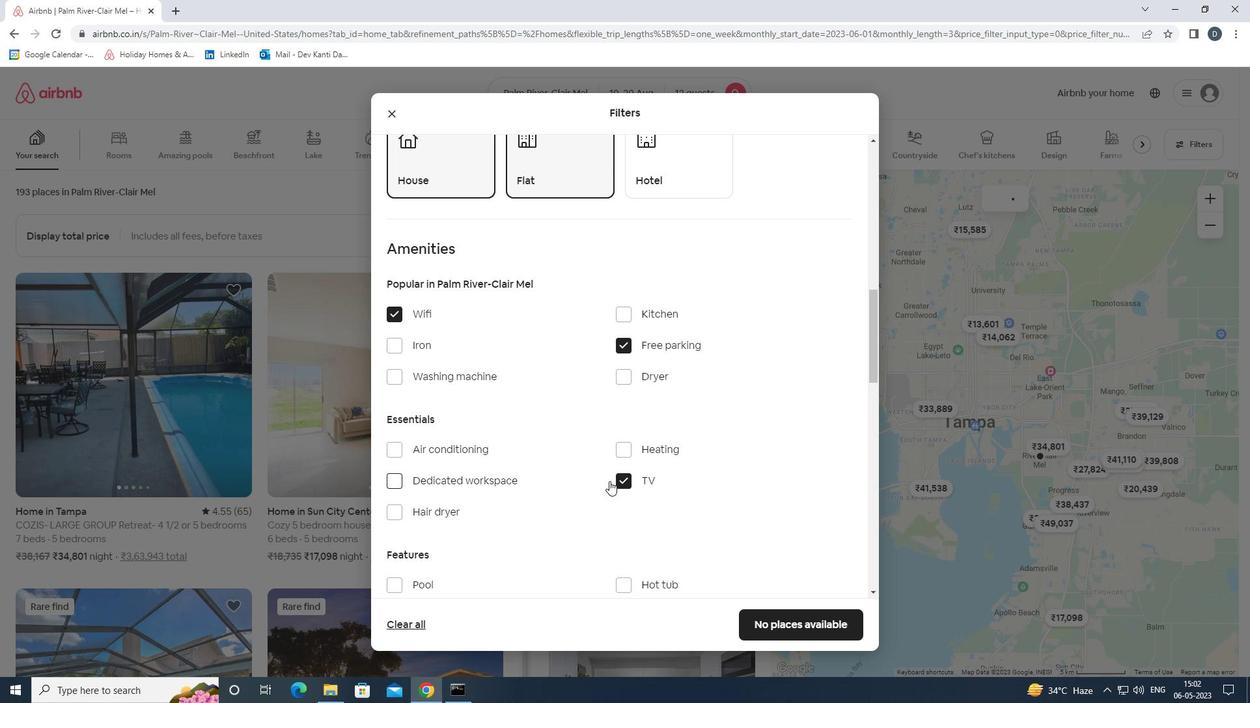 
Action: Mouse scrolled (609, 481) with delta (0, 0)
Screenshot: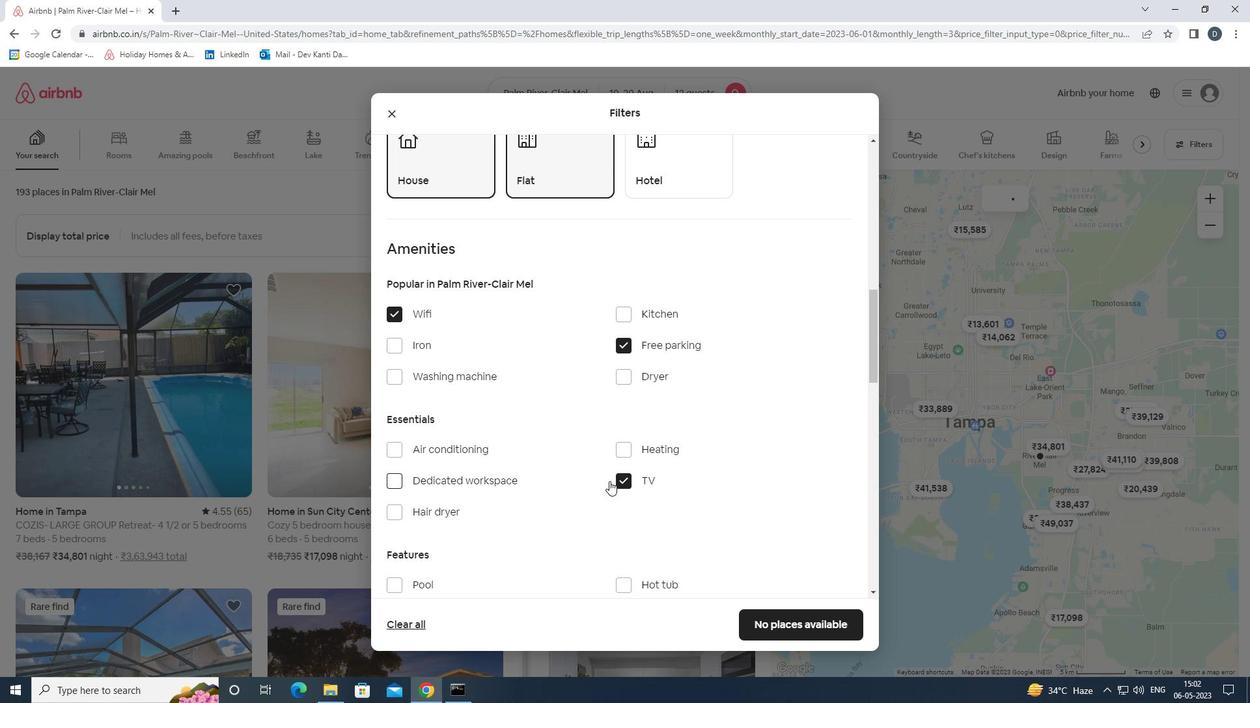 
Action: Mouse moved to (442, 514)
Screenshot: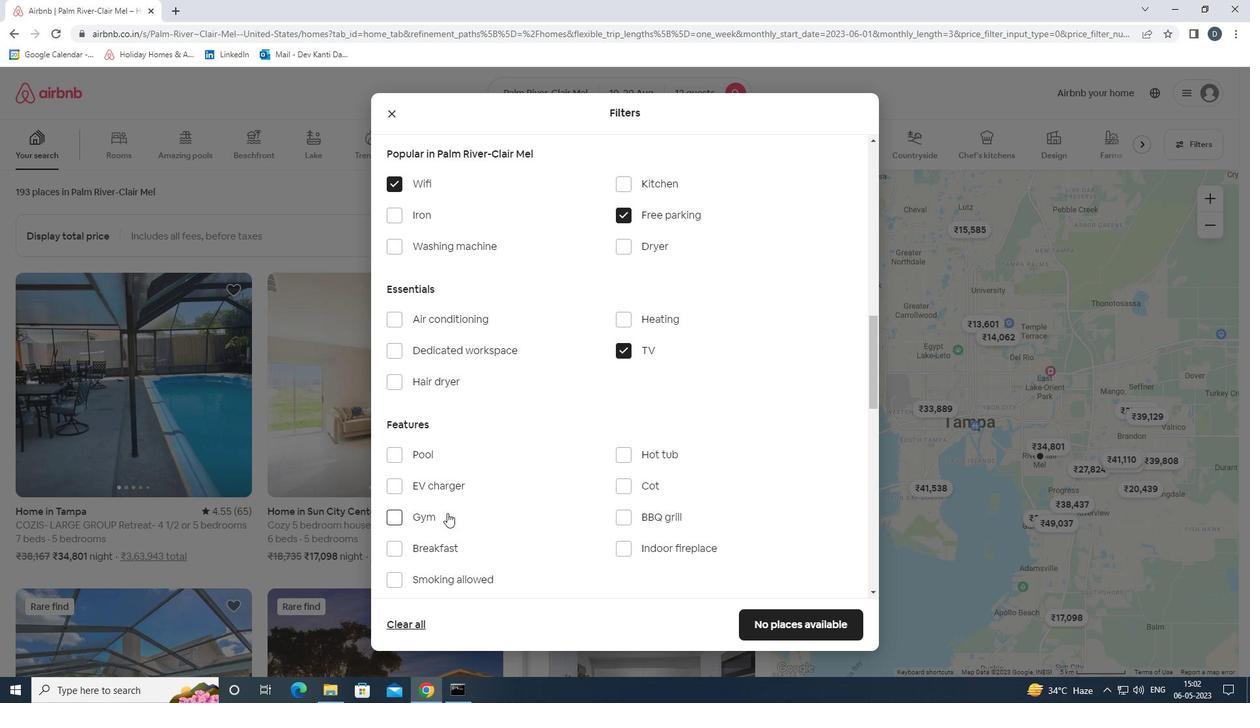 
Action: Mouse pressed left at (442, 514)
Screenshot: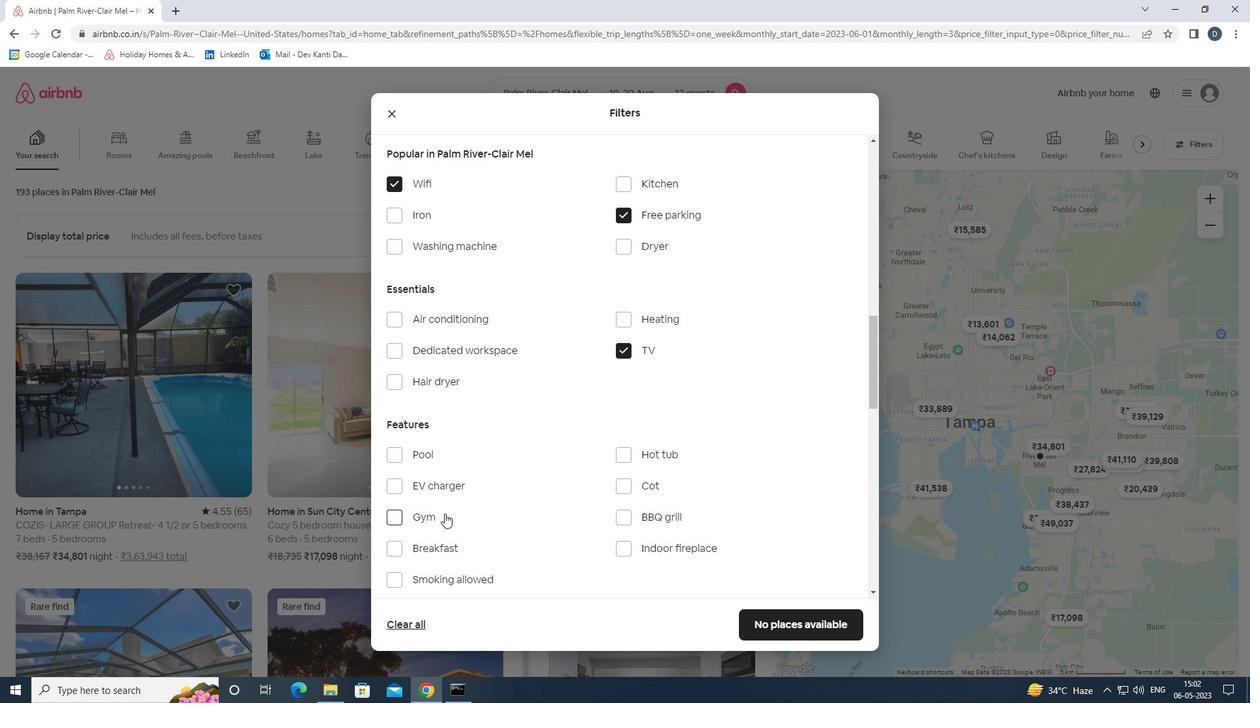 
Action: Mouse moved to (441, 542)
Screenshot: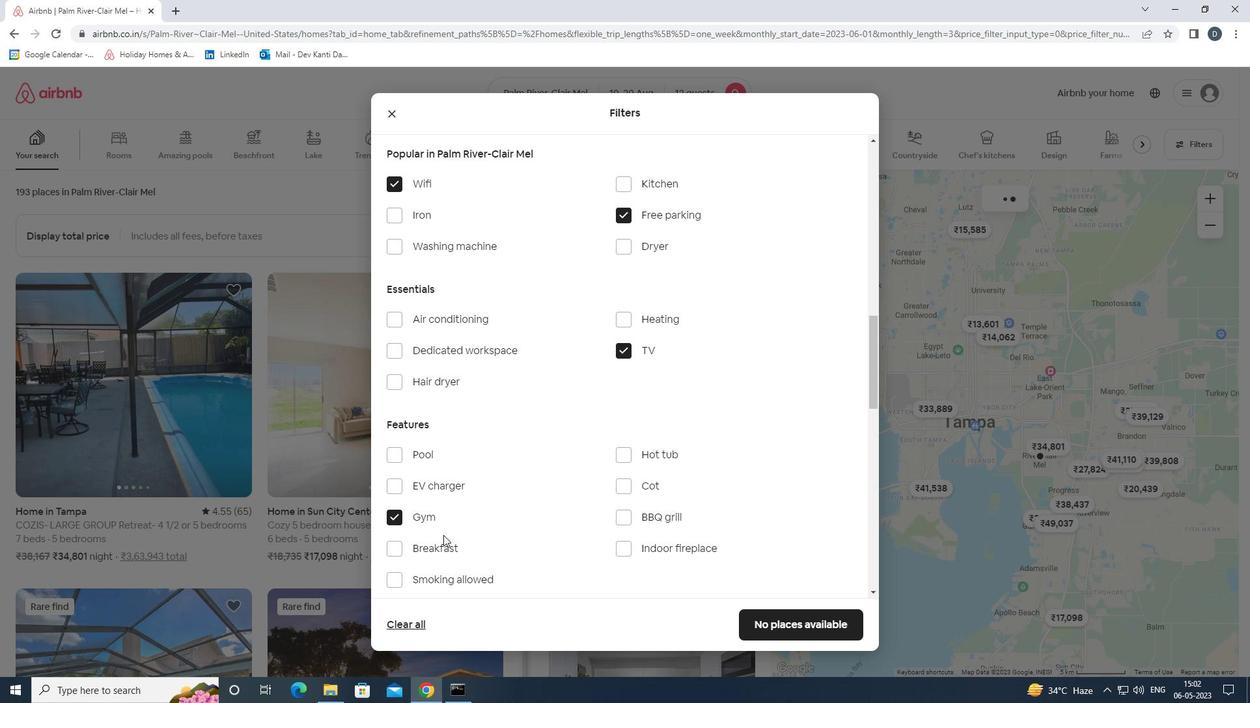 
Action: Mouse pressed left at (441, 542)
Screenshot: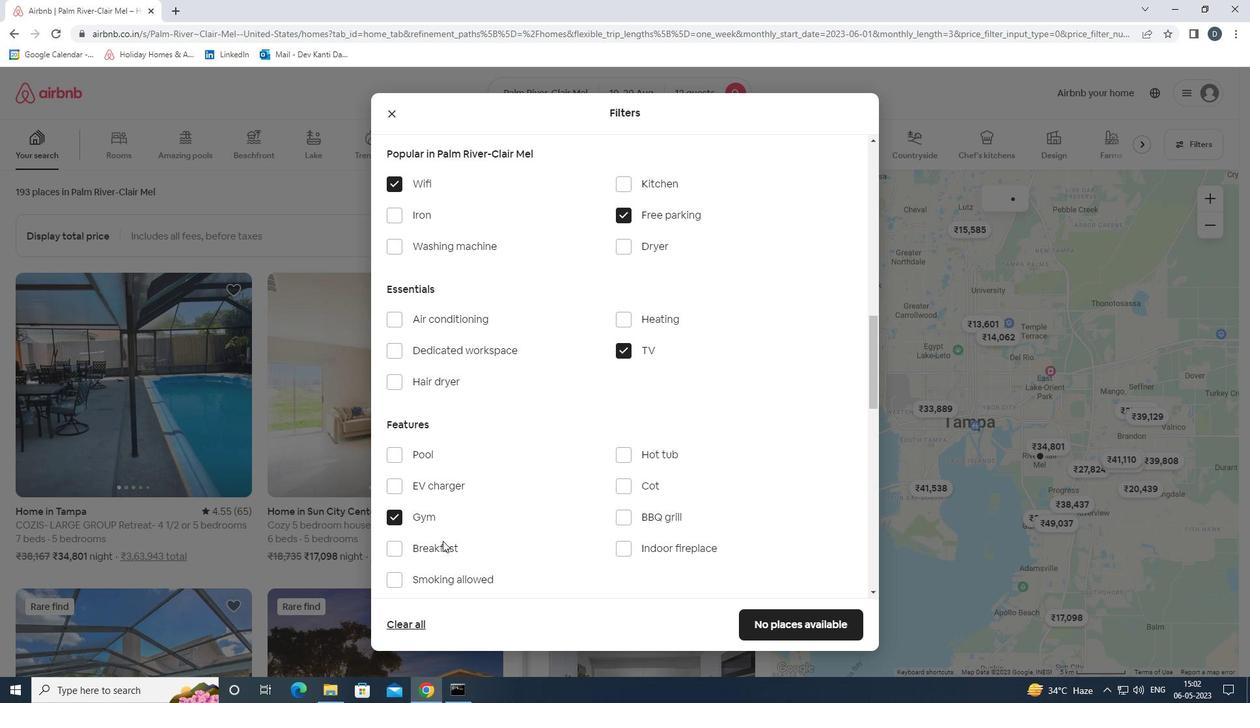 
Action: Mouse moved to (504, 509)
Screenshot: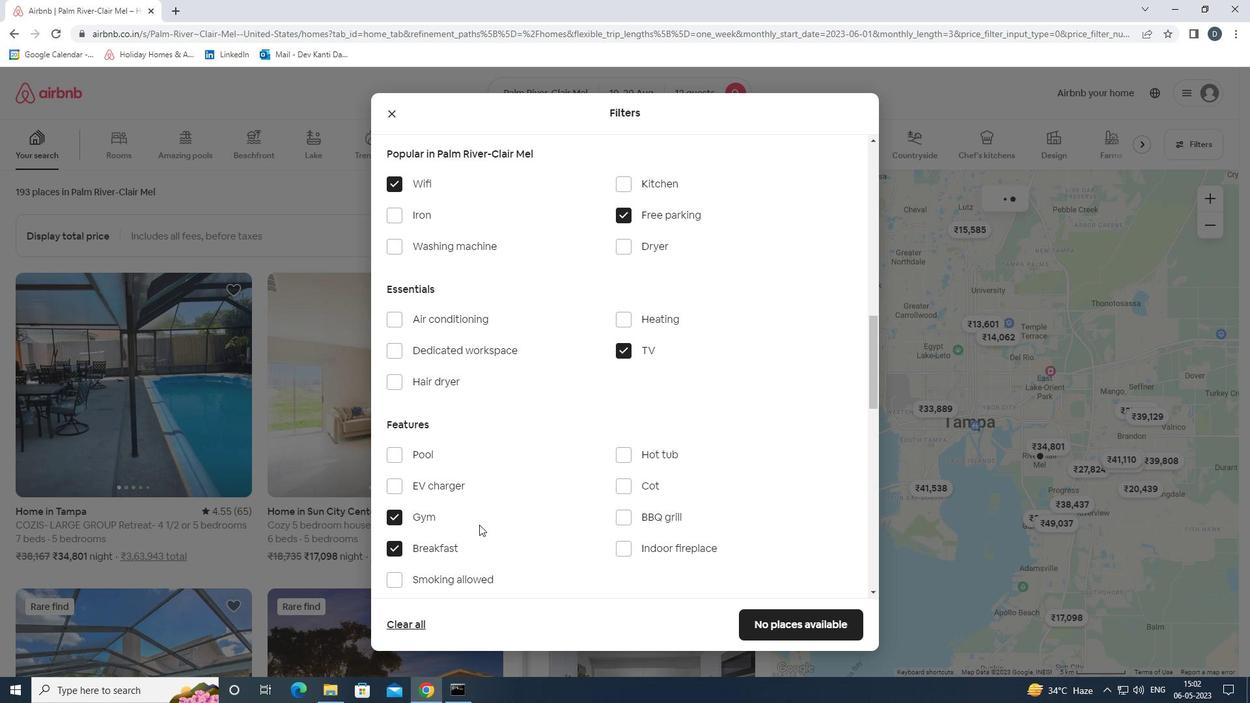 
Action: Mouse scrolled (504, 509) with delta (0, 0)
Screenshot: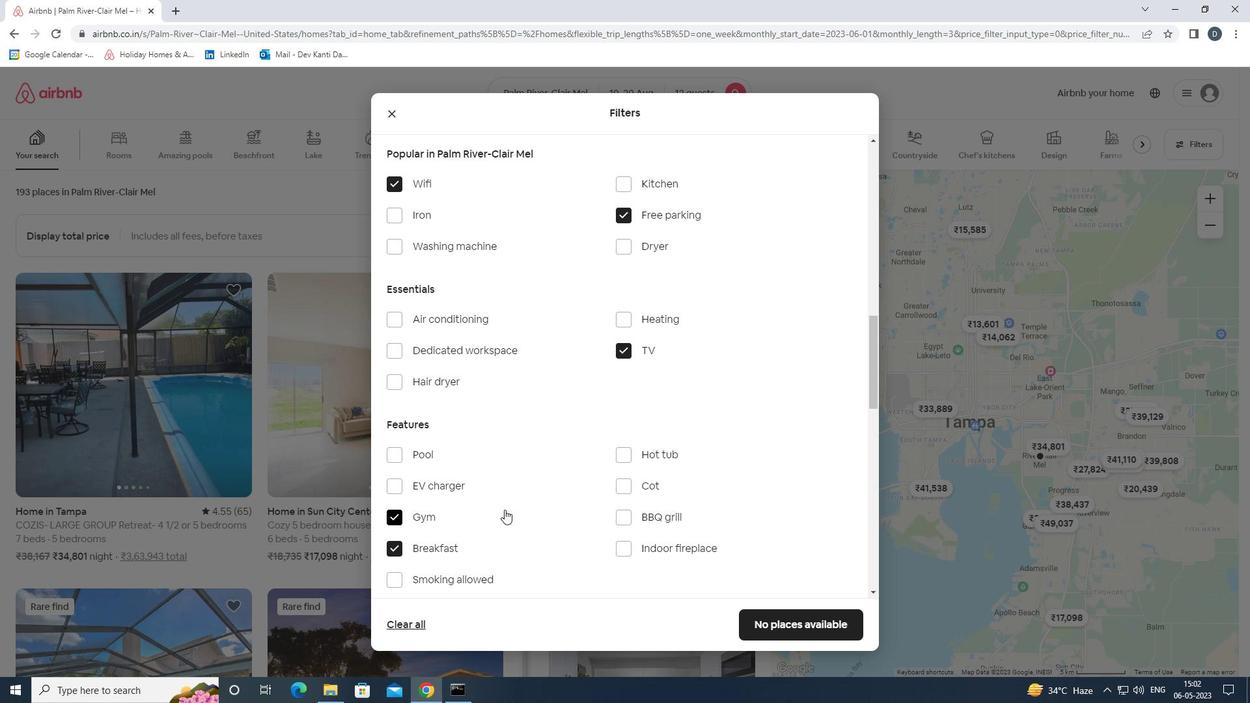 
Action: Mouse moved to (502, 509)
Screenshot: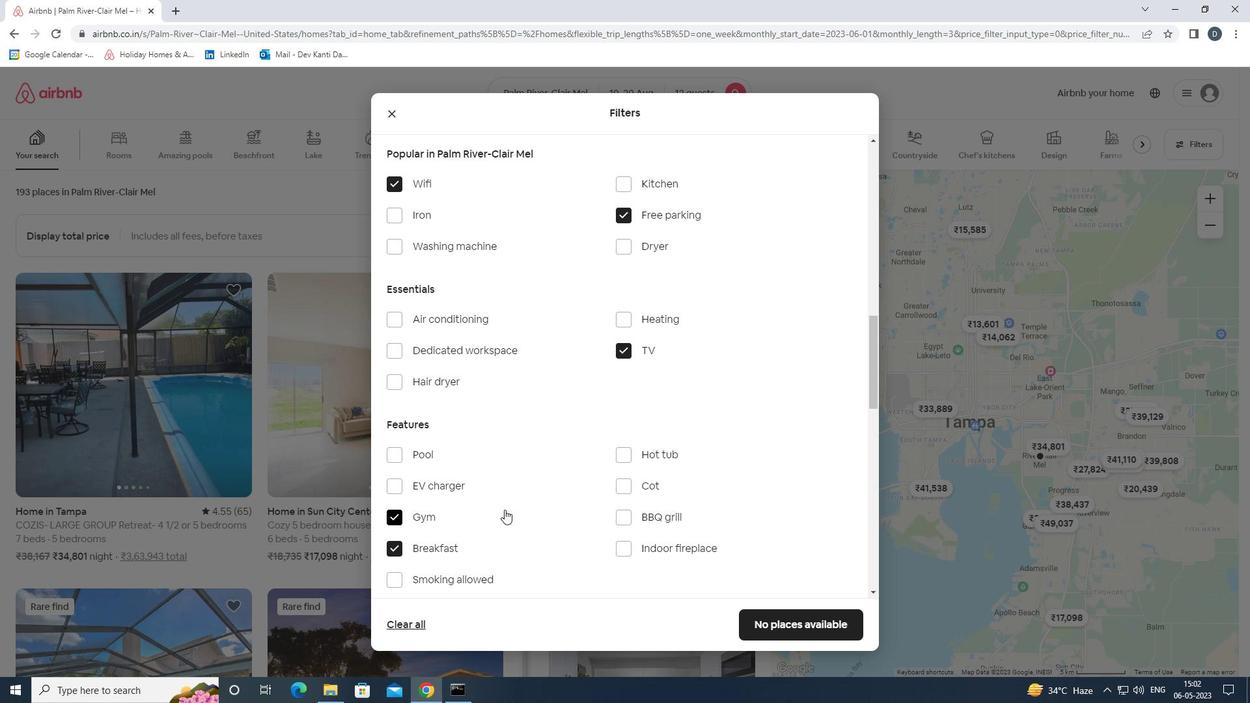 
Action: Mouse scrolled (502, 509) with delta (0, 0)
Screenshot: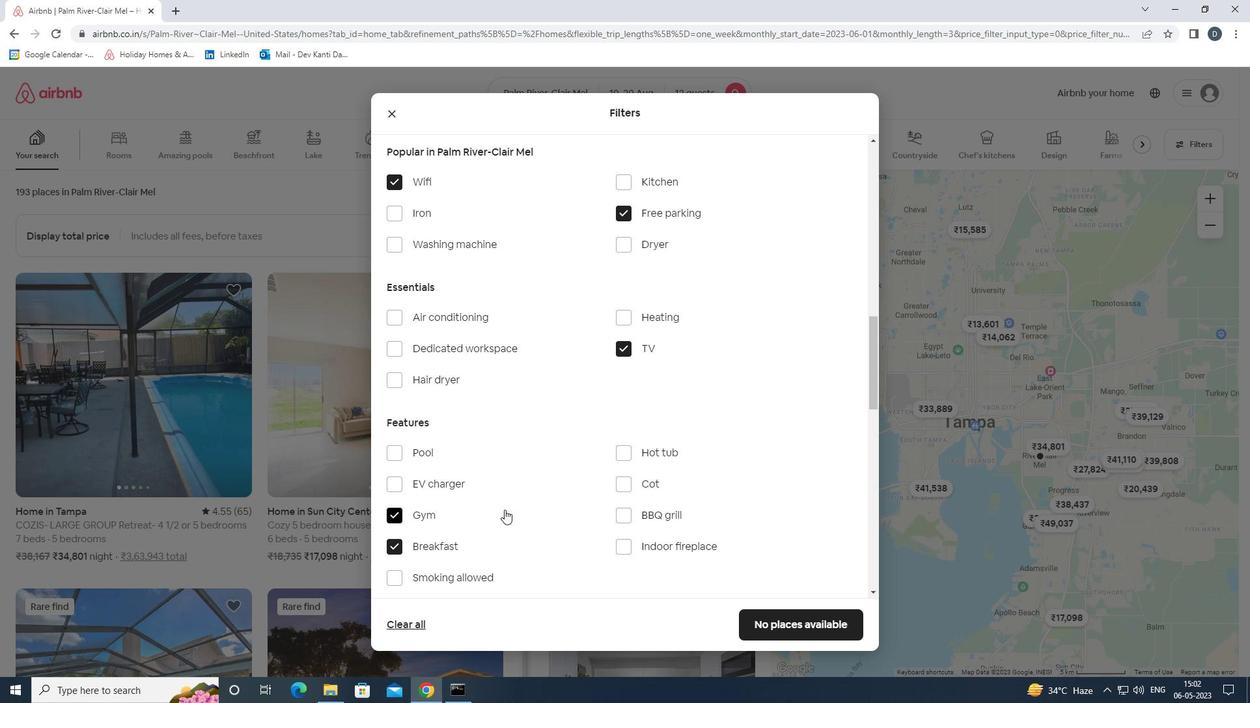 
Action: Mouse scrolled (502, 509) with delta (0, 0)
Screenshot: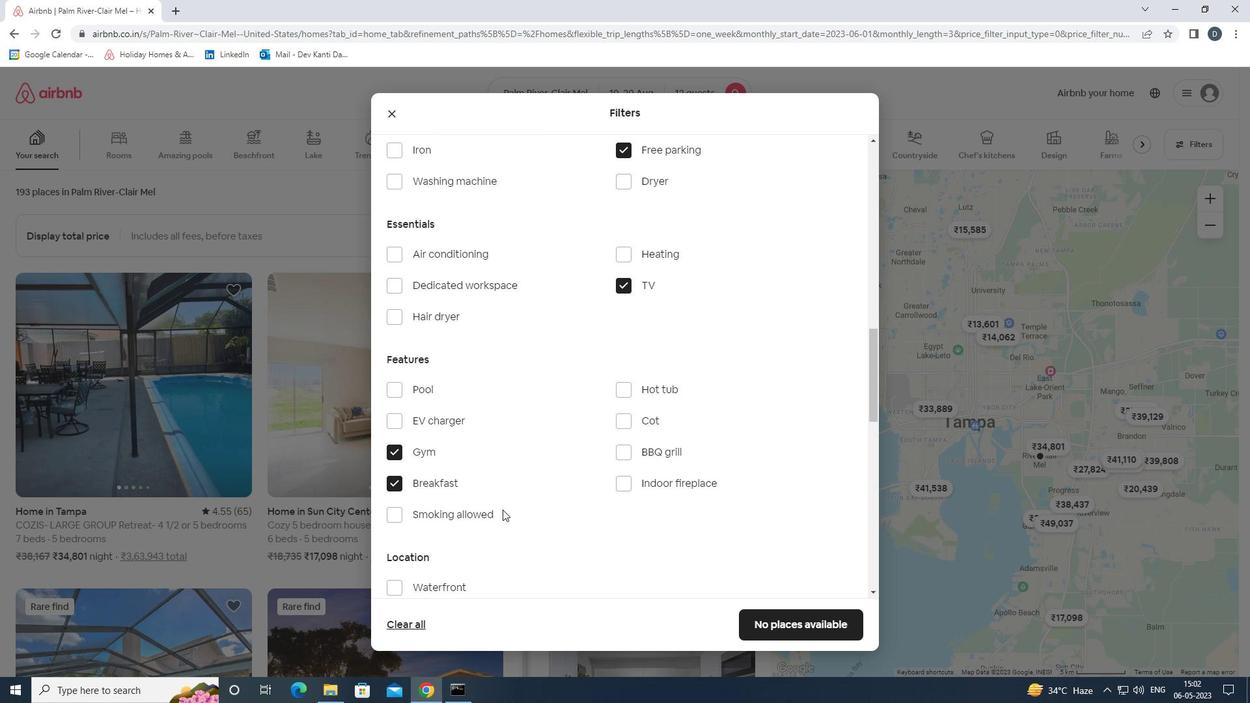 
Action: Mouse moved to (502, 511)
Screenshot: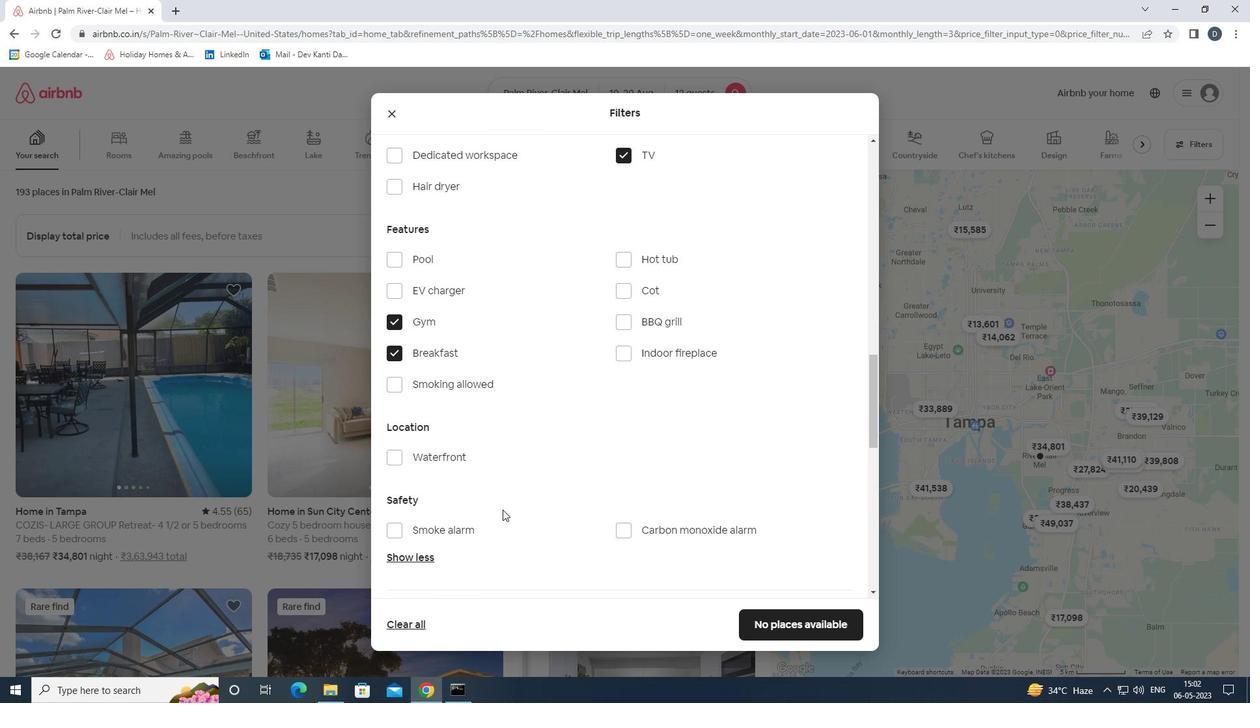 
Action: Mouse scrolled (502, 510) with delta (0, 0)
Screenshot: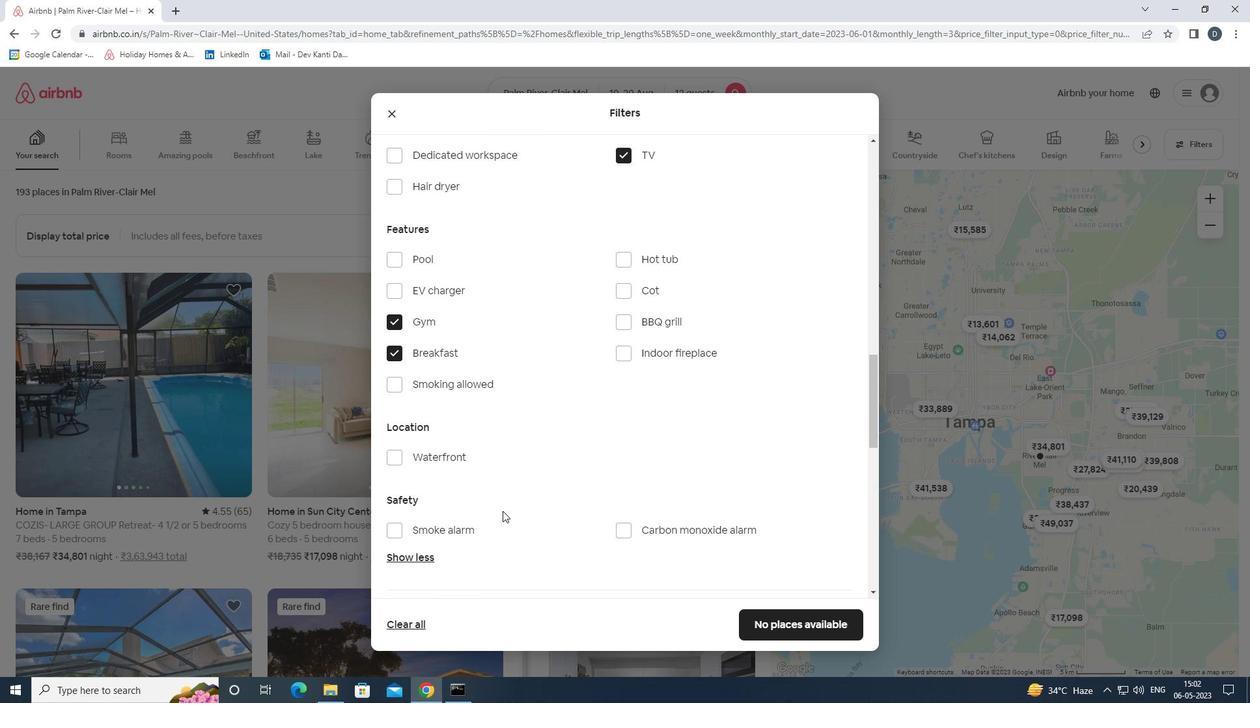 
Action: Mouse scrolled (502, 510) with delta (0, 0)
Screenshot: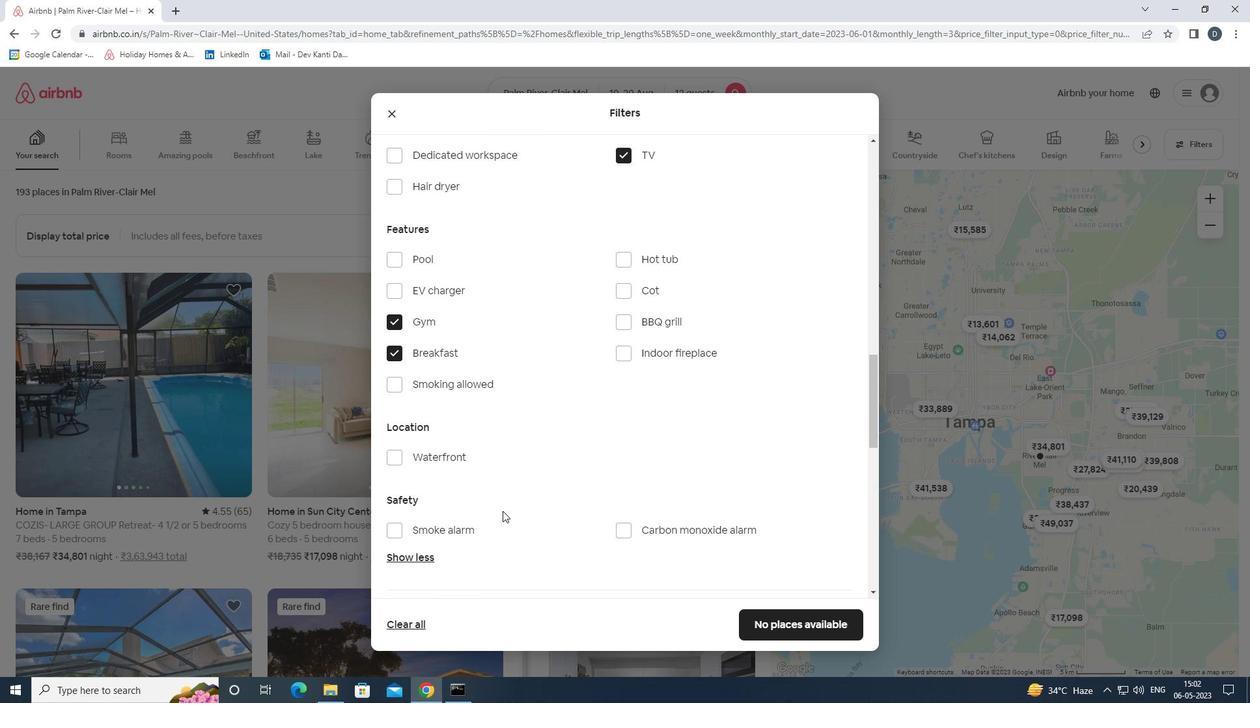 
Action: Mouse moved to (502, 511)
Screenshot: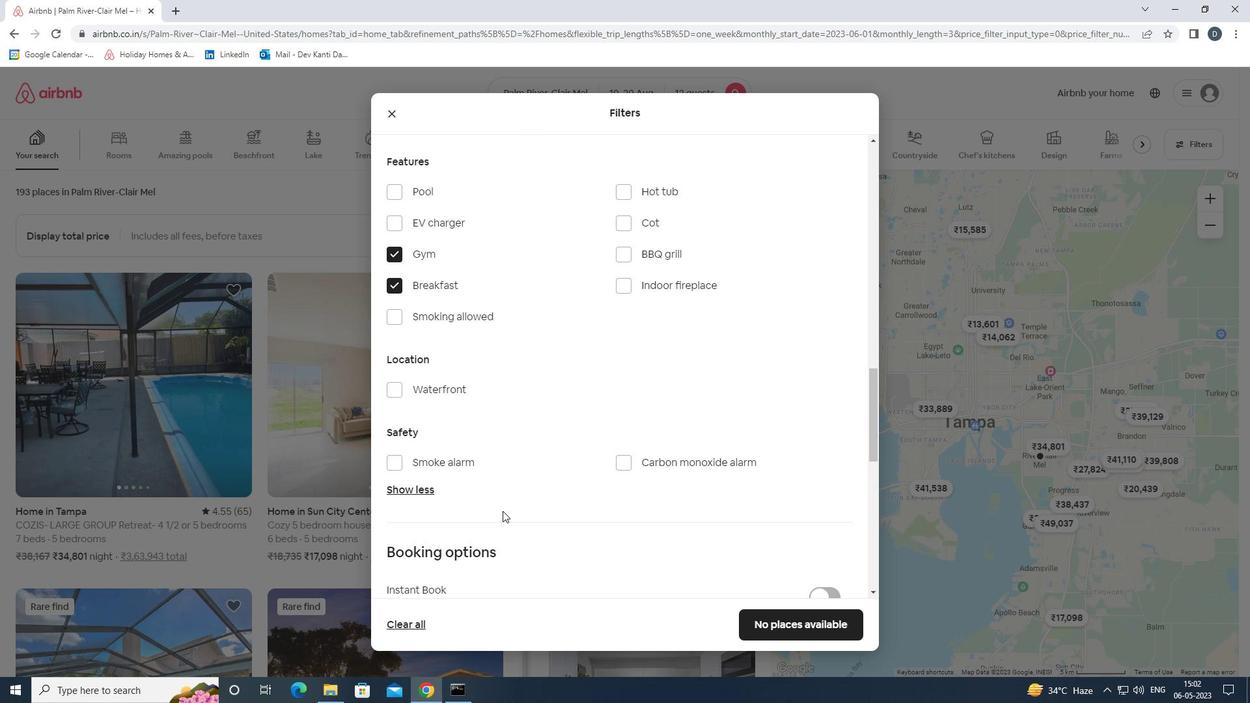 
Action: Mouse scrolled (502, 510) with delta (0, 0)
Screenshot: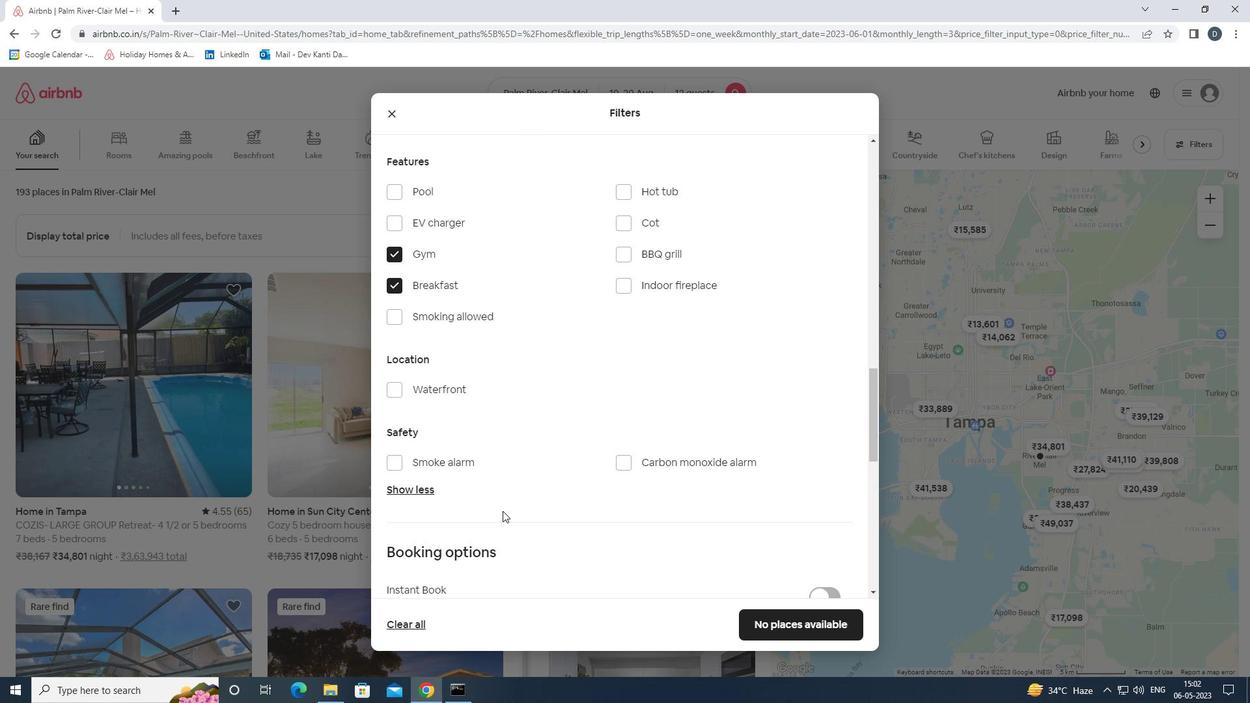 
Action: Mouse moved to (534, 505)
Screenshot: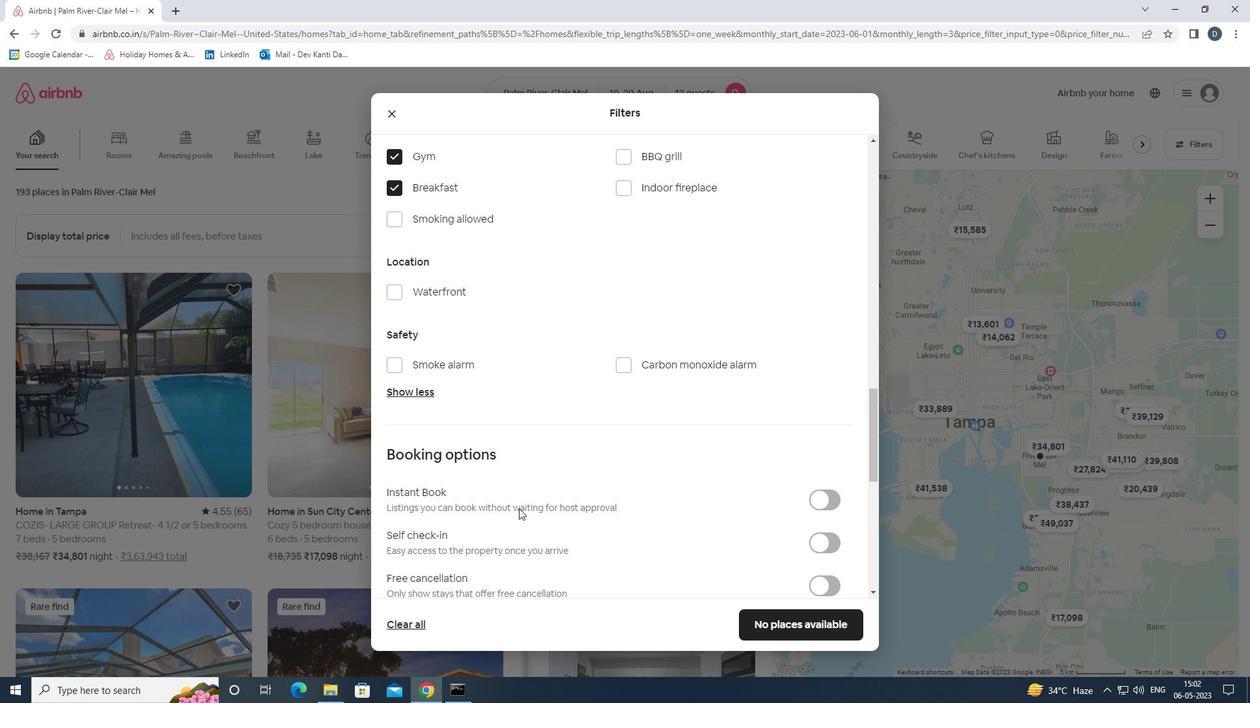 
Action: Mouse scrolled (534, 505) with delta (0, 0)
Screenshot: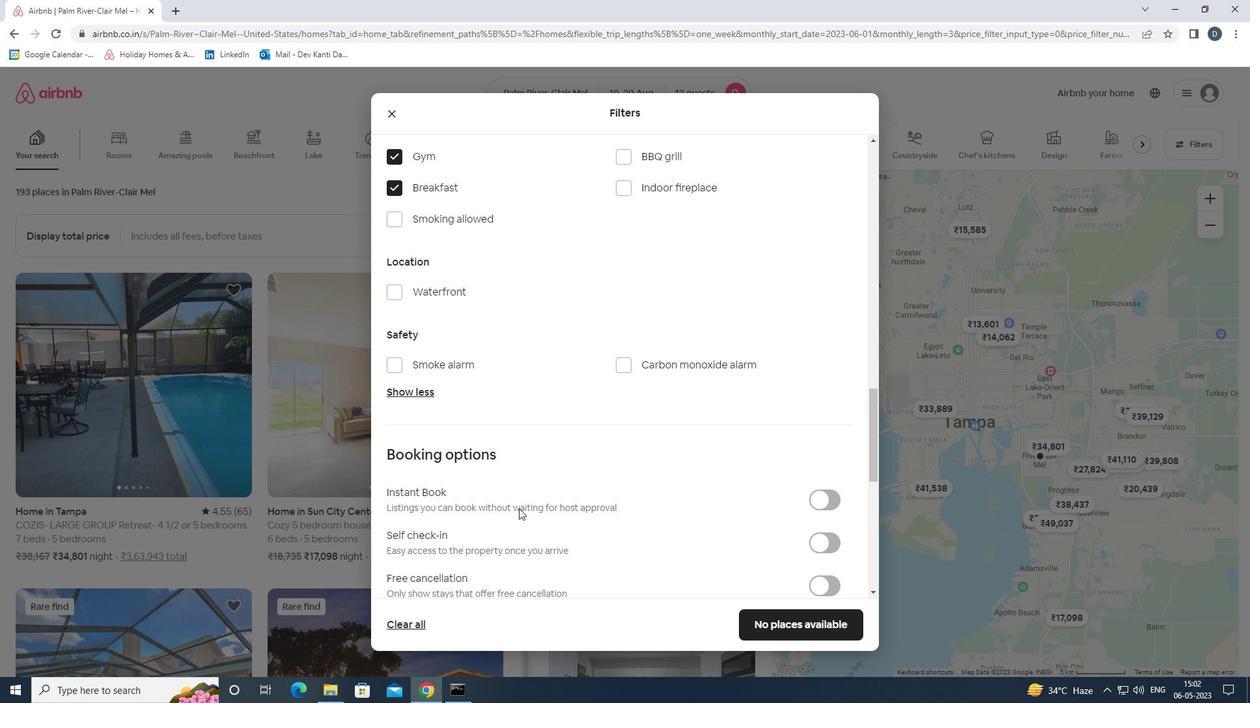 
Action: Mouse moved to (552, 500)
Screenshot: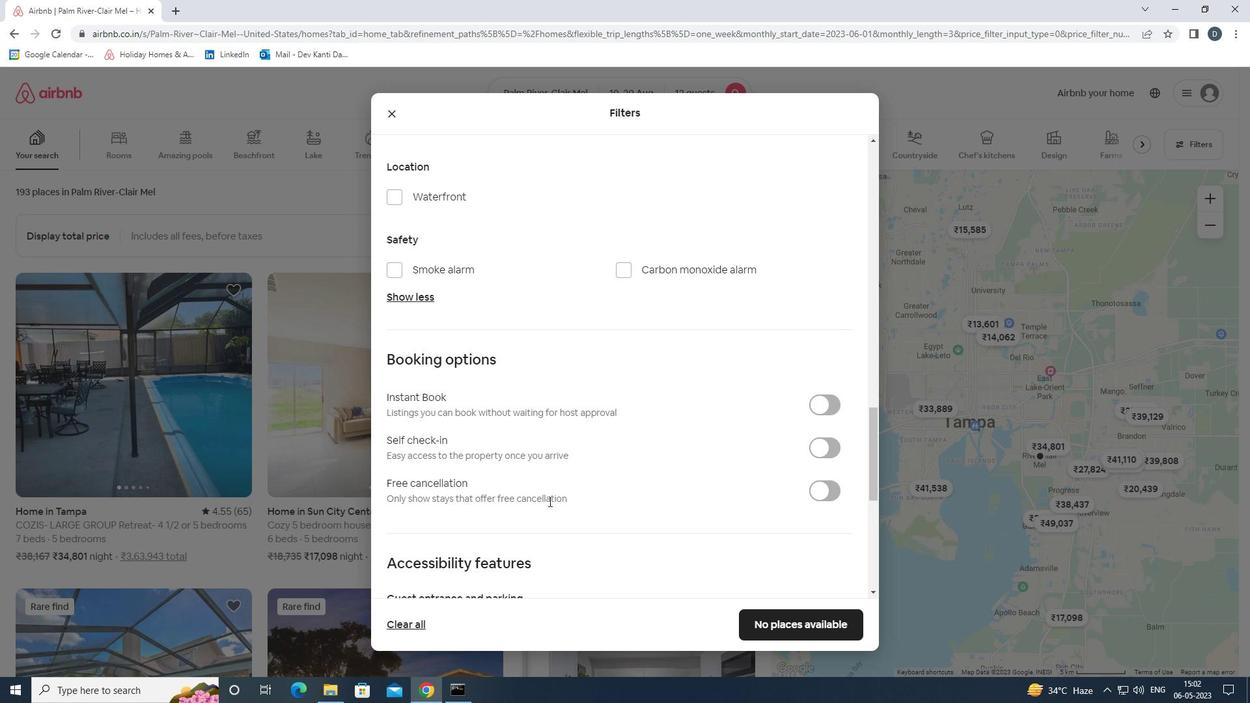 
Action: Mouse scrolled (552, 499) with delta (0, 0)
Screenshot: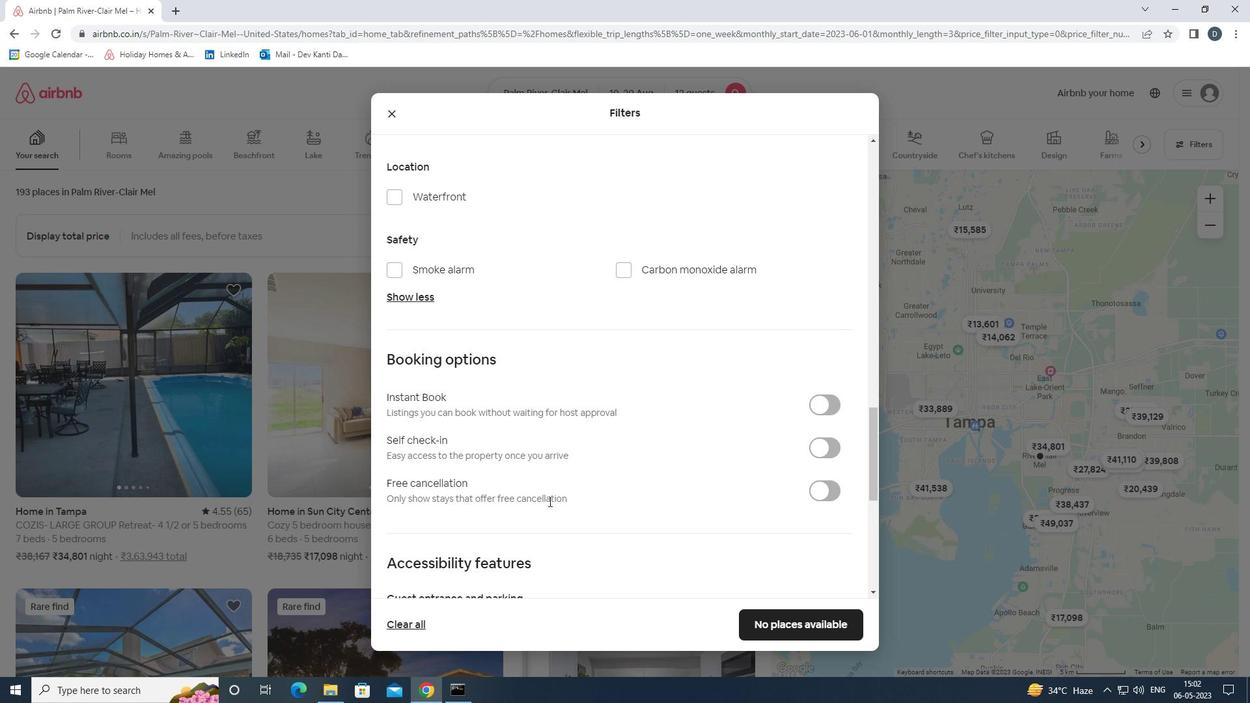 
Action: Mouse moved to (826, 384)
Screenshot: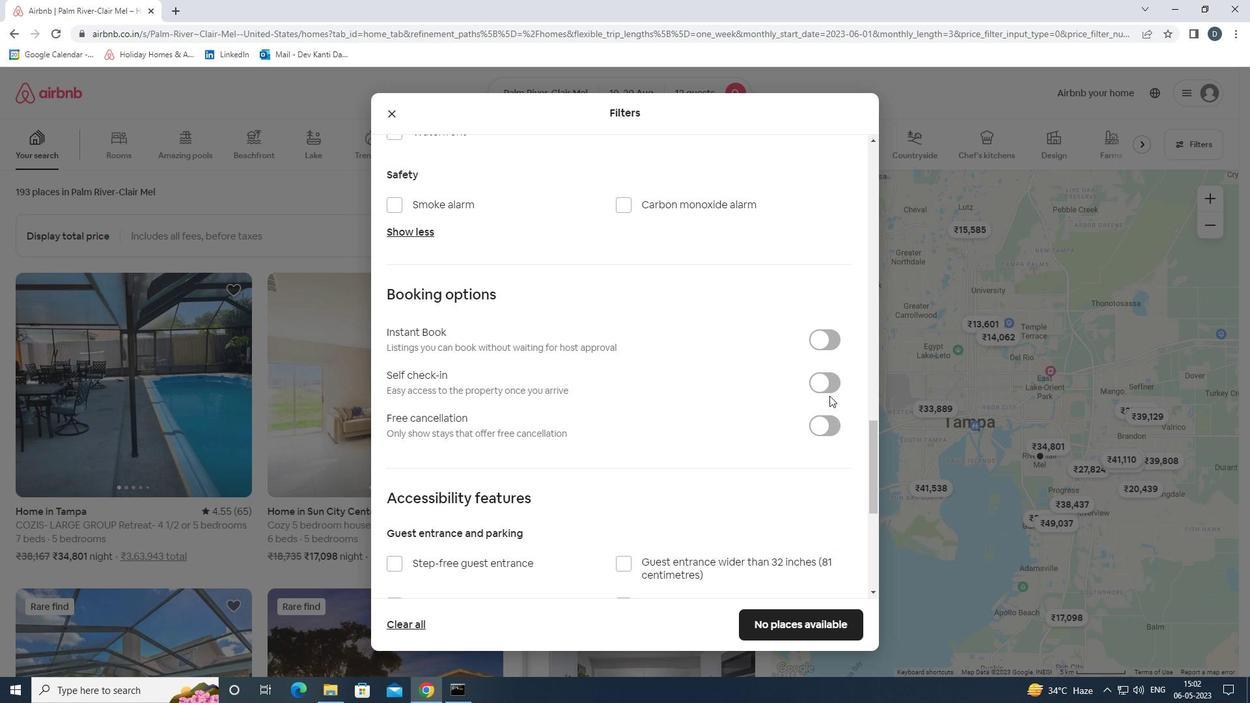 
Action: Mouse pressed left at (826, 384)
Screenshot: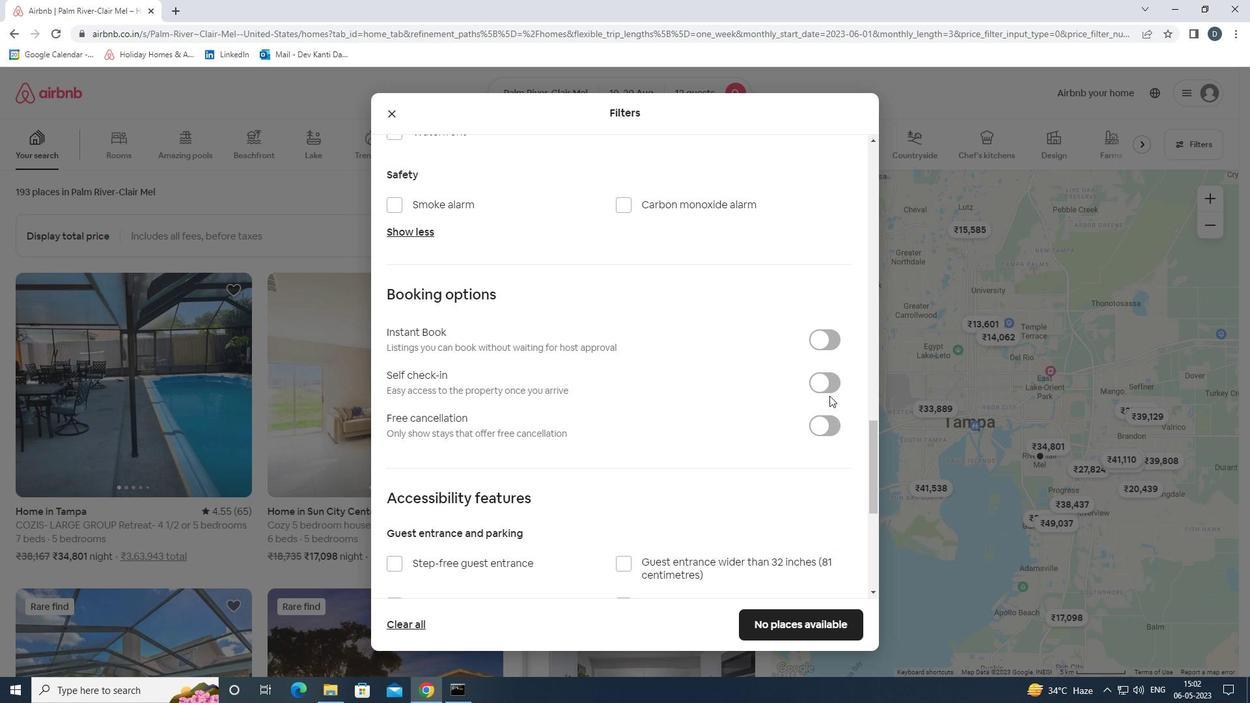 
Action: Mouse moved to (766, 412)
Screenshot: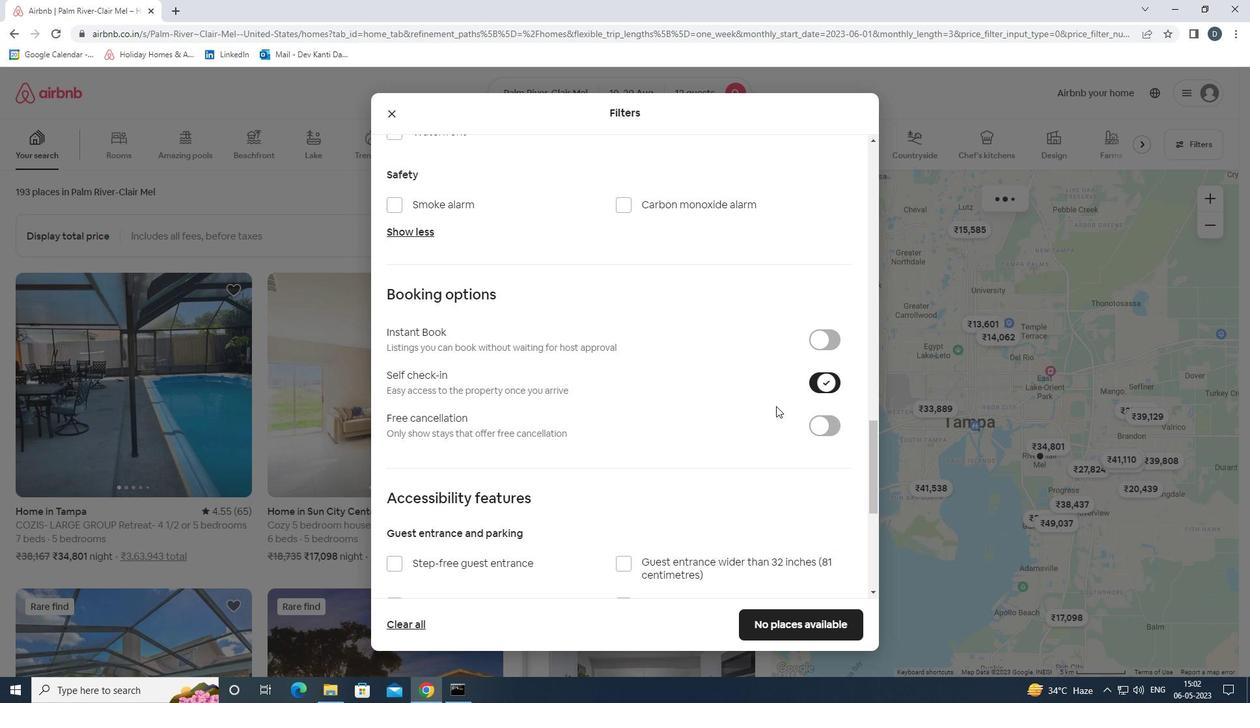 
Action: Mouse scrolled (766, 411) with delta (0, 0)
Screenshot: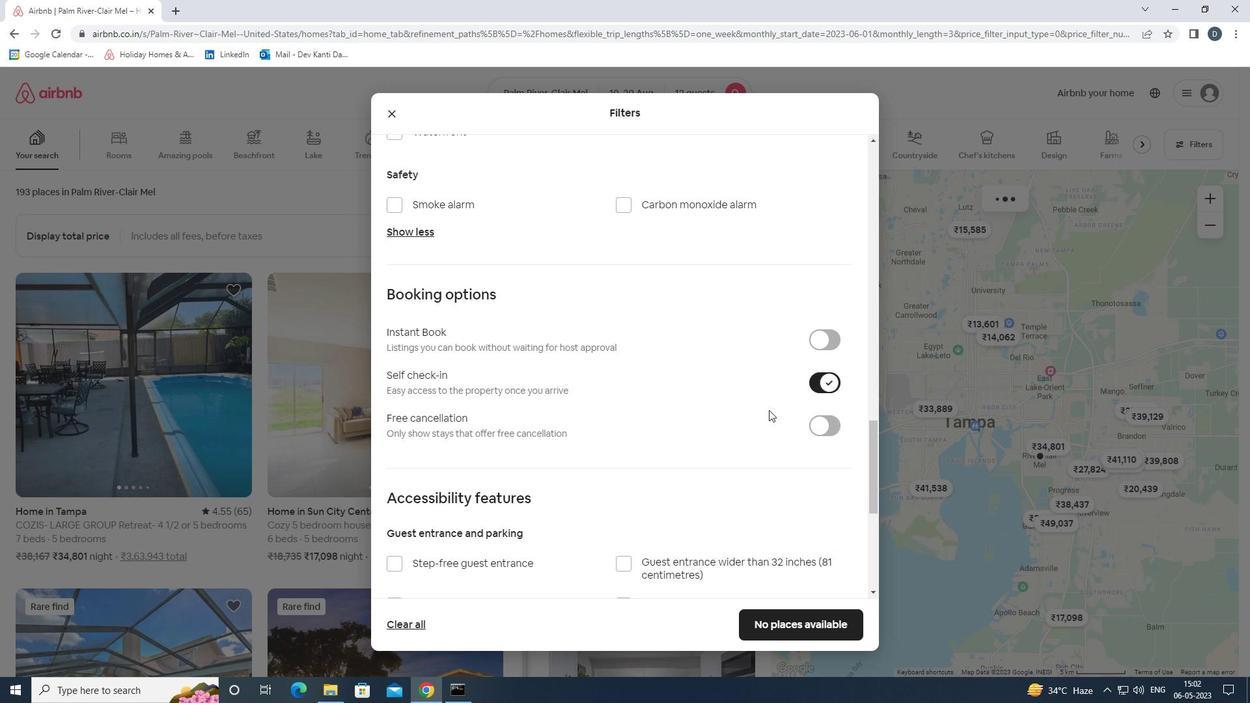
Action: Mouse moved to (763, 416)
Screenshot: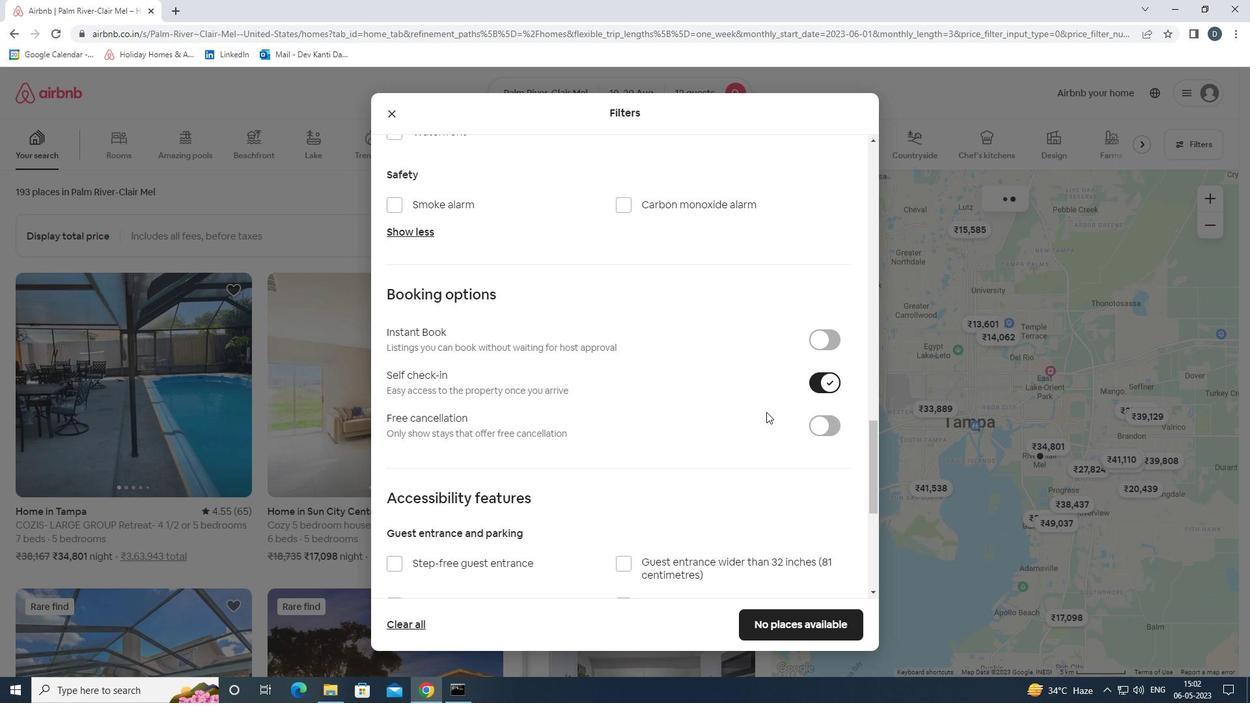 
Action: Mouse scrolled (763, 416) with delta (0, 0)
Screenshot: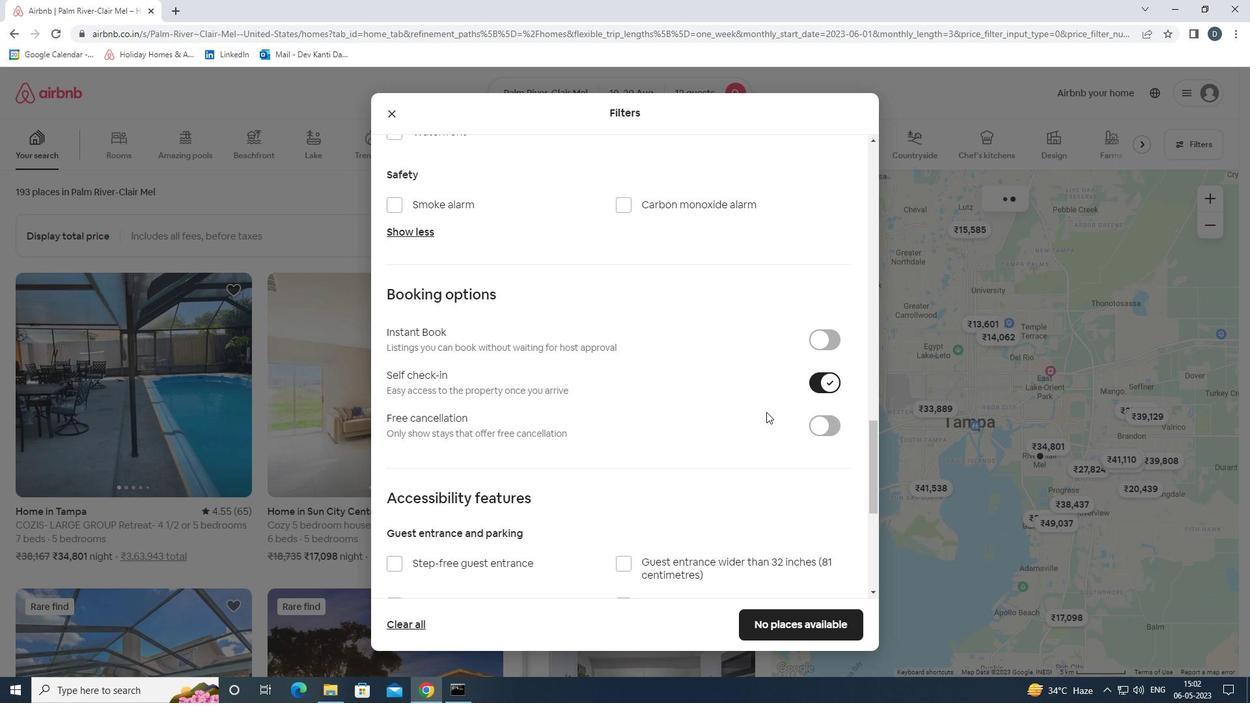 
Action: Mouse moved to (762, 420)
Screenshot: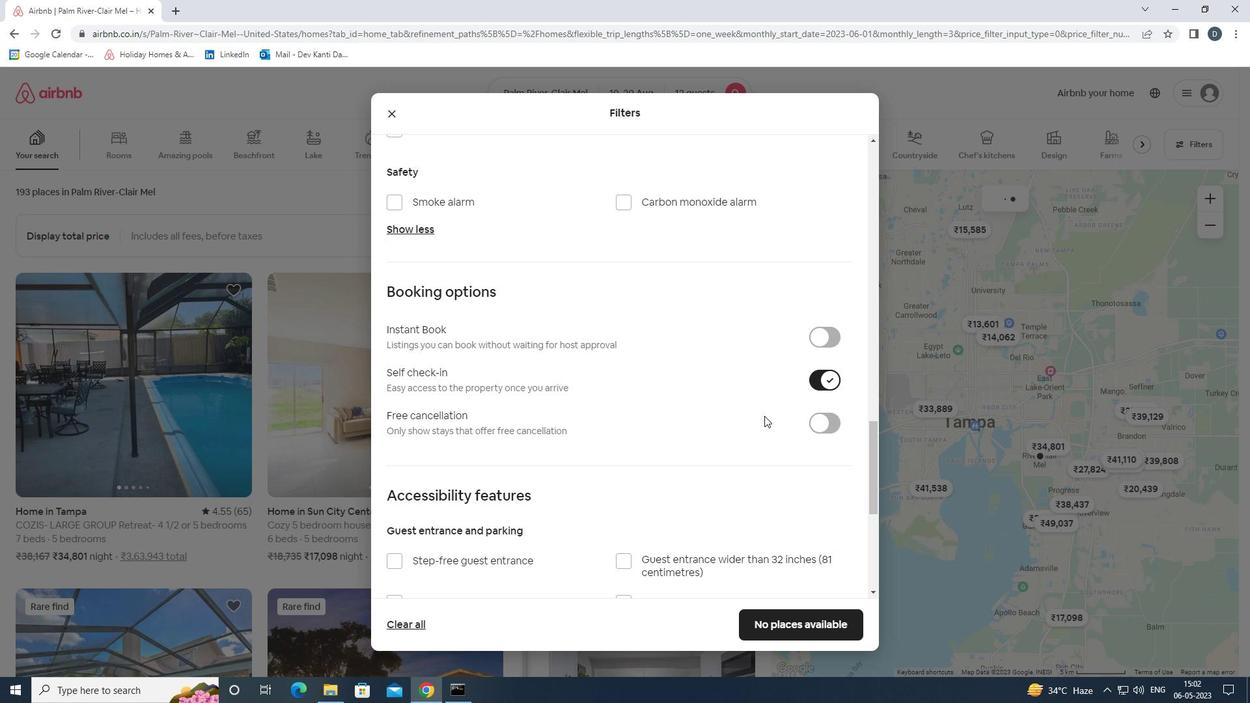 
Action: Mouse scrolled (762, 419) with delta (0, 0)
Screenshot: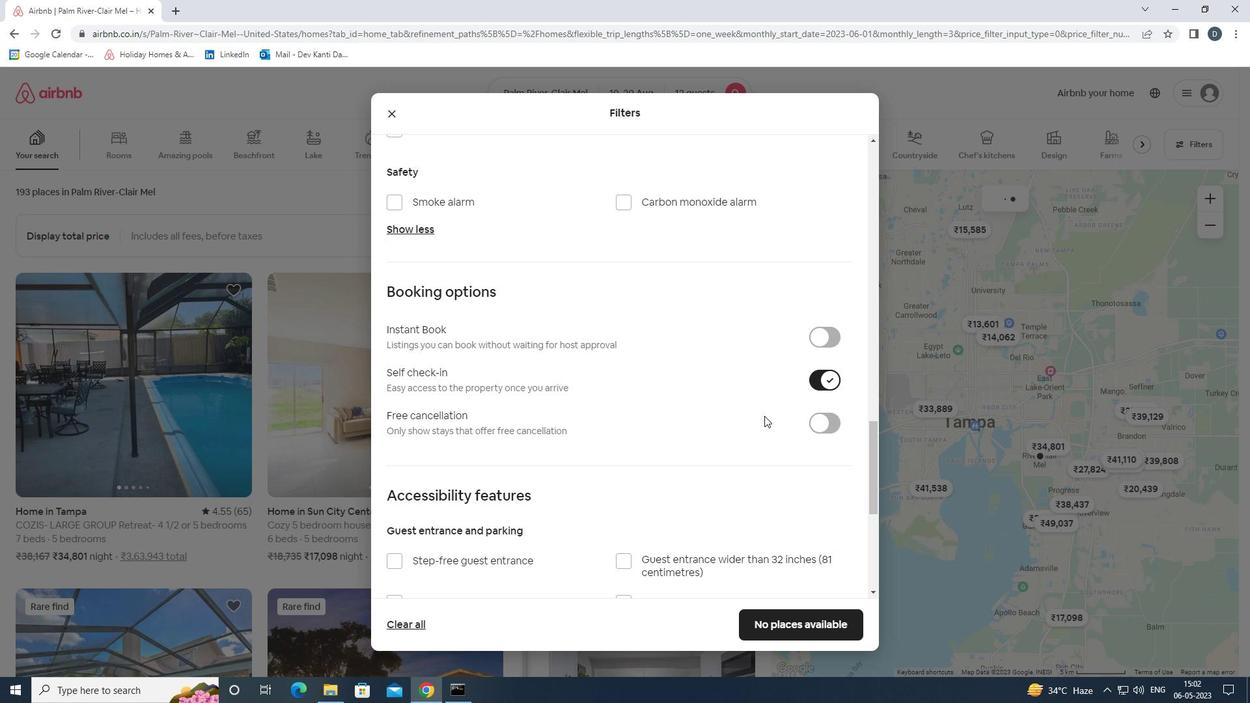 
Action: Mouse moved to (757, 425)
Screenshot: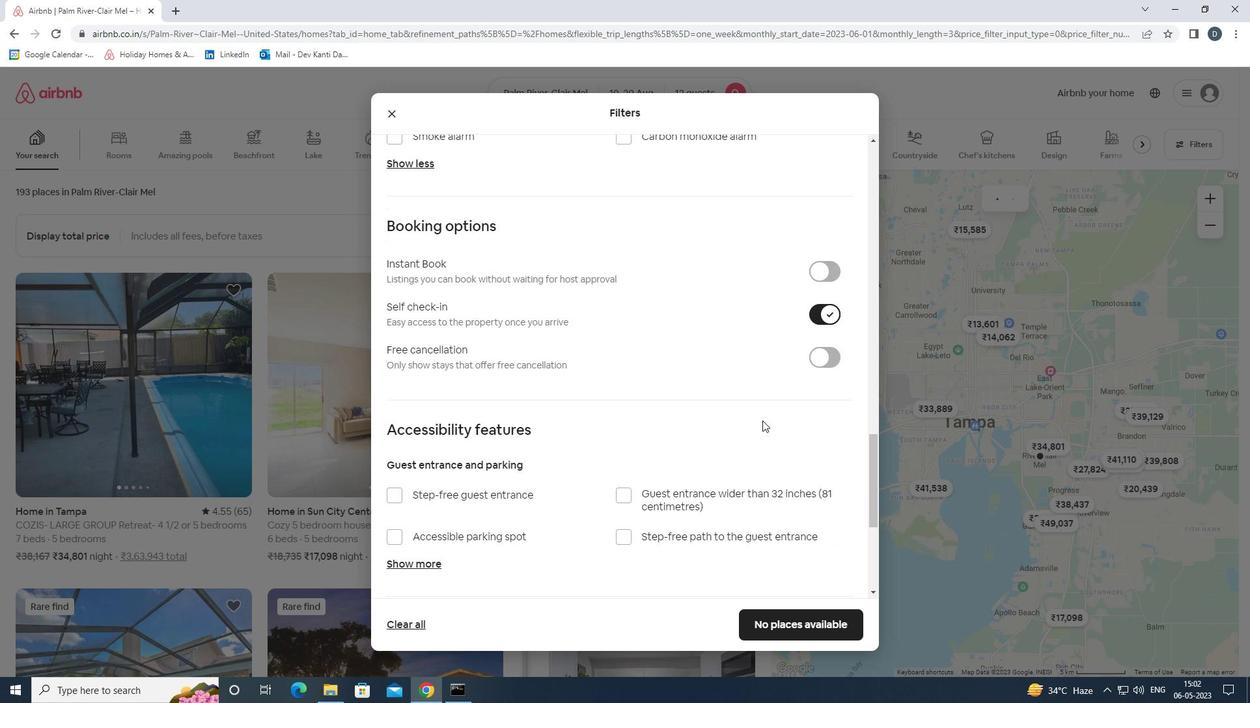 
Action: Mouse scrolled (757, 425) with delta (0, 0)
Screenshot: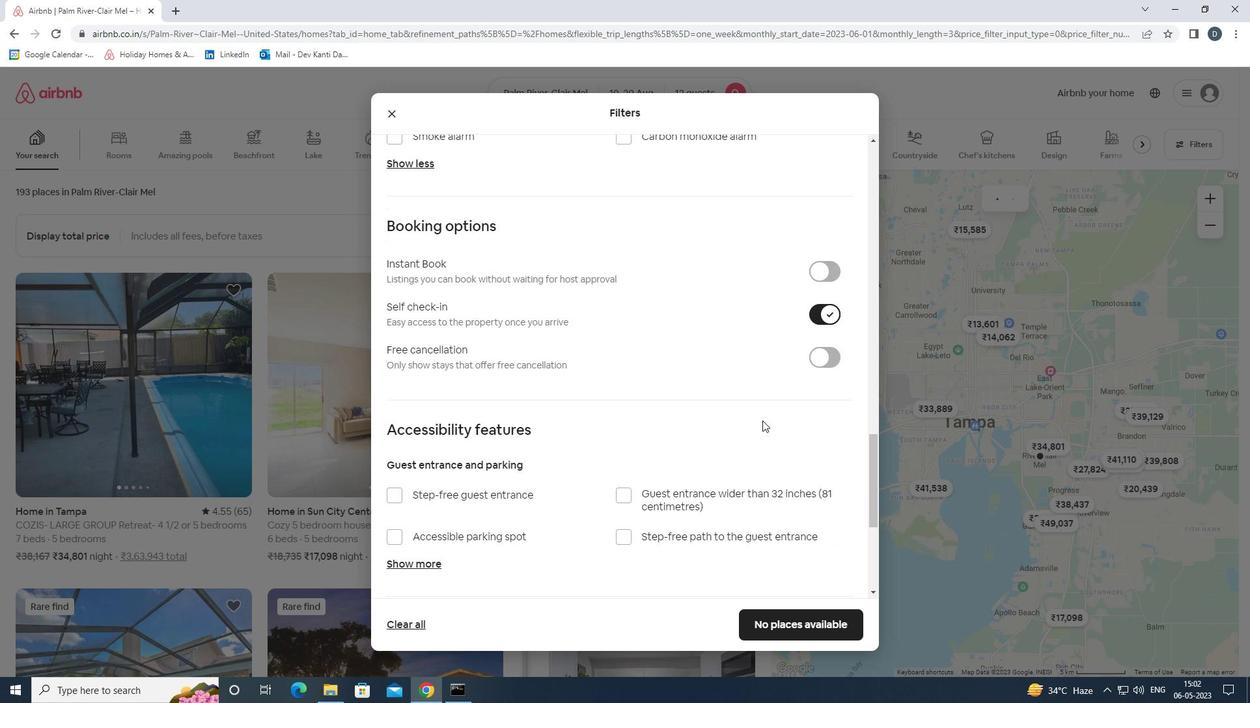 
Action: Mouse moved to (750, 432)
Screenshot: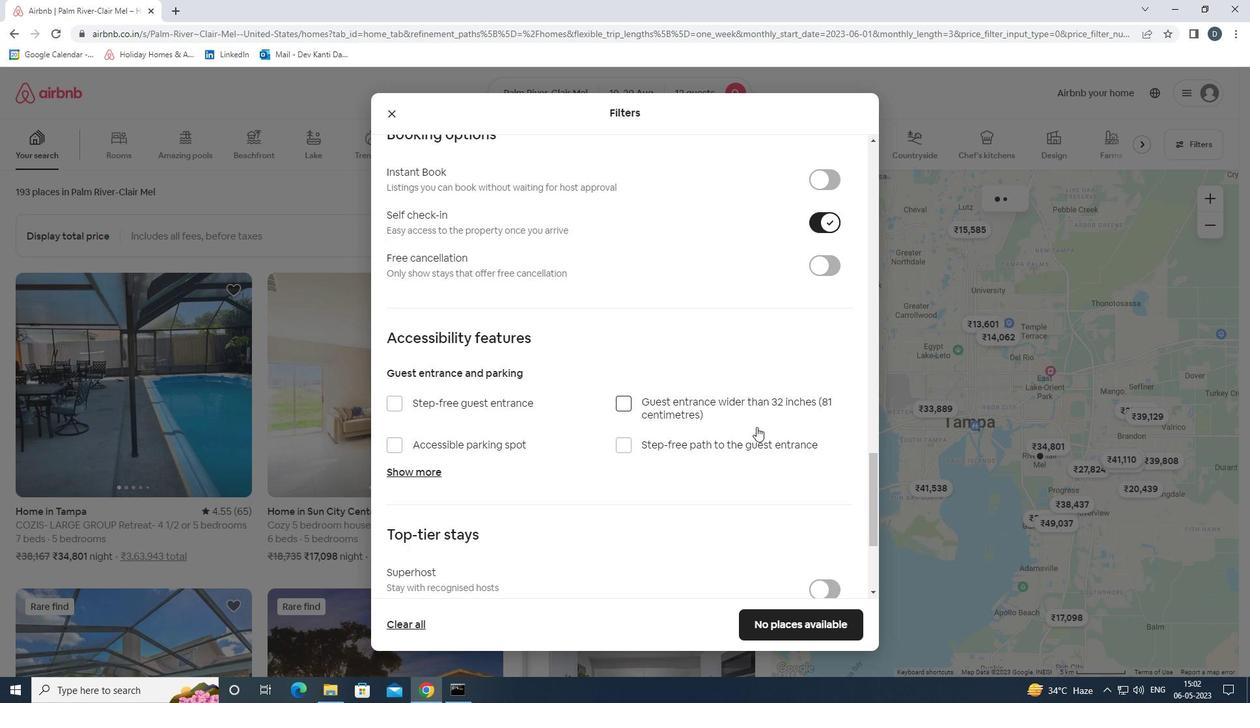 
Action: Mouse scrolled (750, 432) with delta (0, 0)
Screenshot: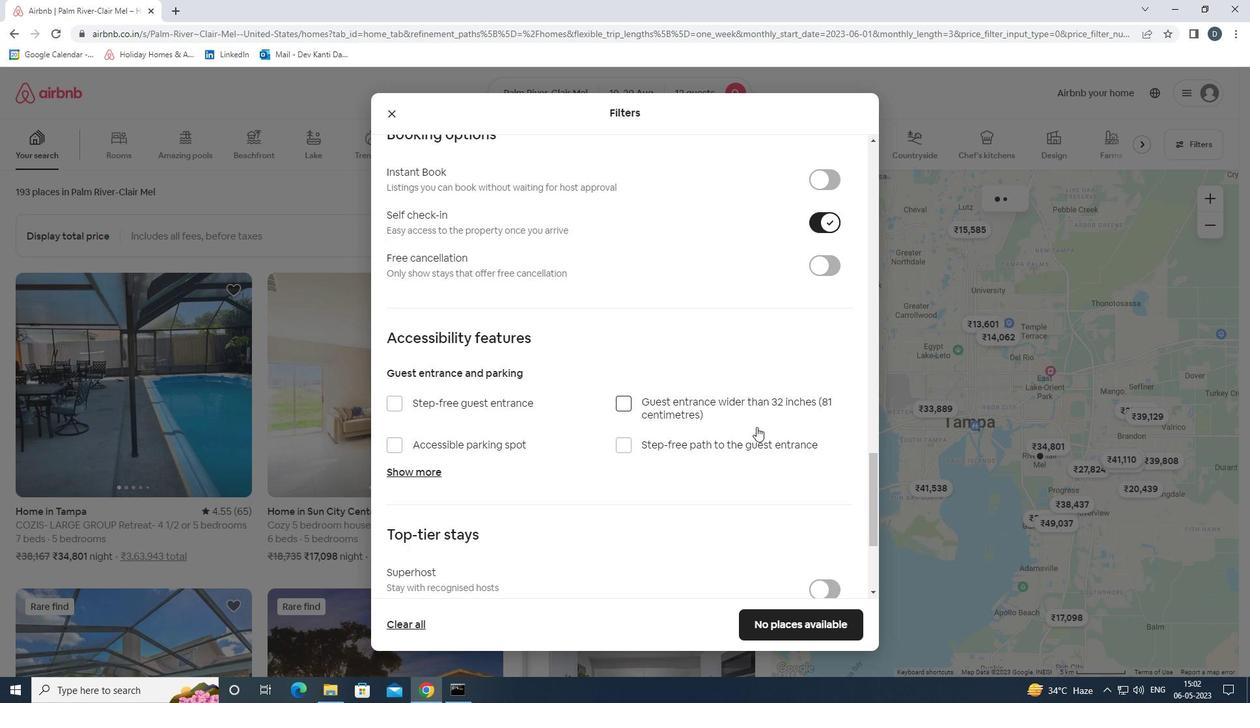 
Action: Mouse moved to (739, 436)
Screenshot: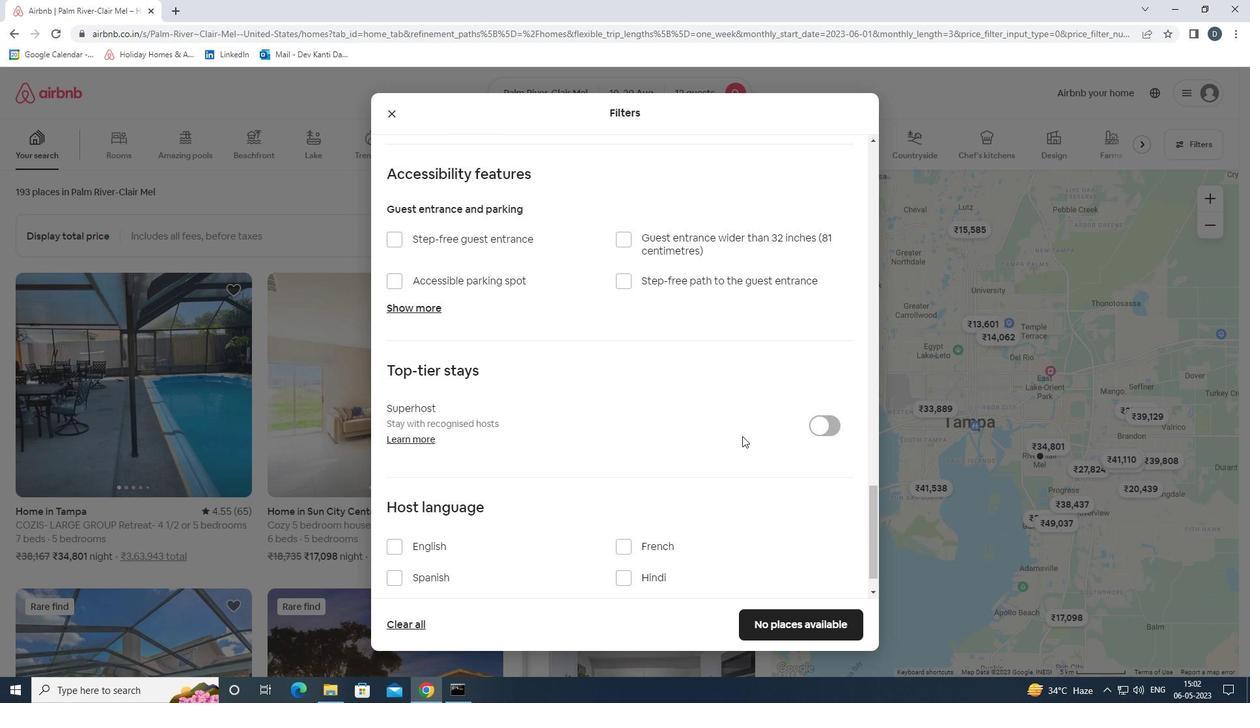 
Action: Mouse scrolled (739, 436) with delta (0, 0)
Screenshot: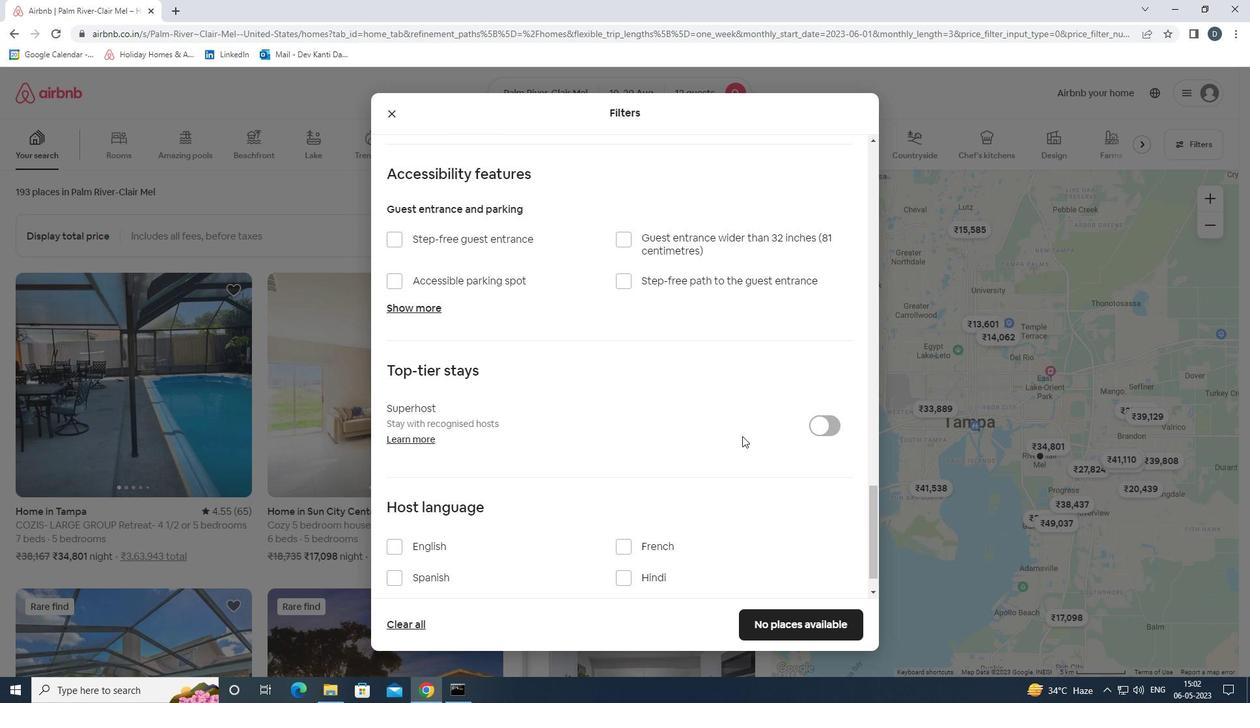 
Action: Mouse moved to (739, 439)
Screenshot: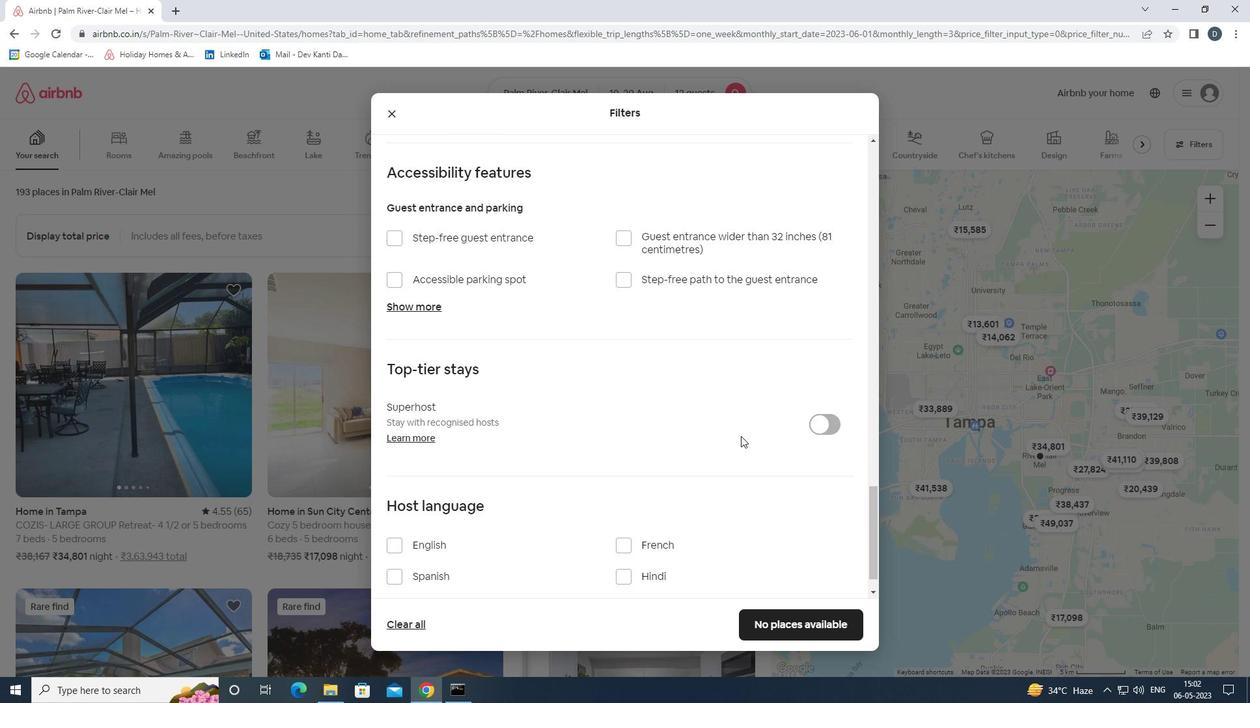 
Action: Mouse scrolled (739, 438) with delta (0, 0)
Screenshot: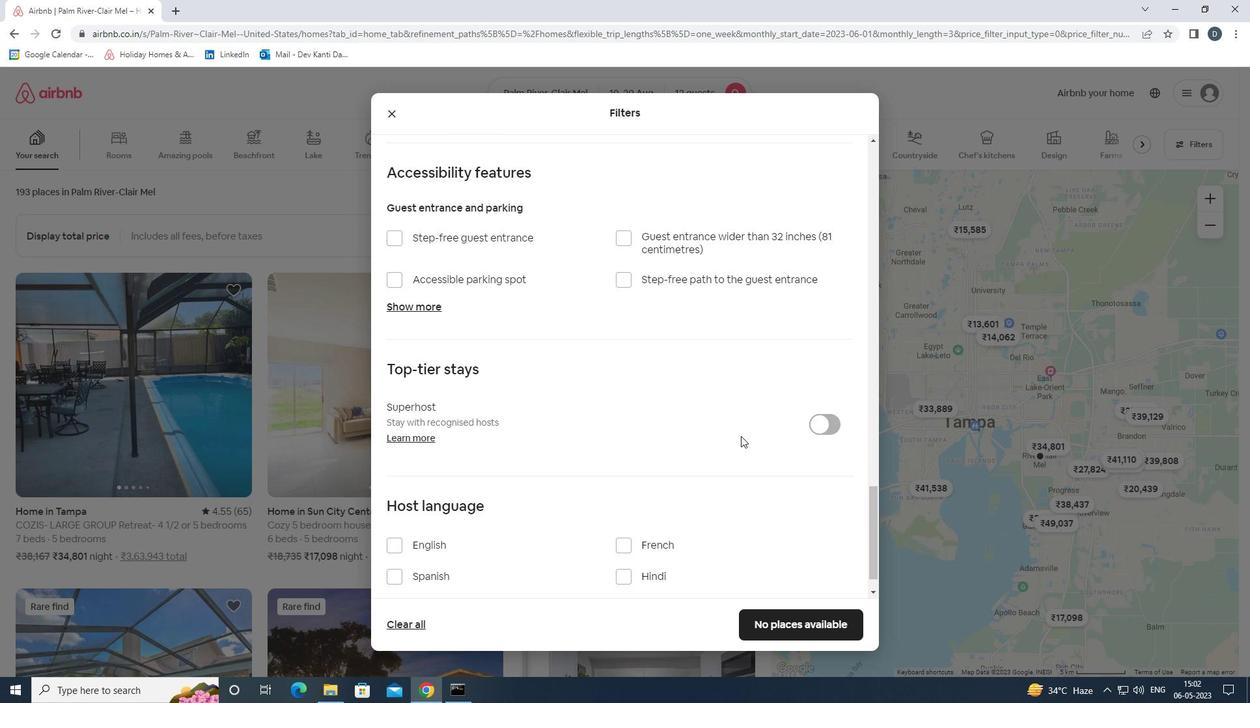 
Action: Mouse moved to (735, 442)
Screenshot: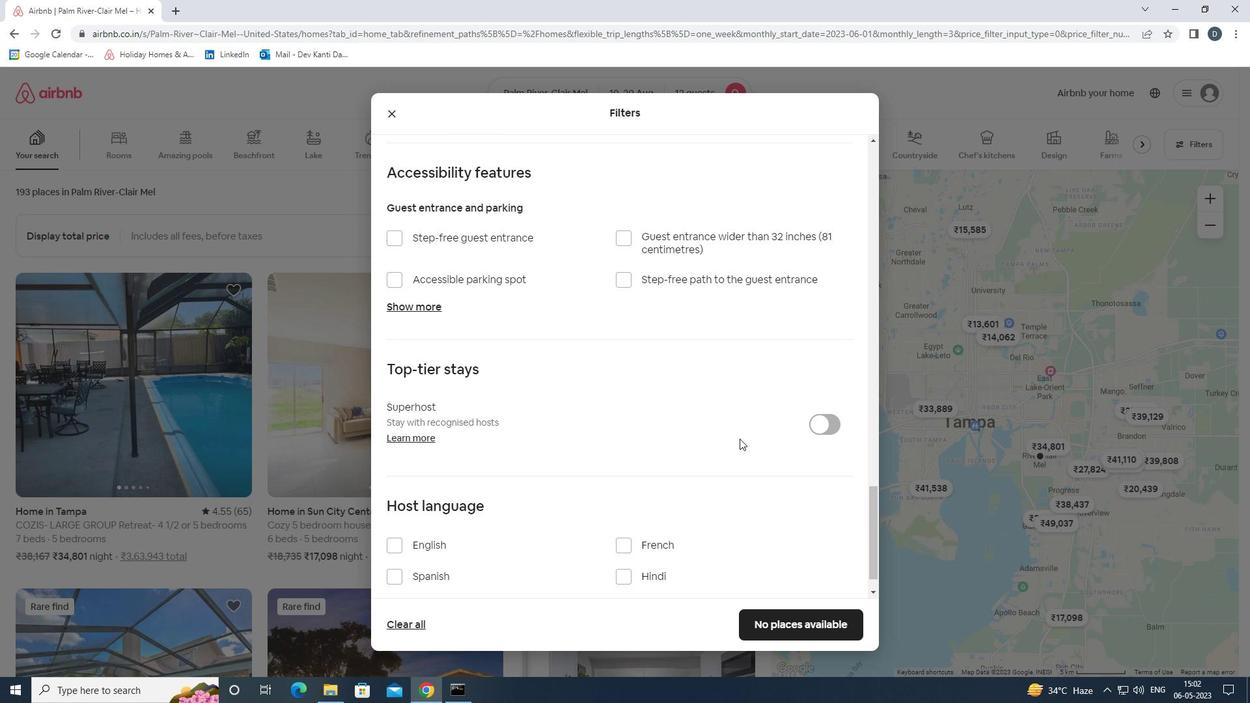 
Action: Mouse scrolled (735, 441) with delta (0, 0)
Screenshot: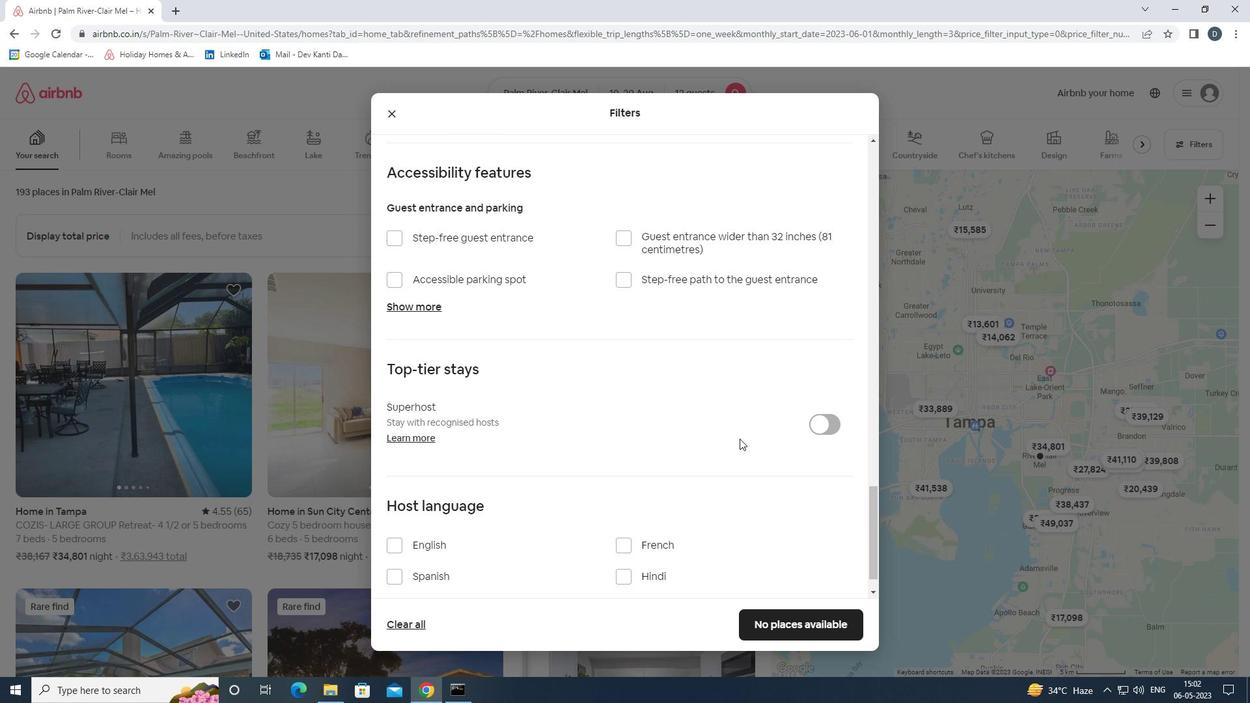 
Action: Mouse moved to (427, 506)
Screenshot: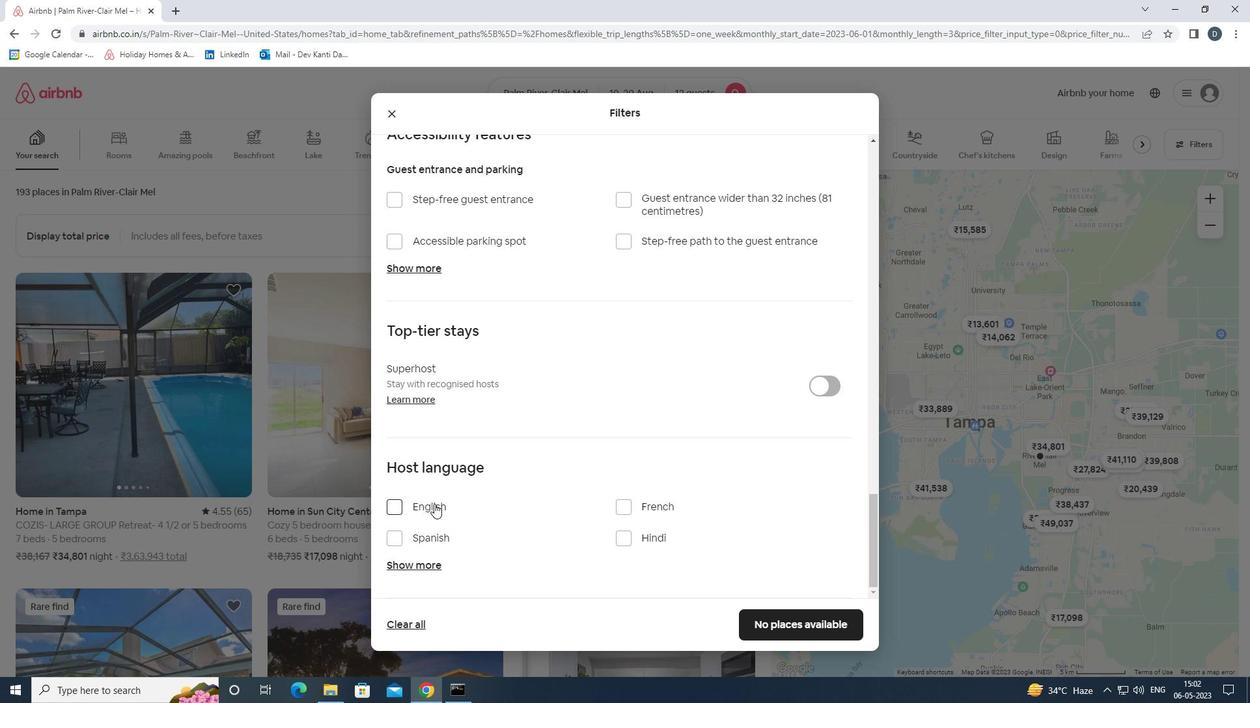 
Action: Mouse pressed left at (427, 506)
Screenshot: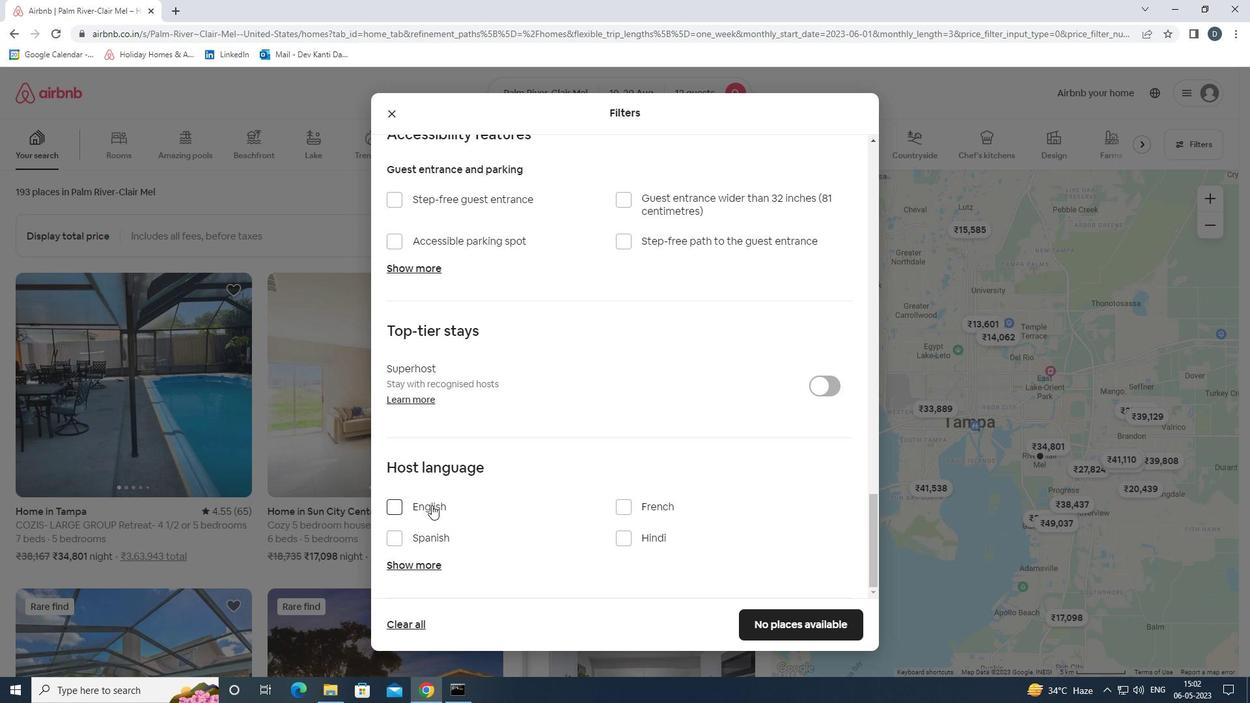 
Action: Mouse moved to (787, 624)
Screenshot: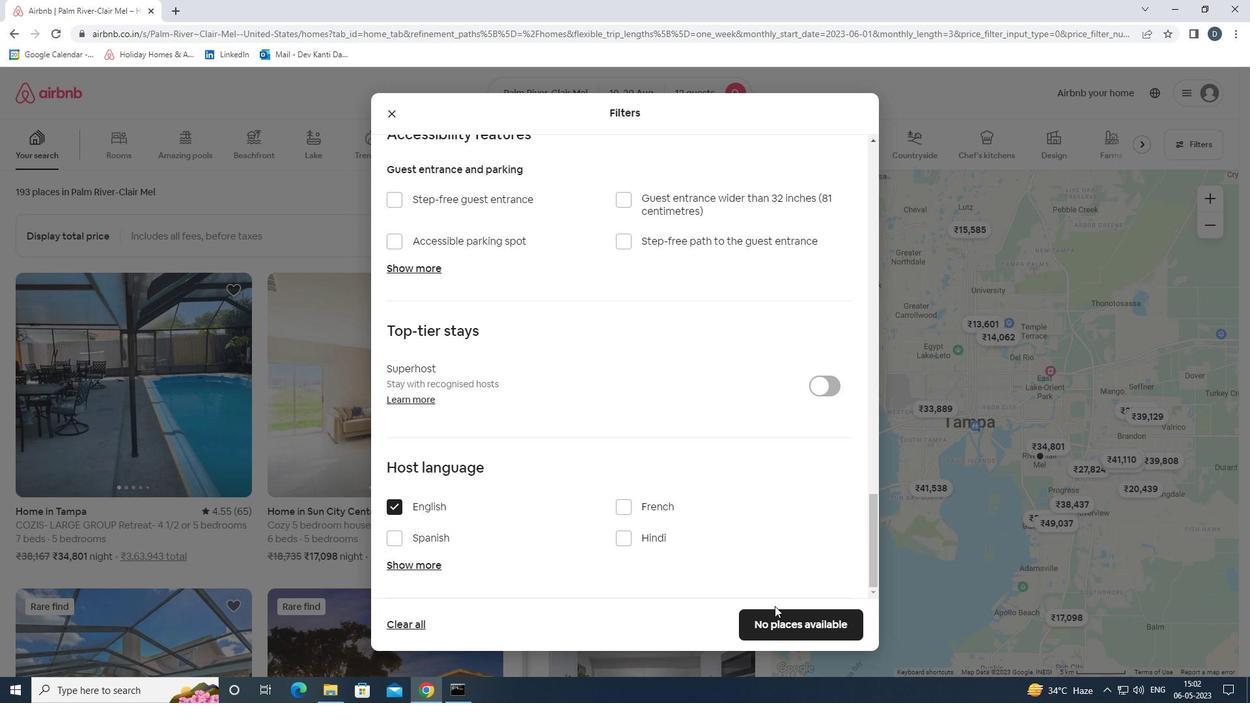 
Action: Mouse pressed left at (787, 624)
Screenshot: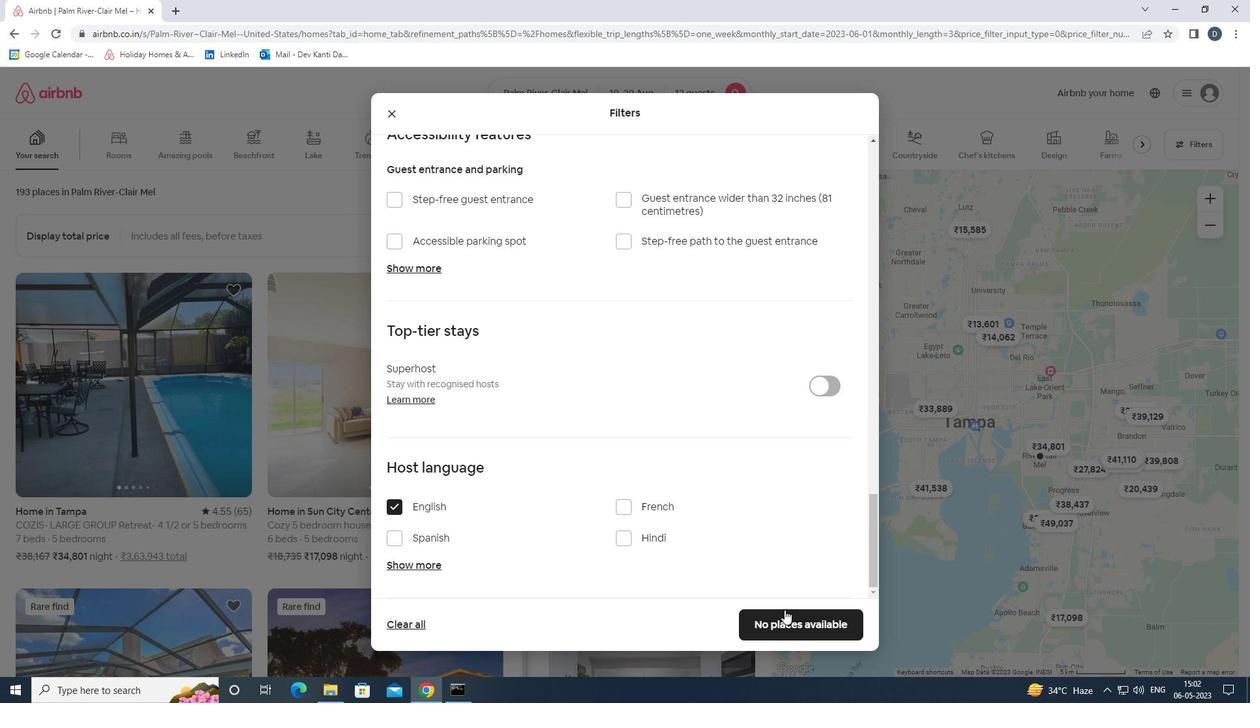 
Action: Mouse moved to (790, 624)
Screenshot: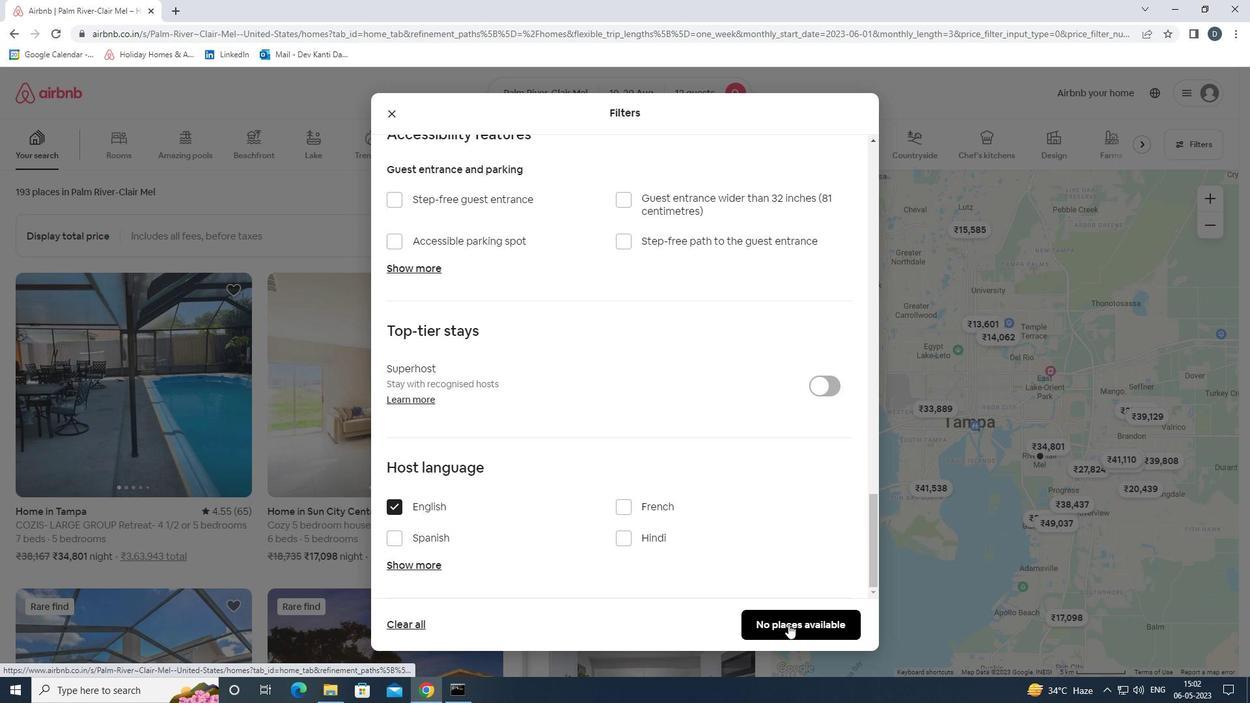 
